 Task: Create new custom checkbox fields for the 'Position' object in Salesforce to capture job requirements.
Action: Mouse moved to (20, 103)
Screenshot: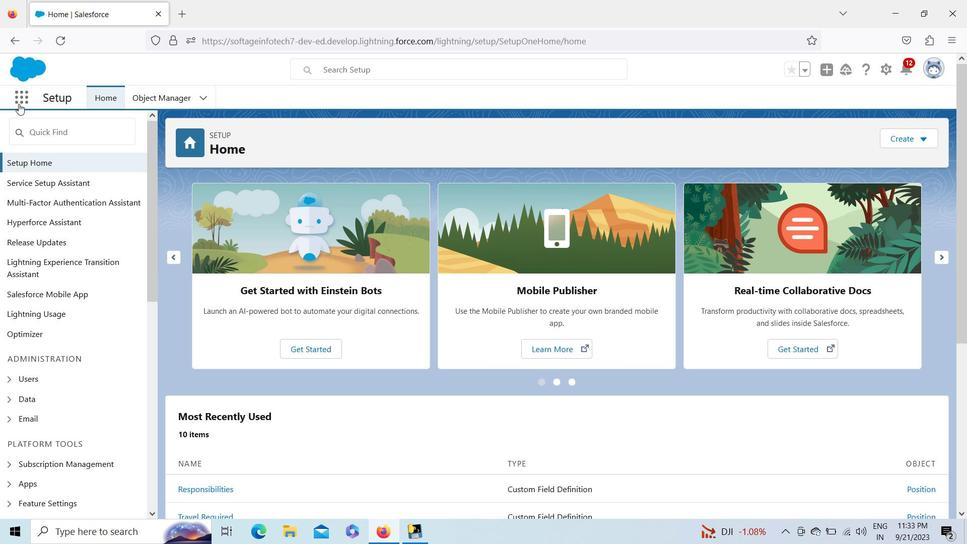 
Action: Mouse pressed left at (20, 103)
Screenshot: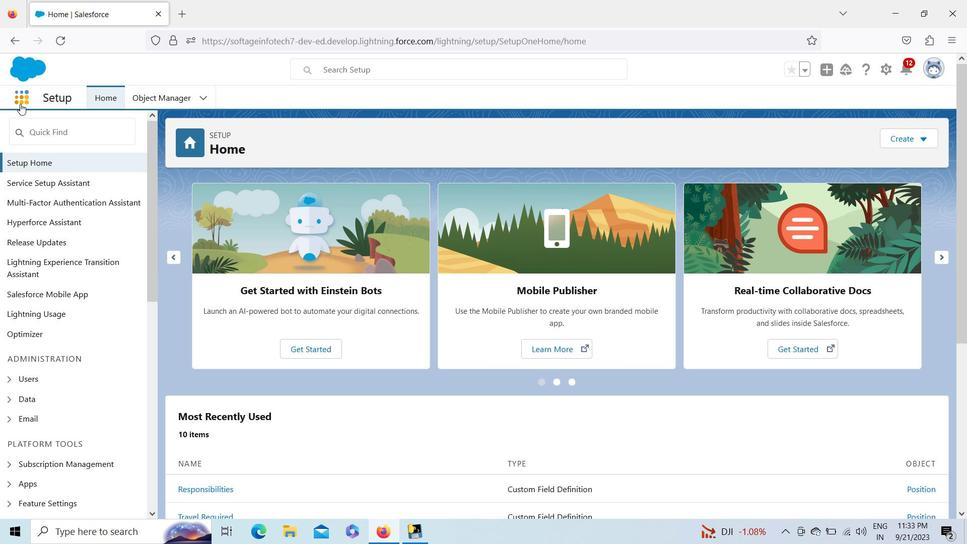 
Action: Mouse moved to (62, 172)
Screenshot: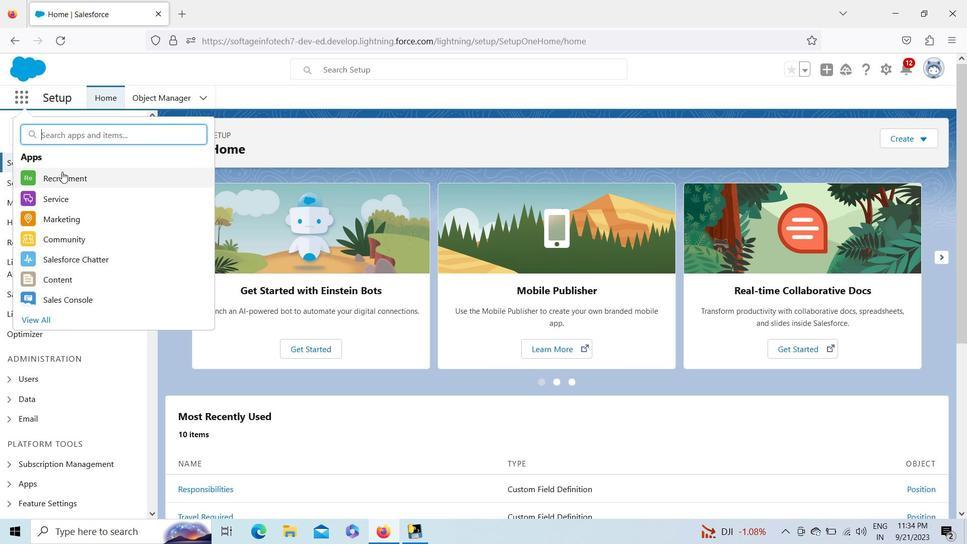 
Action: Mouse pressed left at (62, 172)
Screenshot: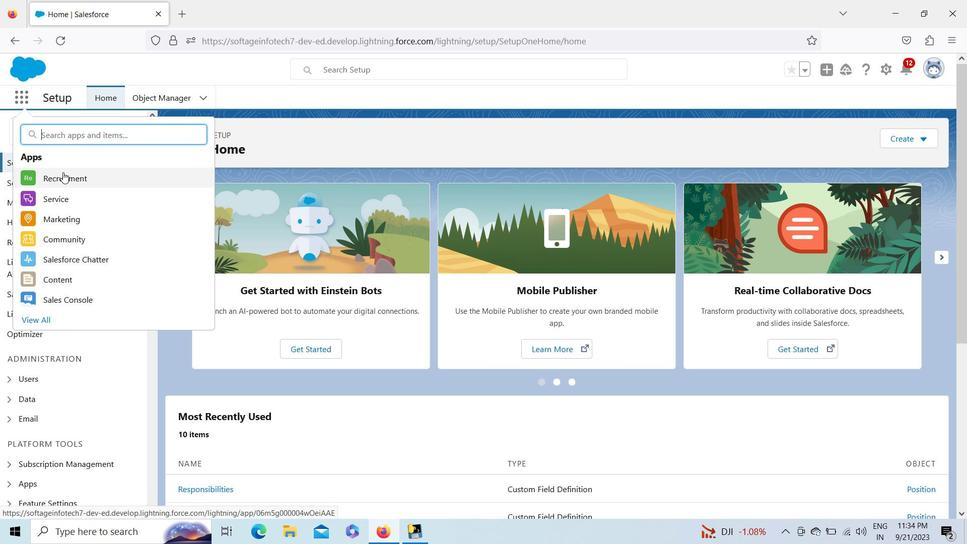 
Action: Mouse moved to (553, 94)
Screenshot: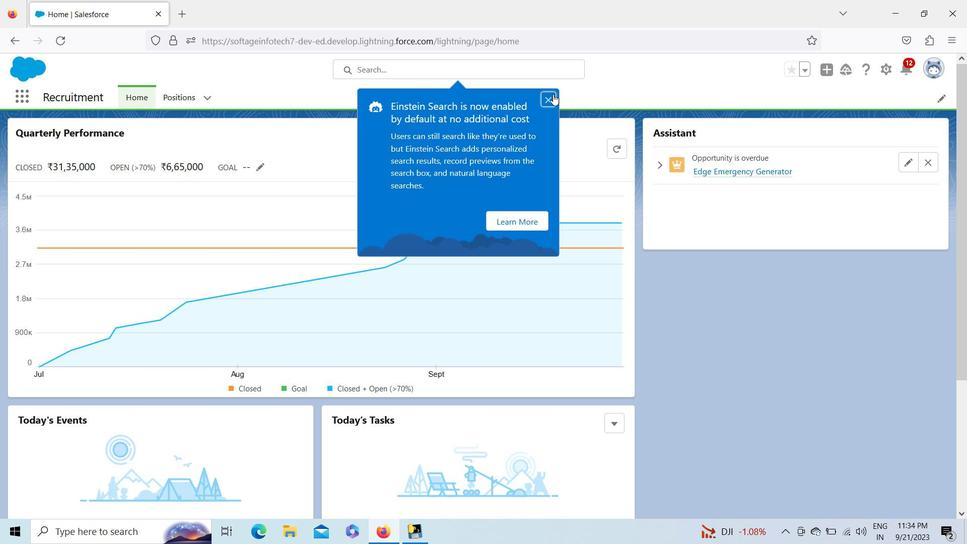 
Action: Mouse pressed left at (553, 94)
Screenshot: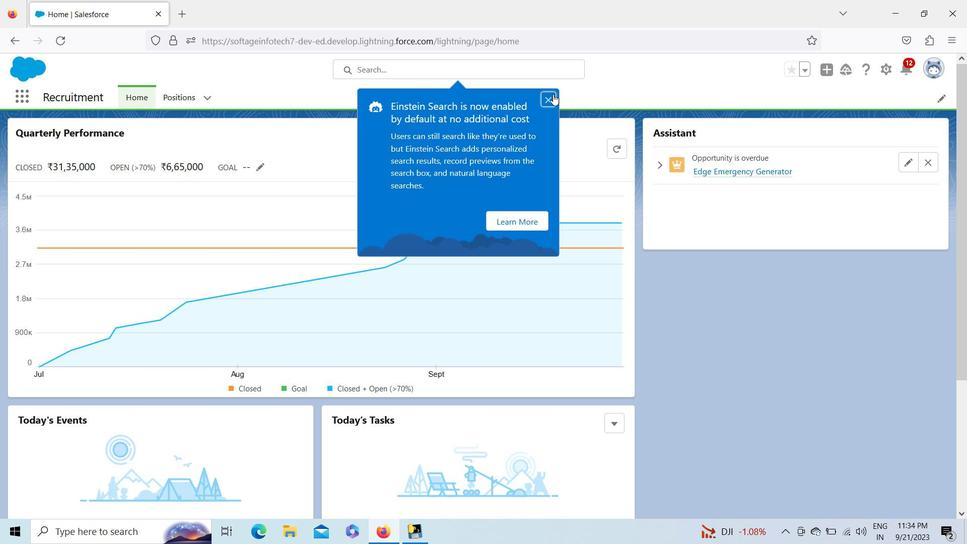 
Action: Mouse moved to (178, 102)
Screenshot: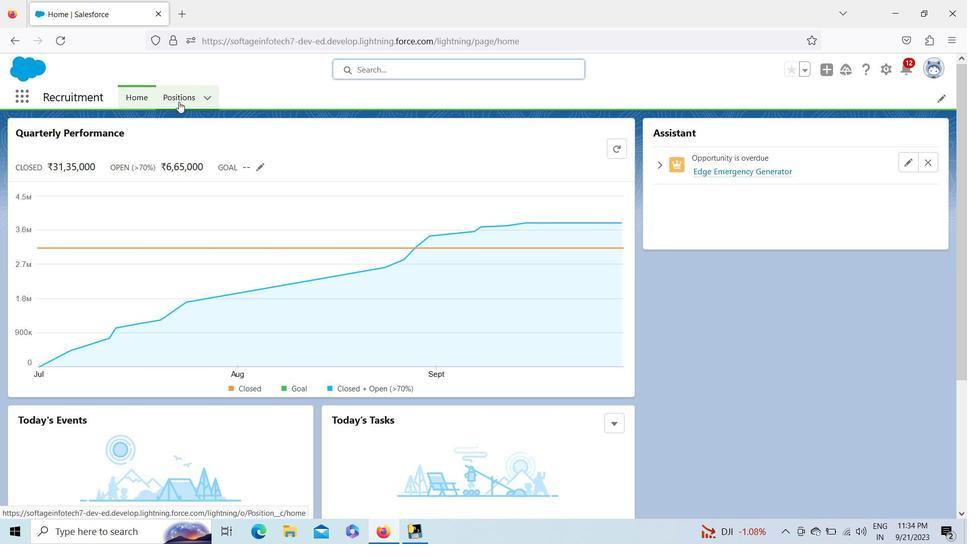 
Action: Mouse pressed left at (178, 102)
Screenshot: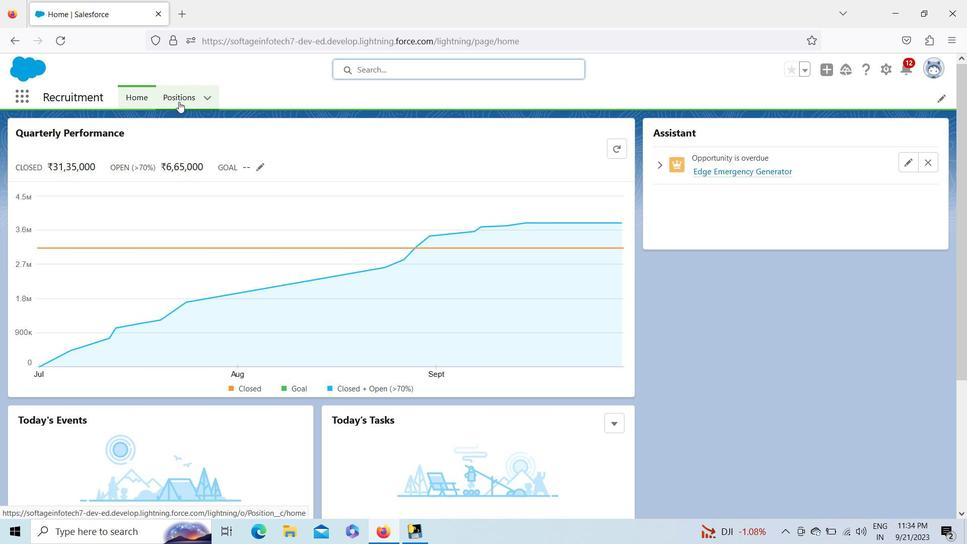 
Action: Mouse moved to (791, 135)
Screenshot: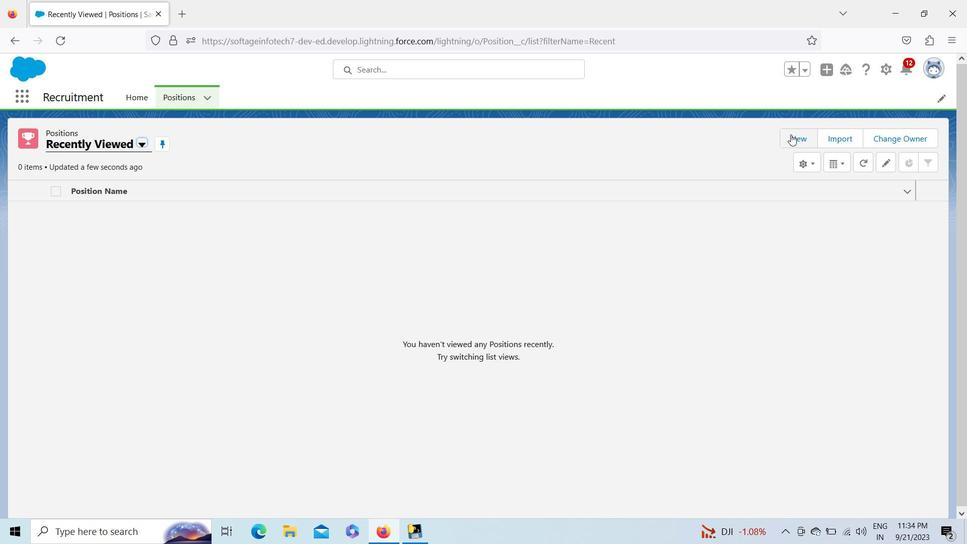 
Action: Mouse pressed left at (791, 135)
Screenshot: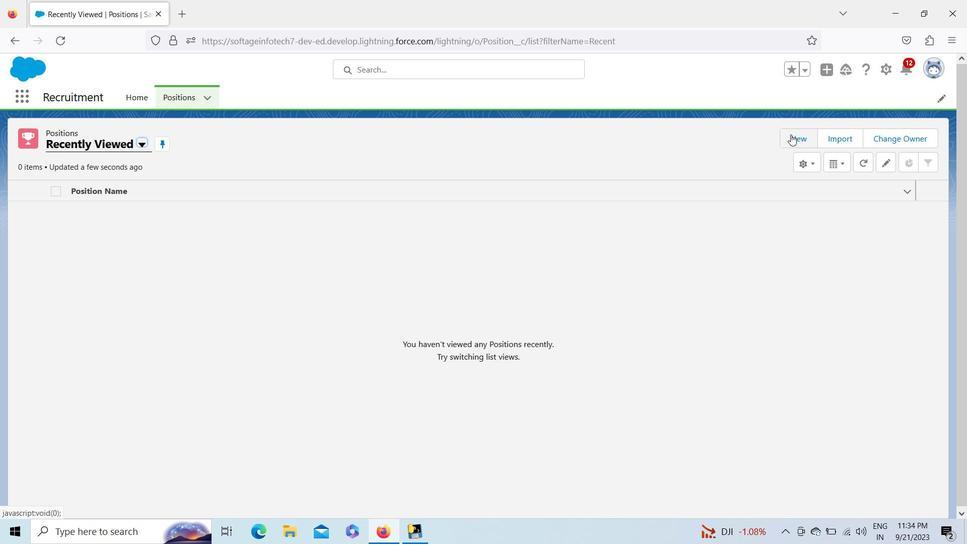 
Action: Mouse moved to (739, 242)
Screenshot: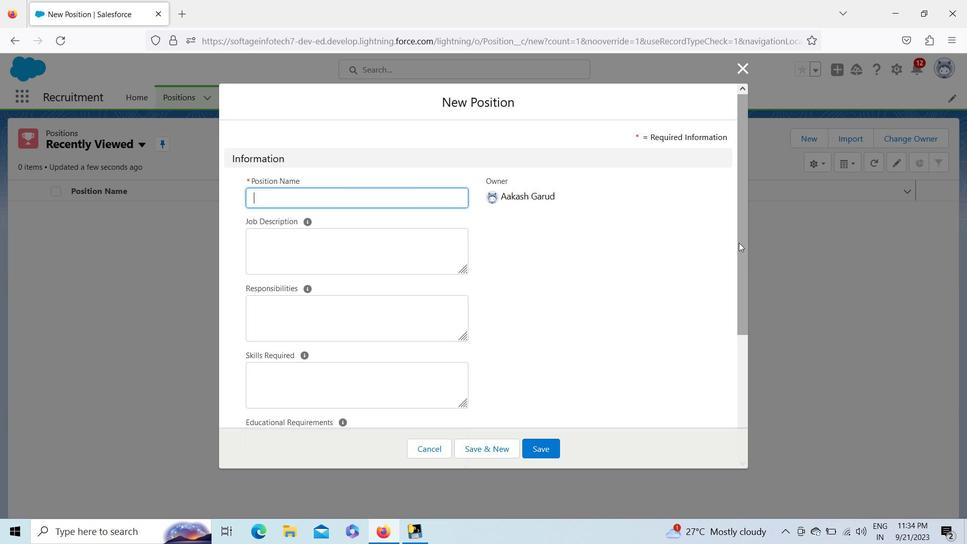
Action: Mouse pressed left at (739, 242)
Screenshot: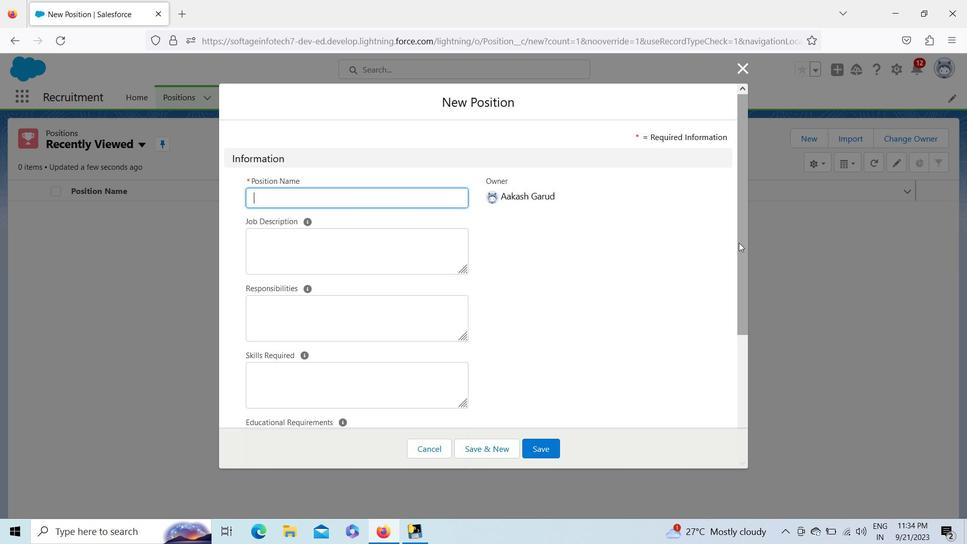 
Action: Mouse moved to (432, 446)
Screenshot: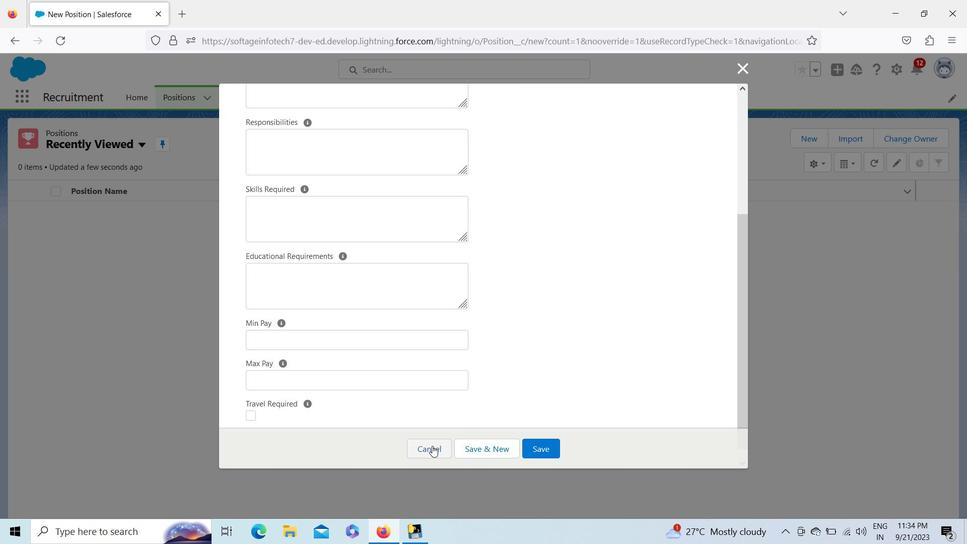 
Action: Mouse pressed left at (432, 446)
Screenshot: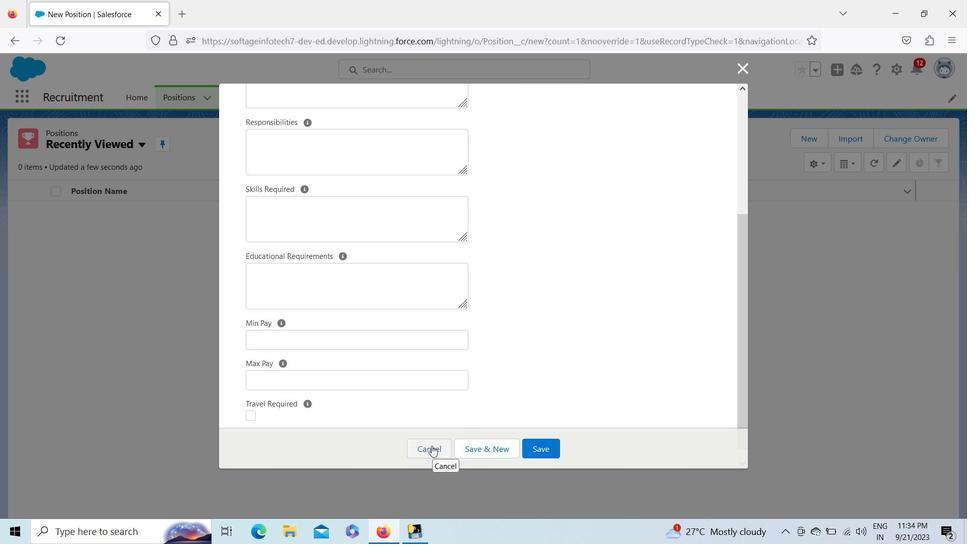
Action: Mouse moved to (879, 67)
Screenshot: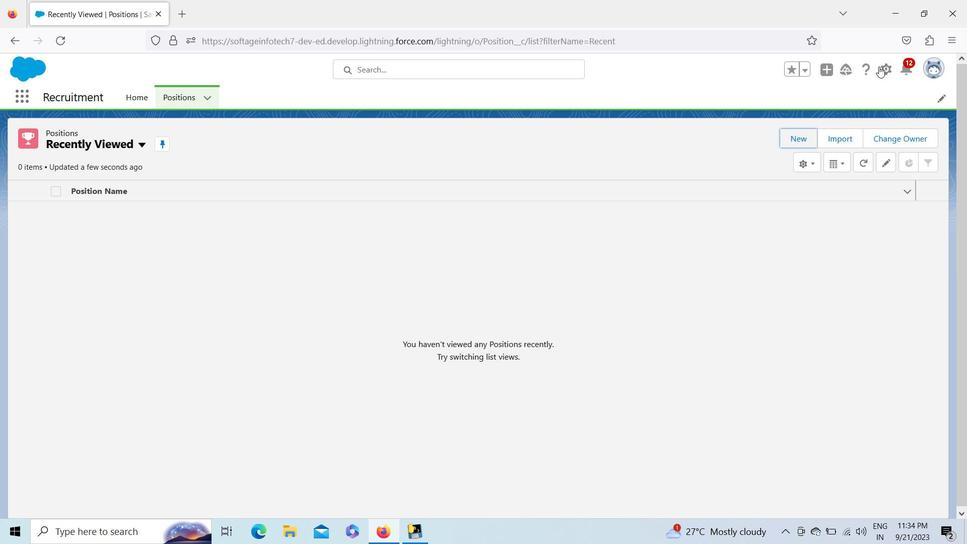 
Action: Mouse pressed left at (879, 67)
Screenshot: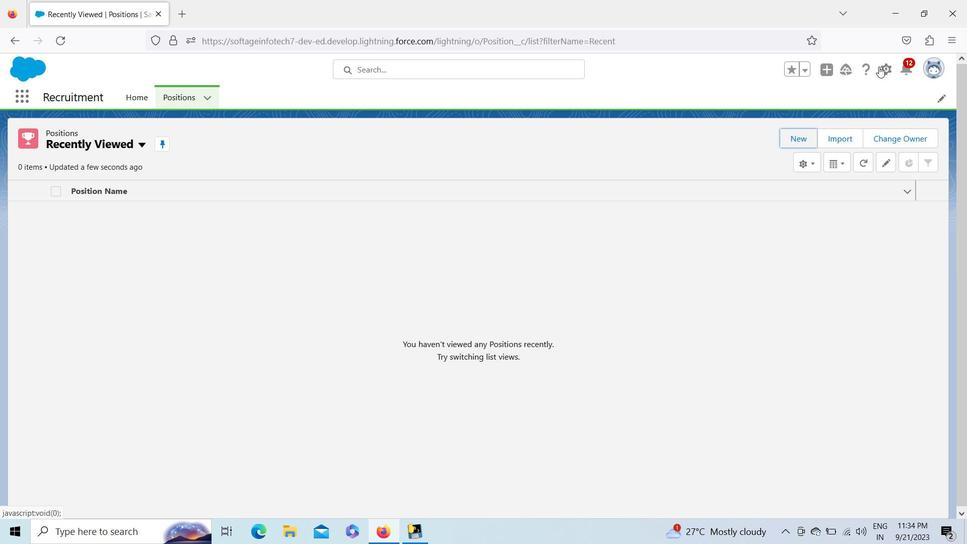 
Action: Mouse moved to (834, 105)
Screenshot: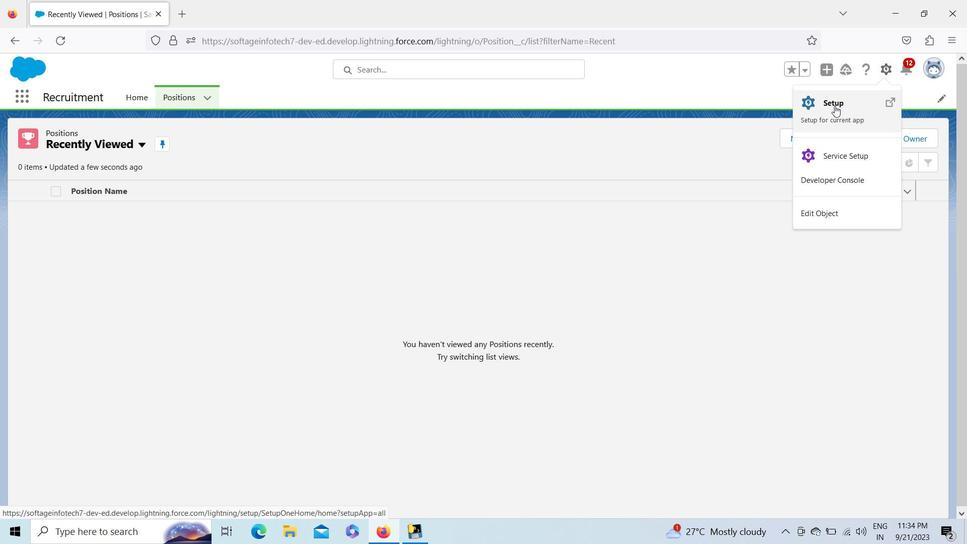 
Action: Mouse pressed left at (834, 105)
Screenshot: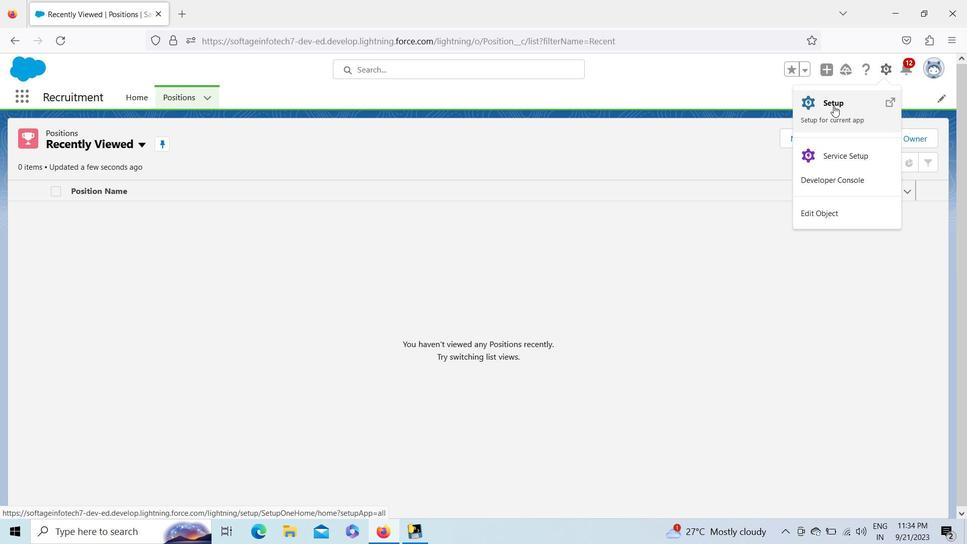 
Action: Mouse moved to (158, 16)
Screenshot: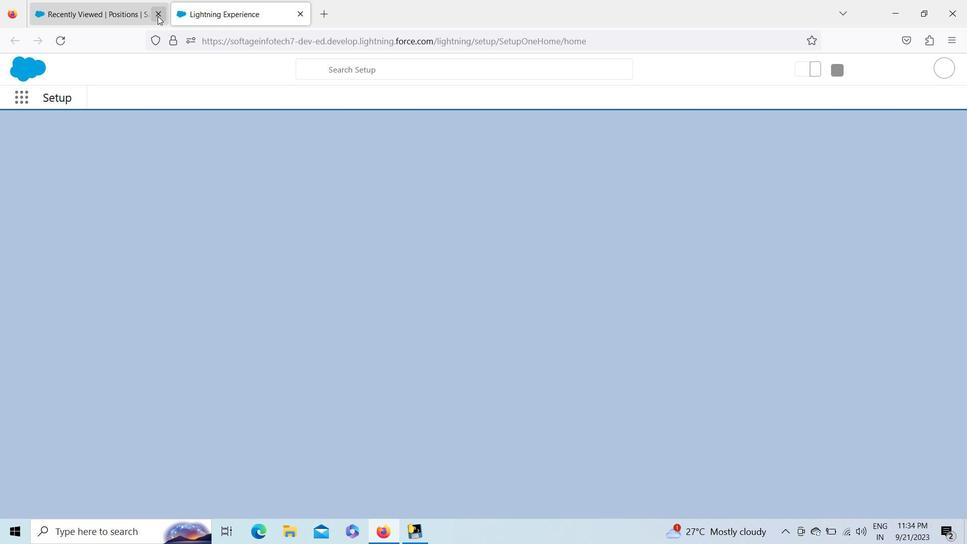 
Action: Mouse pressed left at (158, 16)
Screenshot: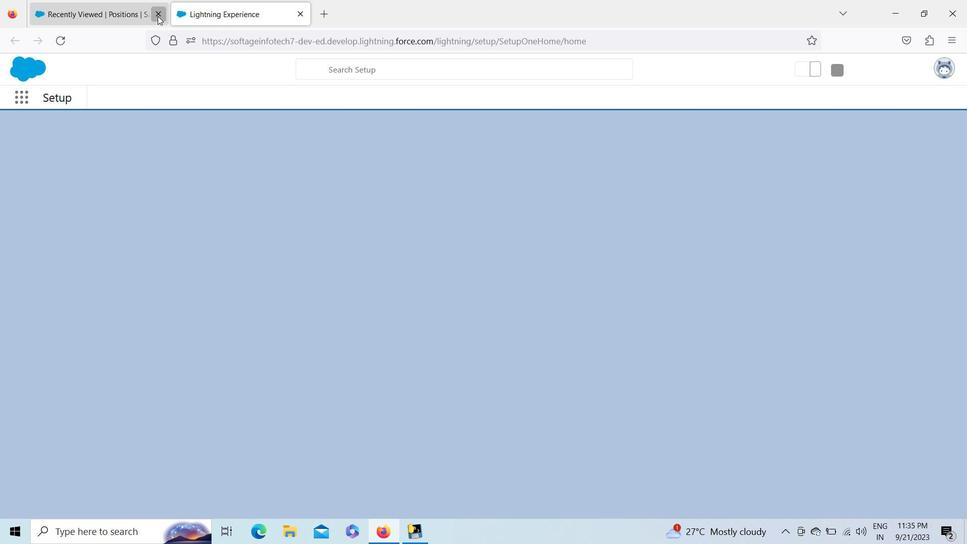 
Action: Mouse moved to (180, 103)
Screenshot: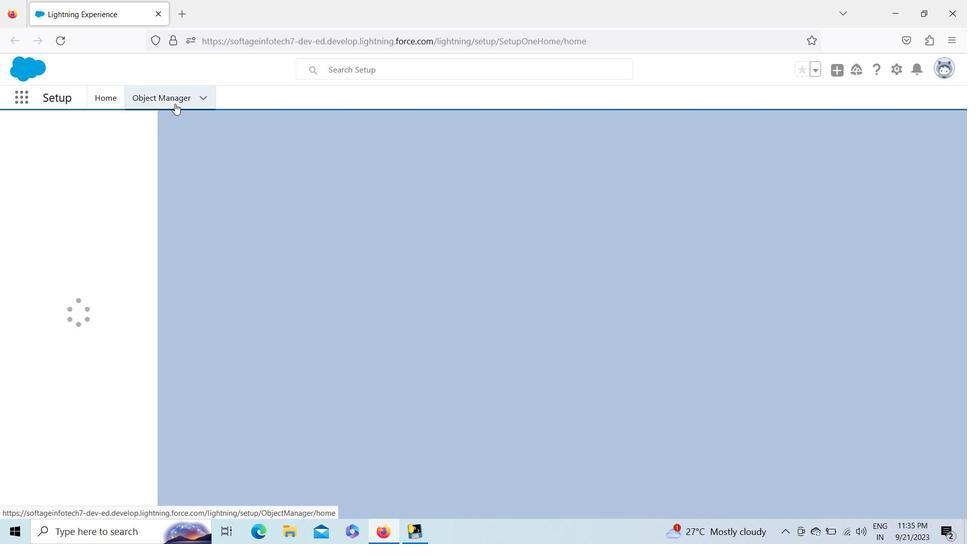 
Action: Mouse pressed left at (180, 103)
Screenshot: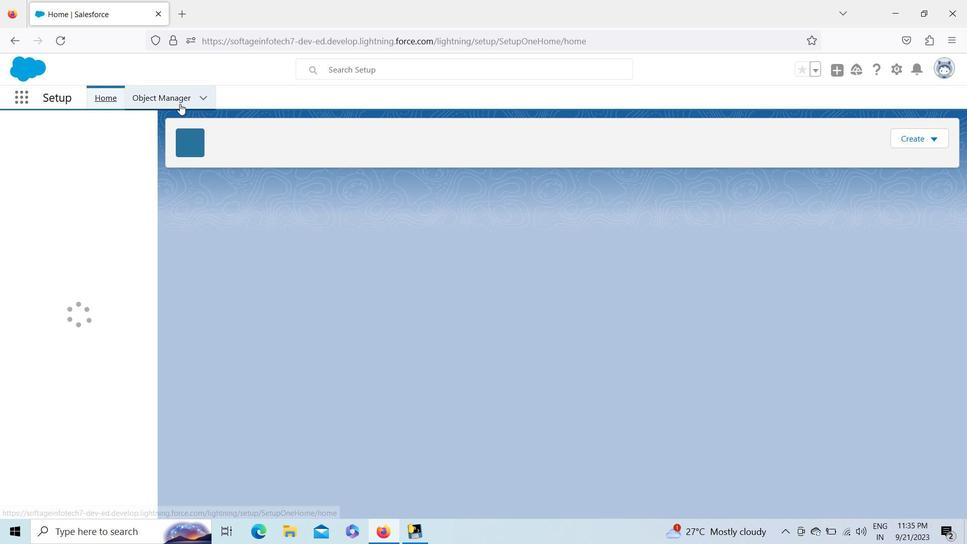 
Action: Mouse moved to (736, 138)
Screenshot: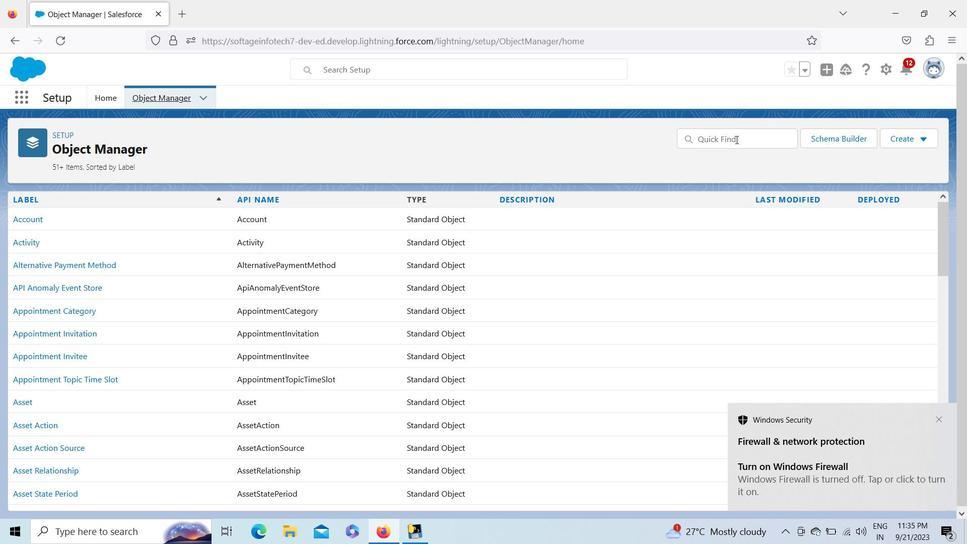 
Action: Mouse pressed left at (736, 138)
Screenshot: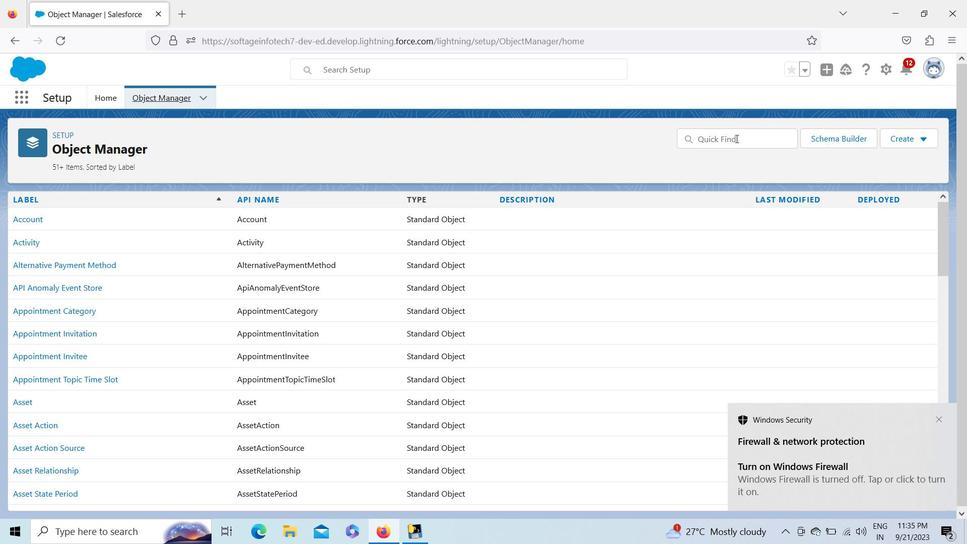 
Action: Key pressed pos
Screenshot: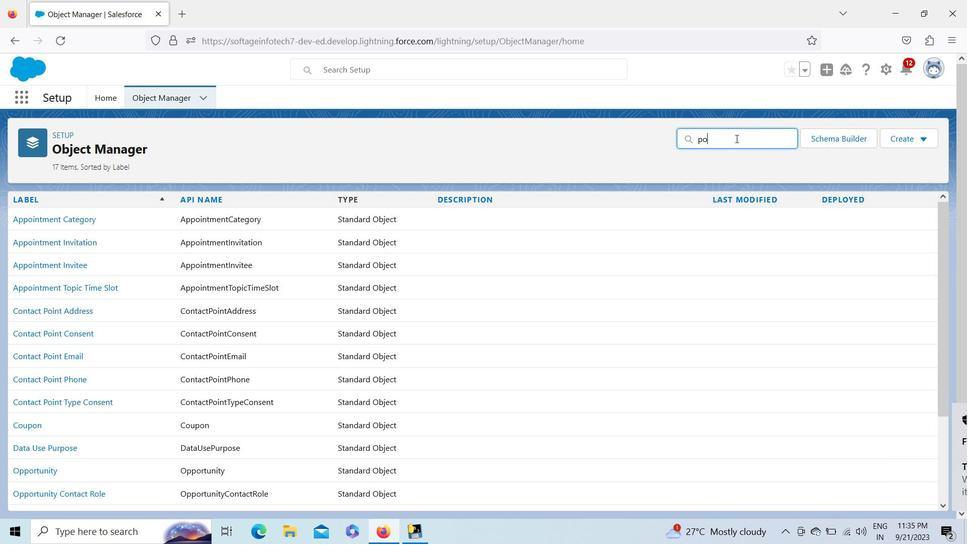 
Action: Mouse moved to (26, 258)
Screenshot: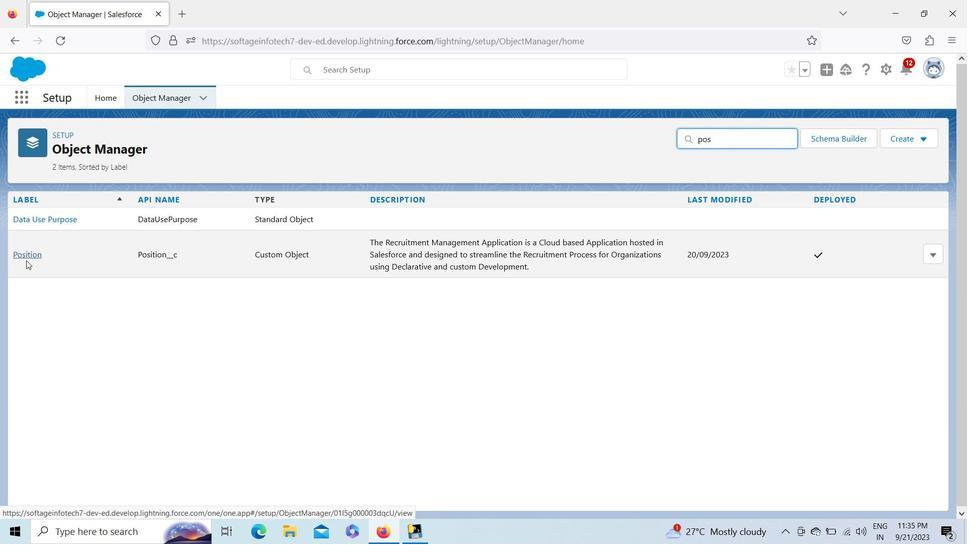 
Action: Mouse pressed left at (26, 258)
Screenshot: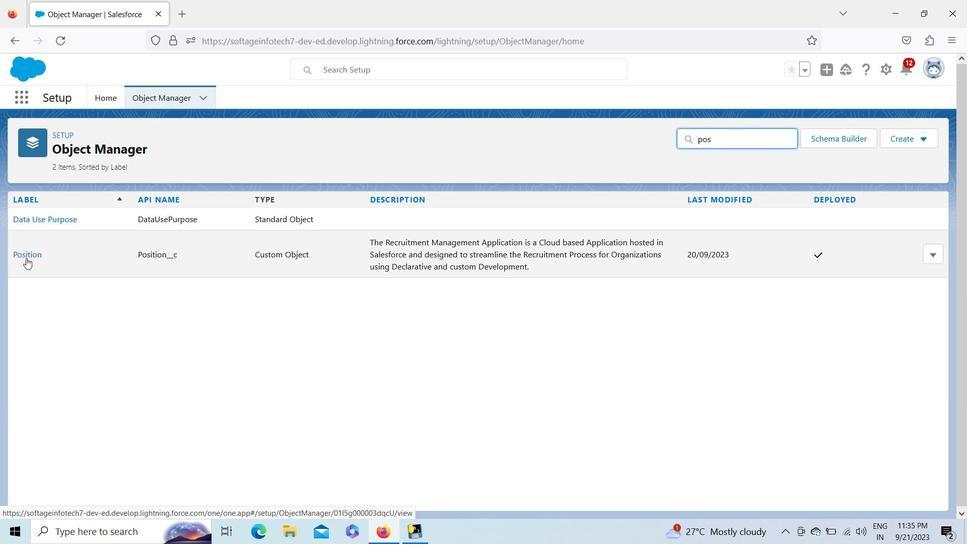 
Action: Mouse moved to (109, 220)
Screenshot: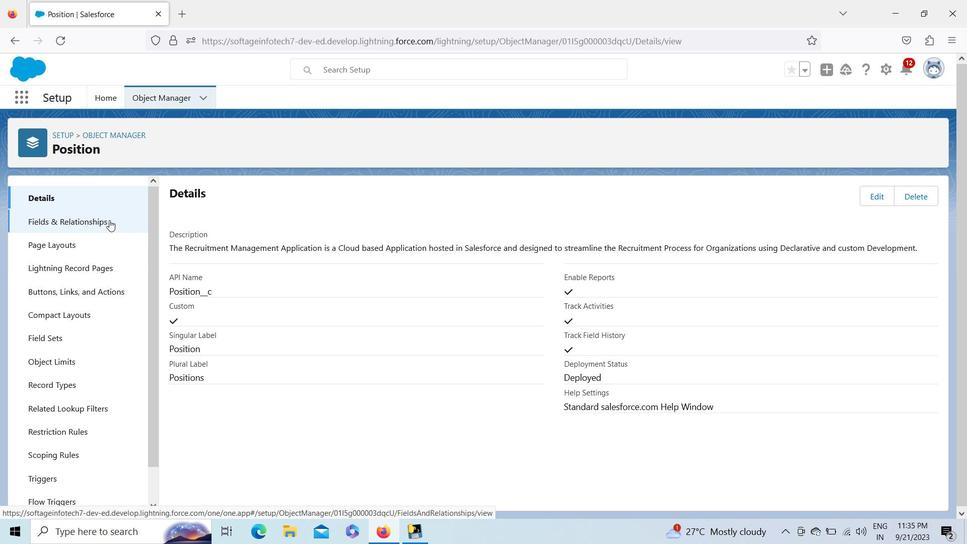 
Action: Mouse pressed left at (109, 220)
Screenshot: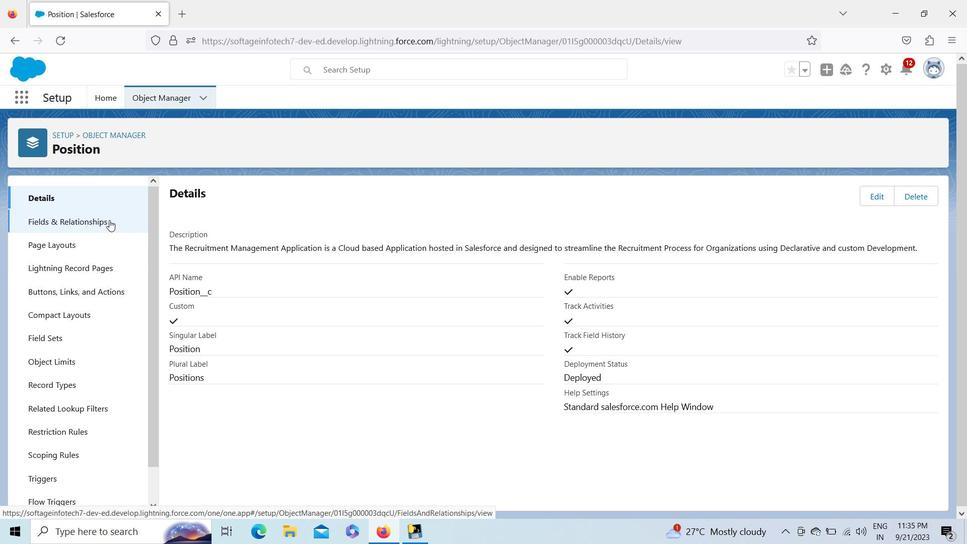 
Action: Mouse moved to (940, 499)
Screenshot: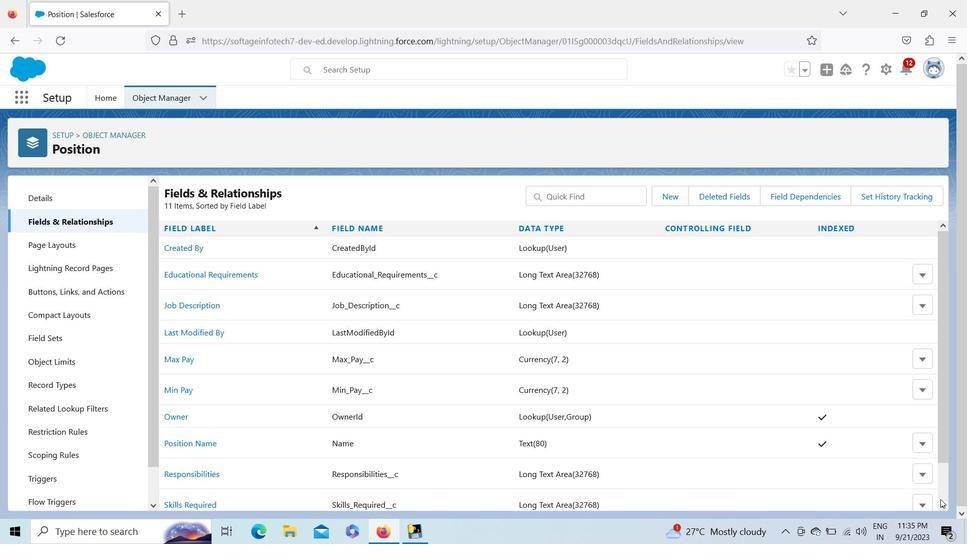 
Action: Mouse pressed left at (940, 499)
Screenshot: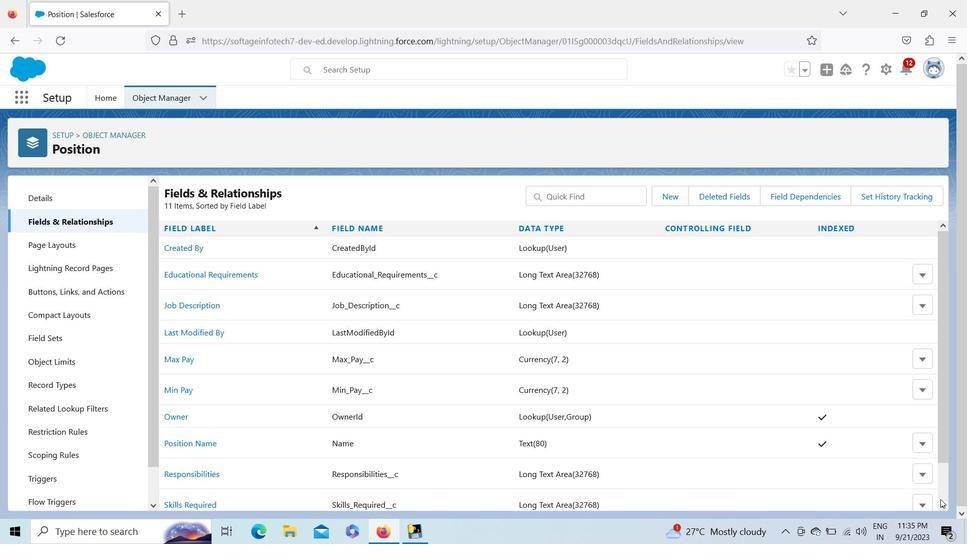 
Action: Mouse moved to (942, 505)
Screenshot: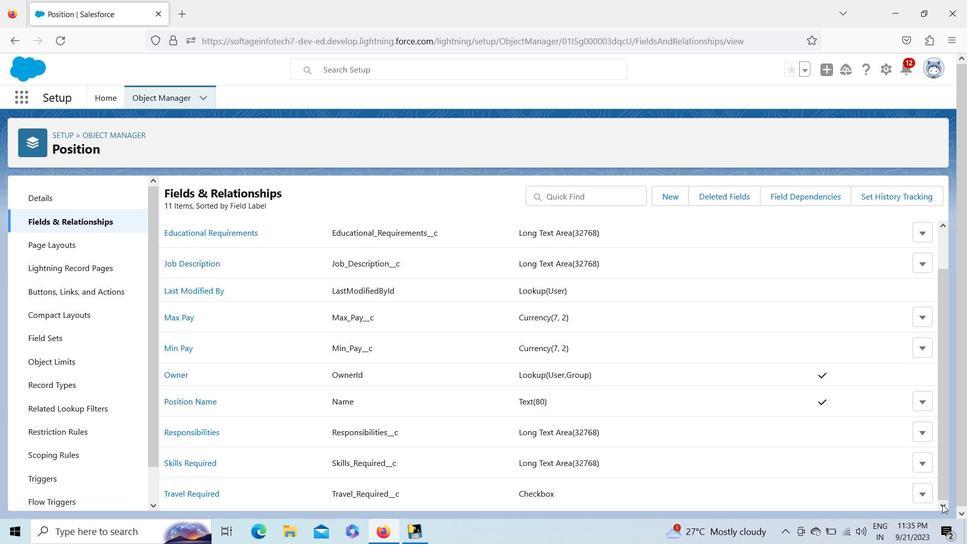 
Action: Mouse pressed left at (942, 505)
Screenshot: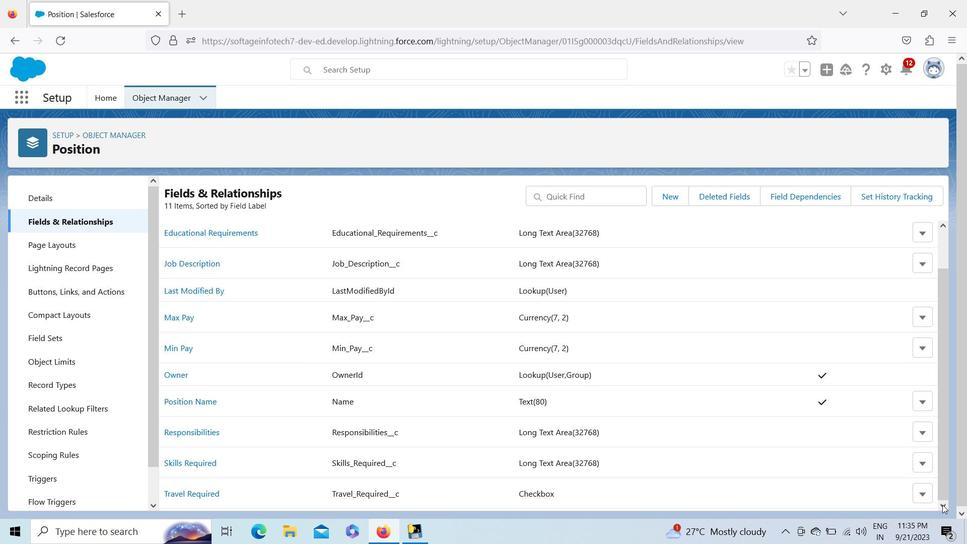 
Action: Mouse pressed left at (942, 505)
Screenshot: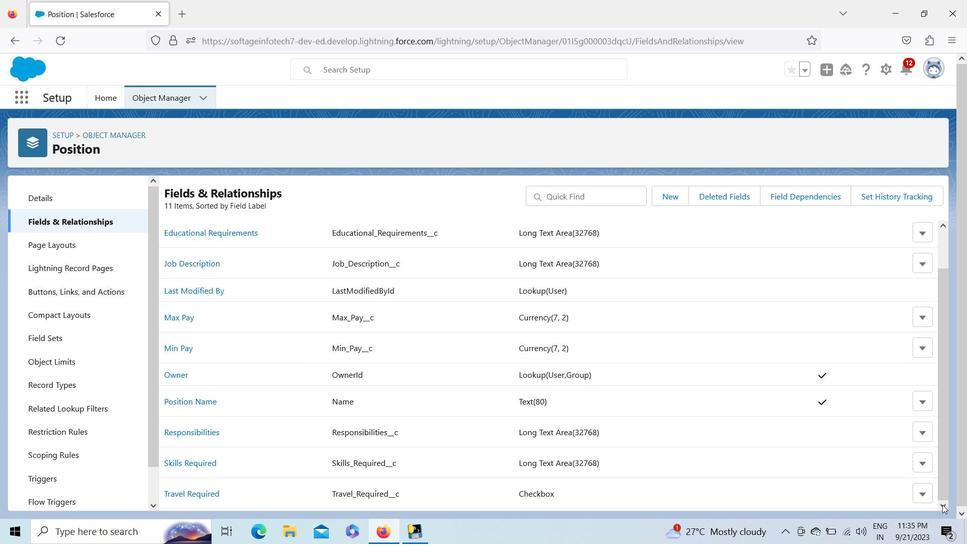 
Action: Mouse pressed left at (942, 505)
Screenshot: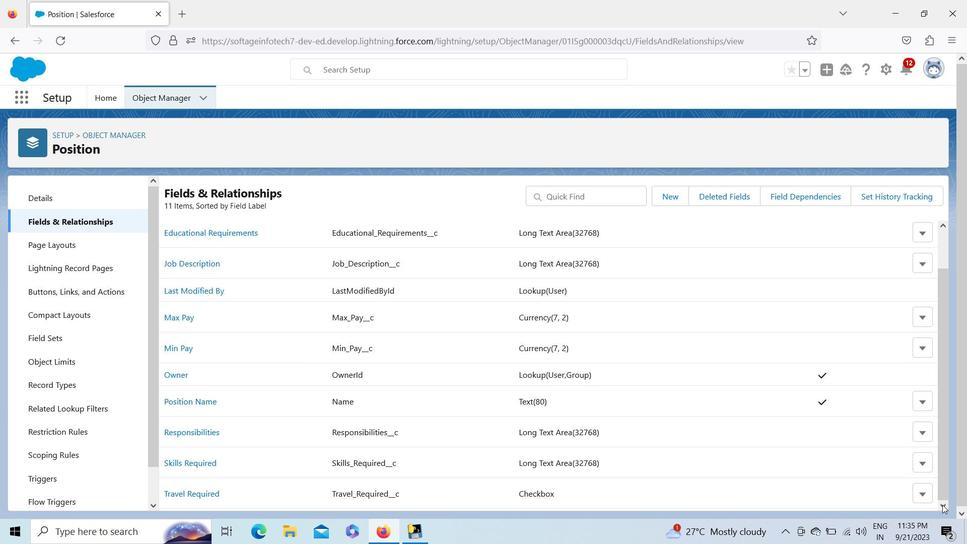 
Action: Mouse moved to (672, 196)
Screenshot: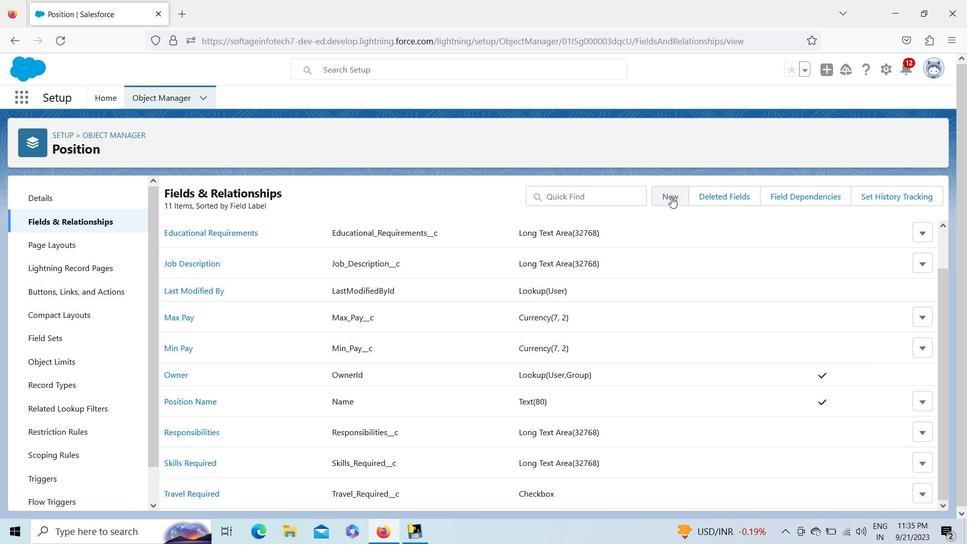 
Action: Mouse pressed left at (672, 196)
Screenshot: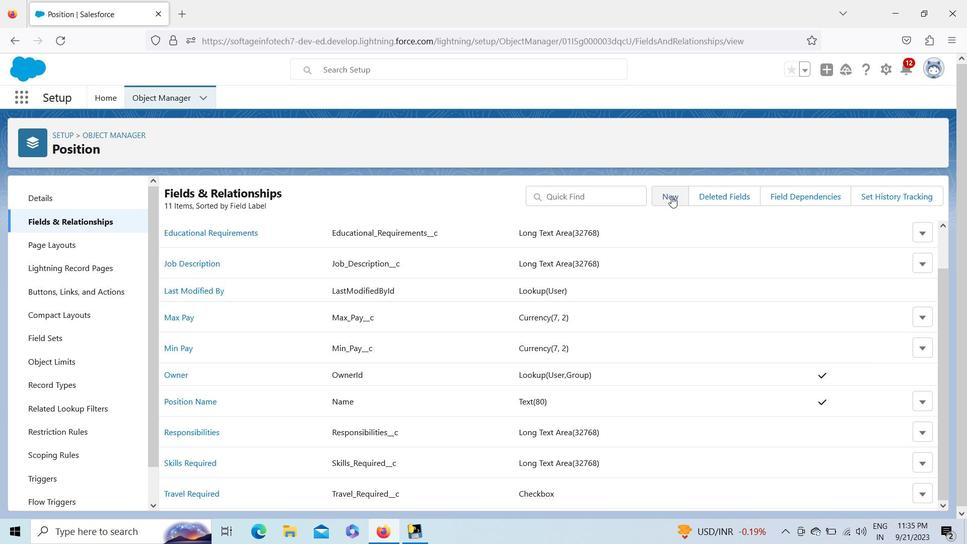 
Action: Mouse moved to (933, 507)
Screenshot: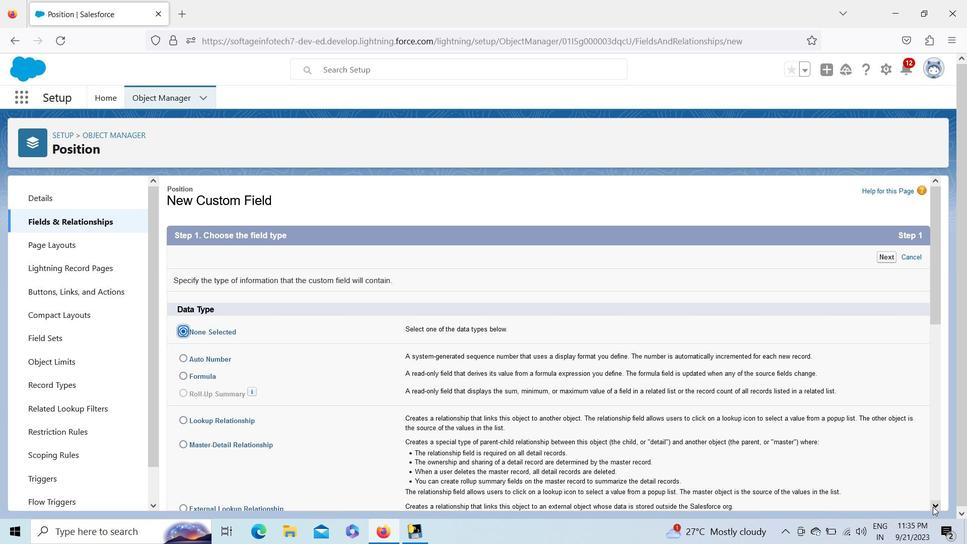 
Action: Mouse pressed left at (933, 507)
Screenshot: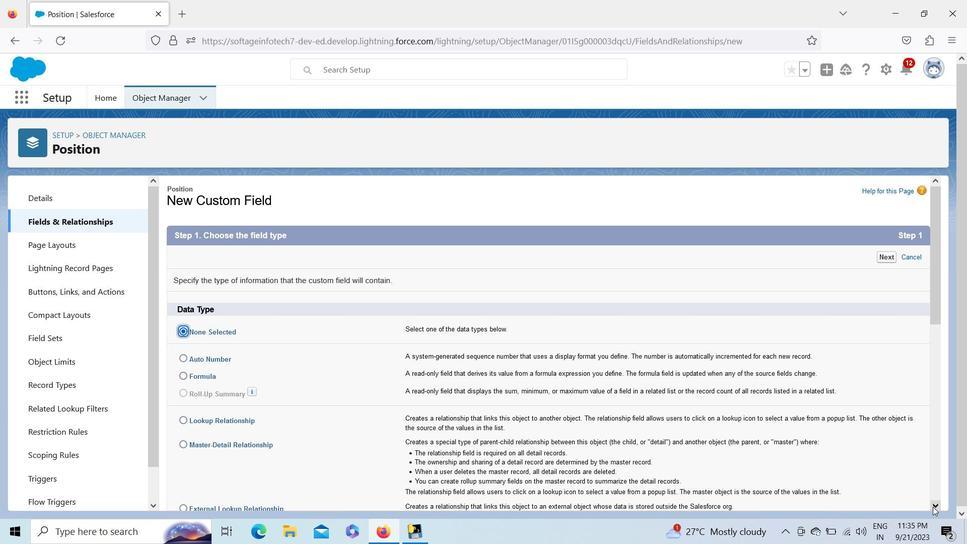 
Action: Mouse pressed left at (933, 507)
Screenshot: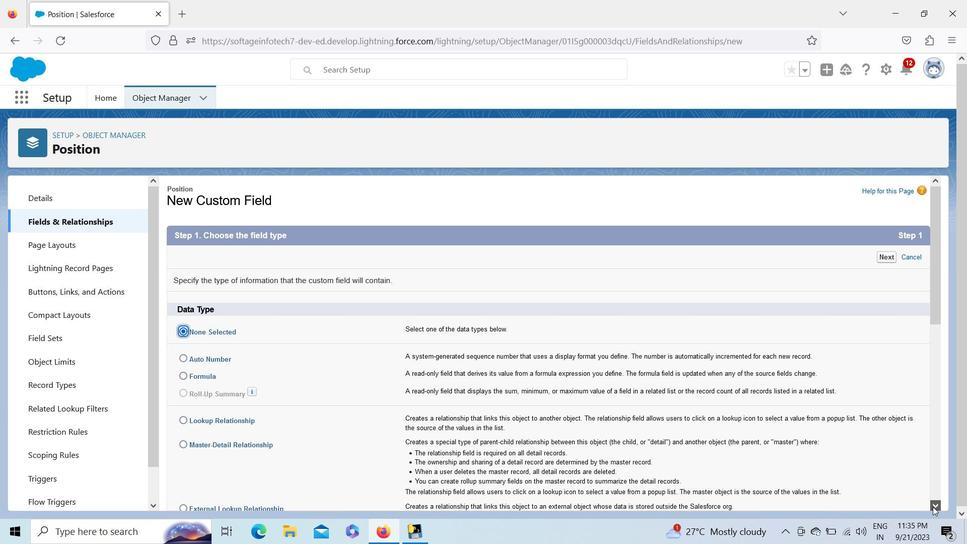 
Action: Mouse pressed left at (933, 507)
Screenshot: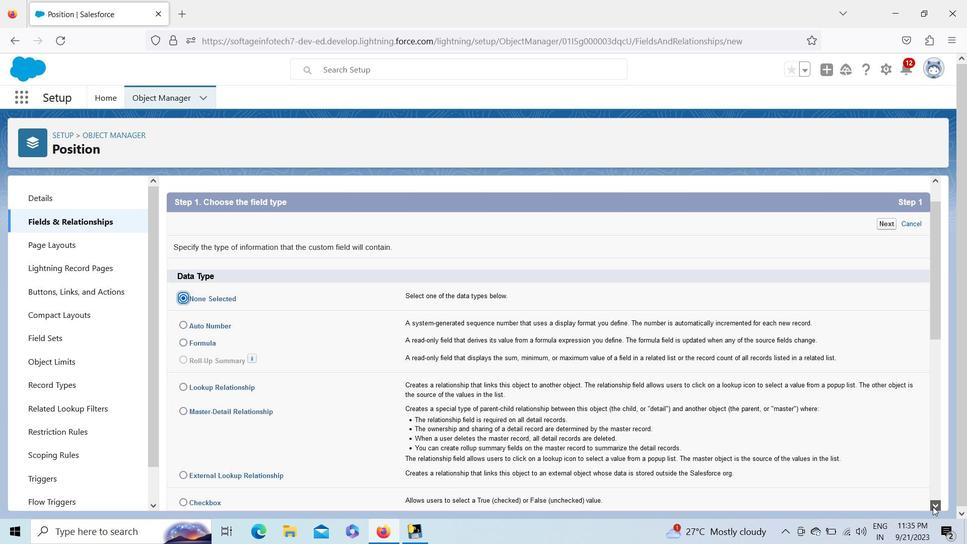 
Action: Mouse pressed left at (933, 507)
Screenshot: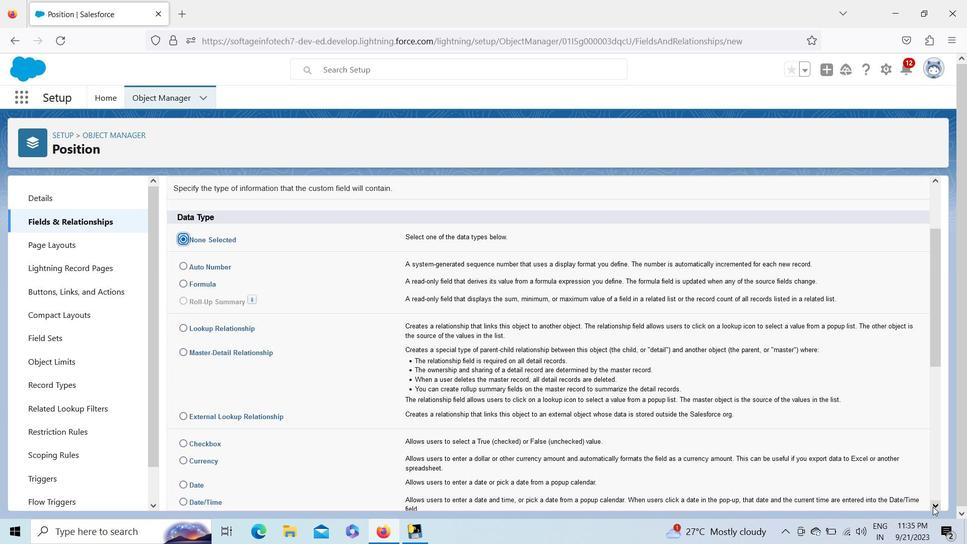 
Action: Mouse pressed left at (933, 507)
Screenshot: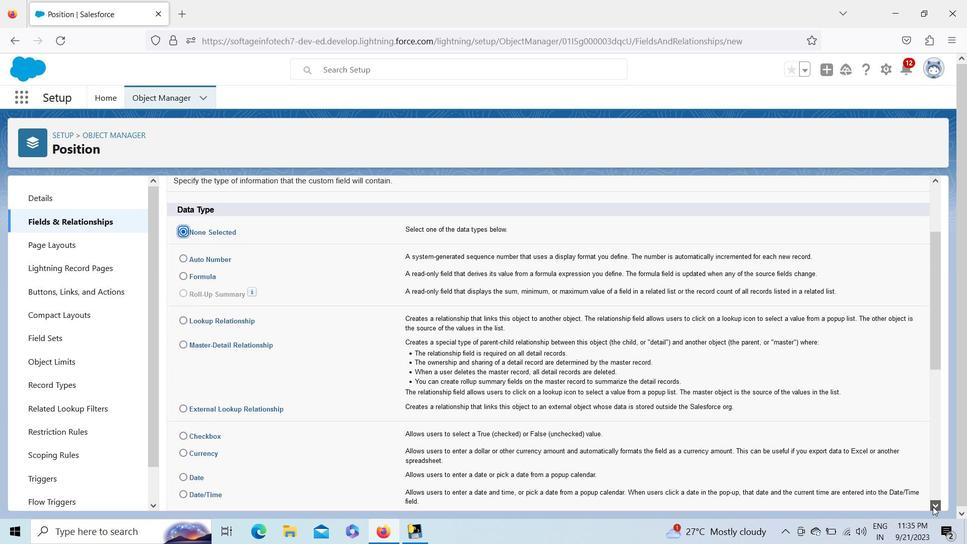 
Action: Mouse pressed left at (933, 507)
Screenshot: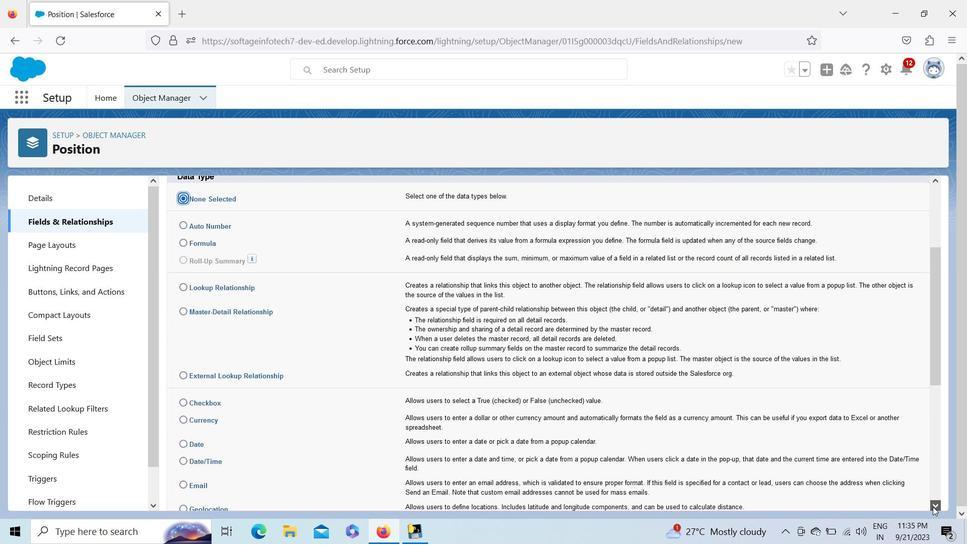 
Action: Mouse pressed left at (933, 507)
Screenshot: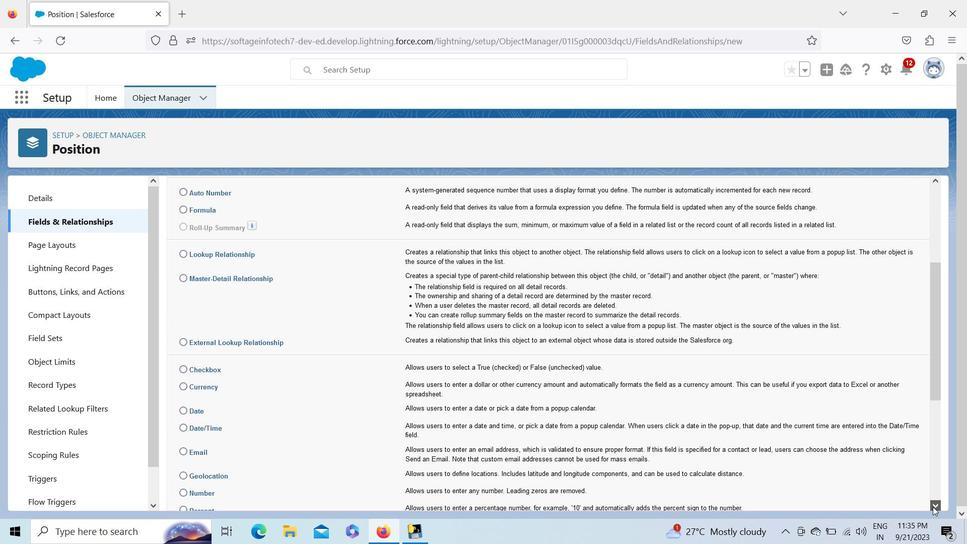 
Action: Mouse pressed left at (933, 507)
Screenshot: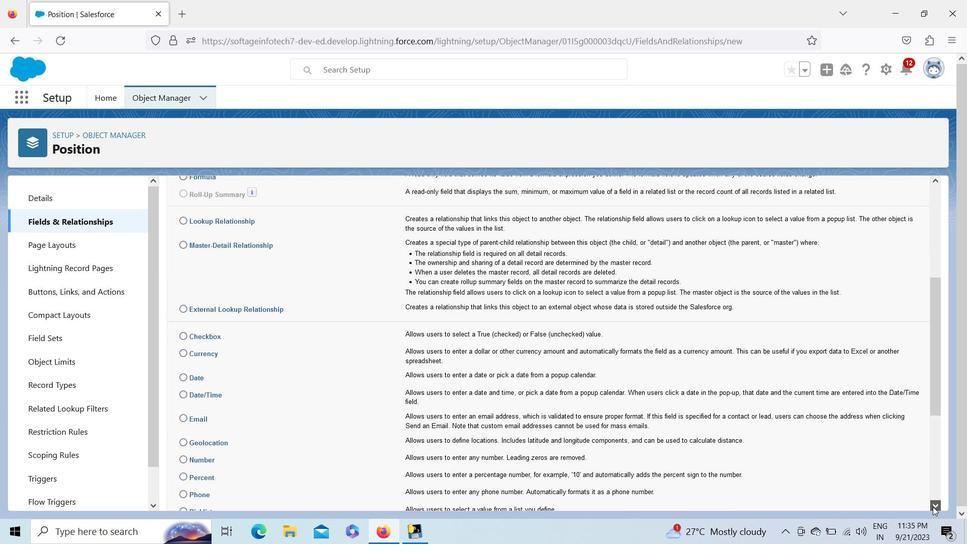 
Action: Mouse pressed left at (933, 507)
Screenshot: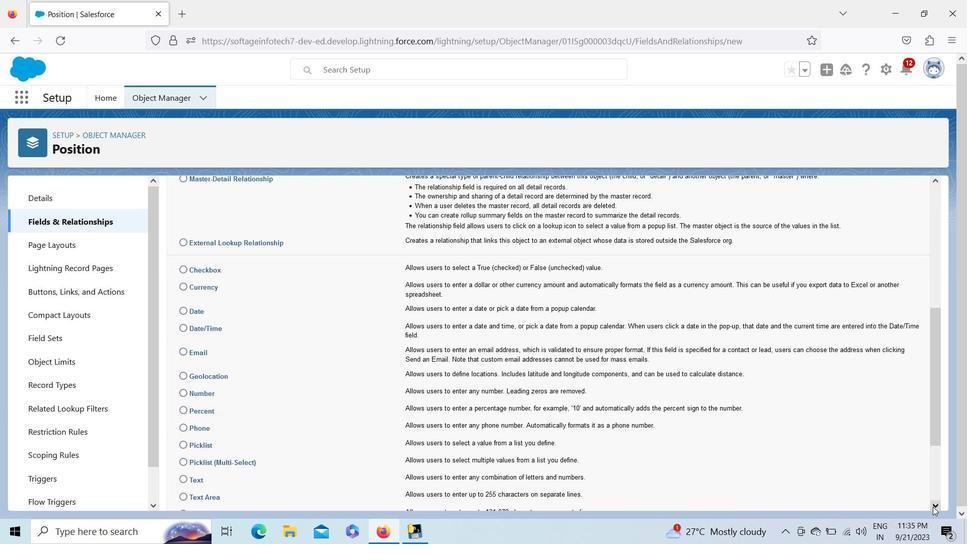 
Action: Mouse pressed left at (933, 507)
Screenshot: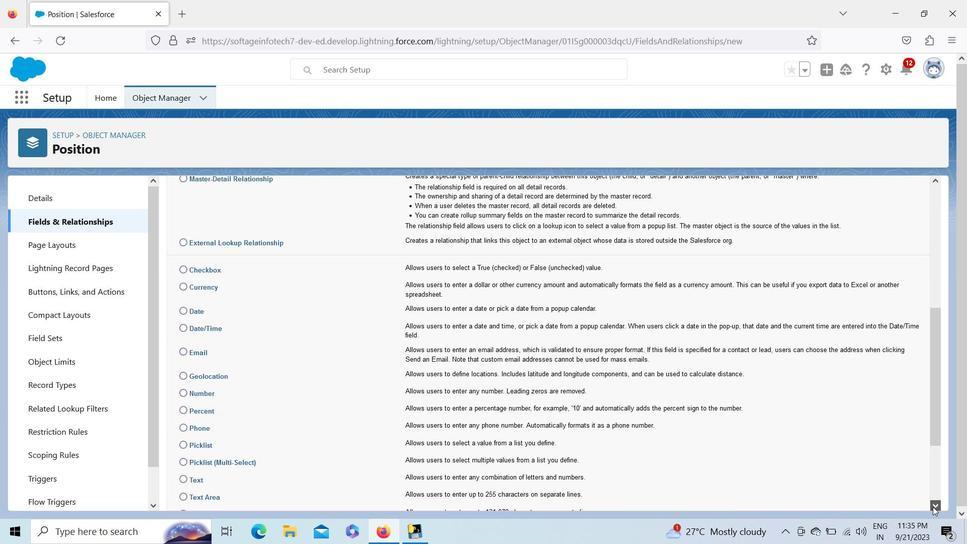 
Action: Mouse moved to (184, 207)
Screenshot: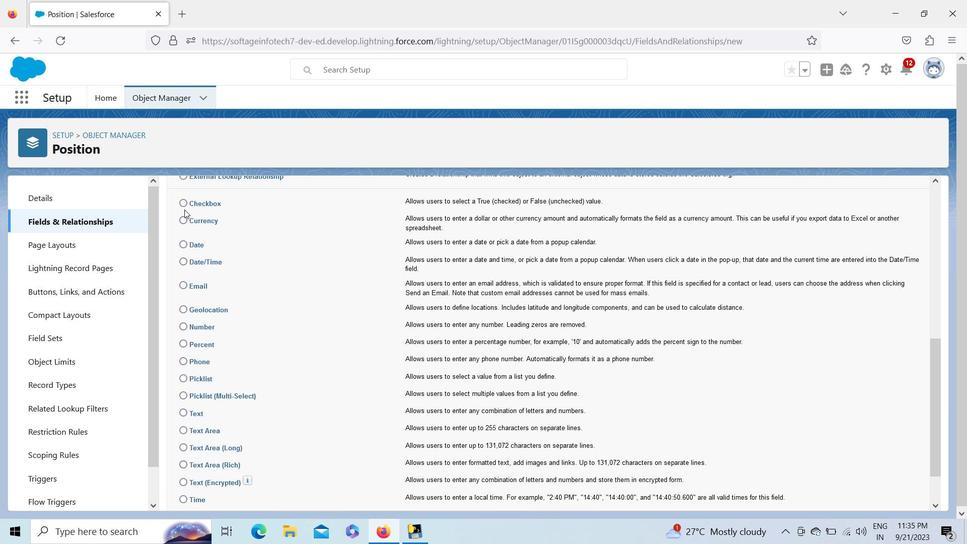 
Action: Mouse pressed left at (184, 207)
Screenshot: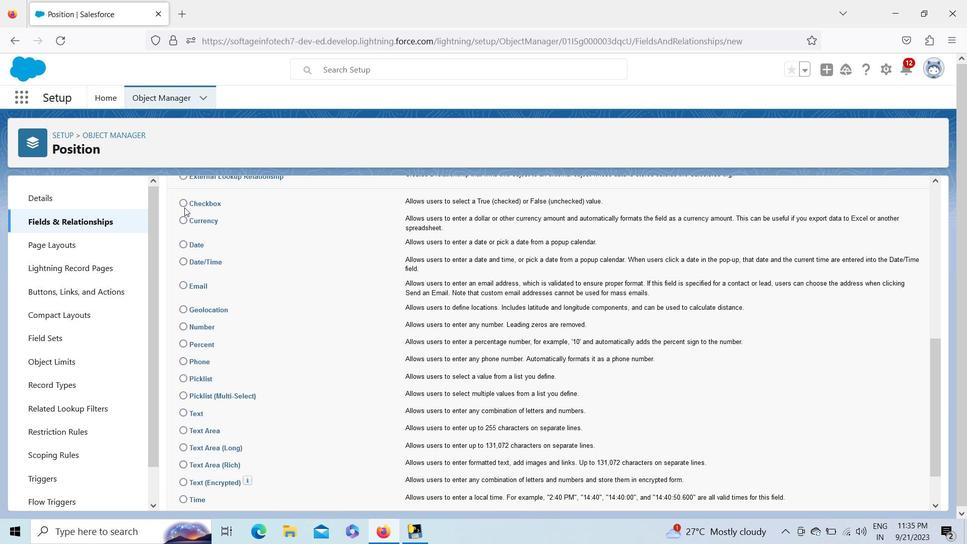 
Action: Mouse moved to (184, 207)
Screenshot: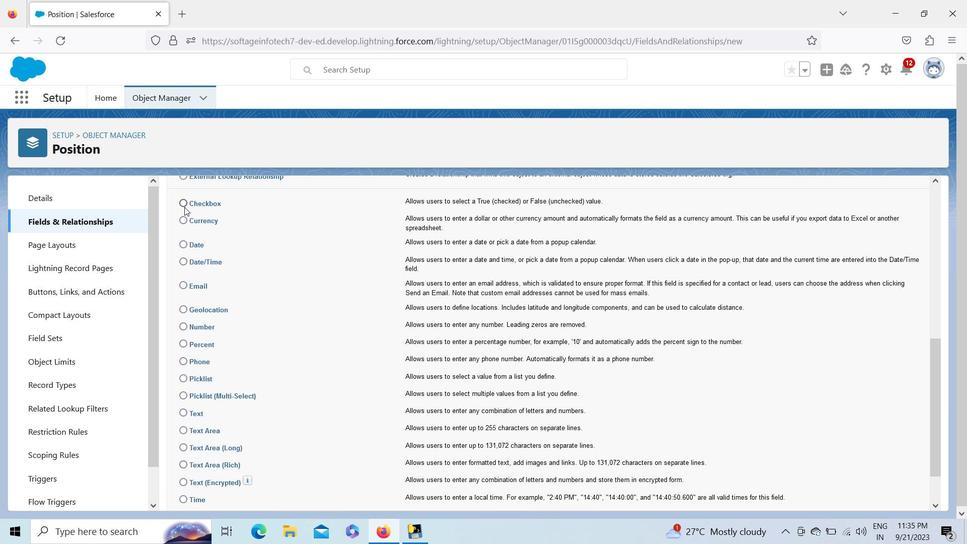 
Action: Mouse pressed left at (184, 207)
Screenshot: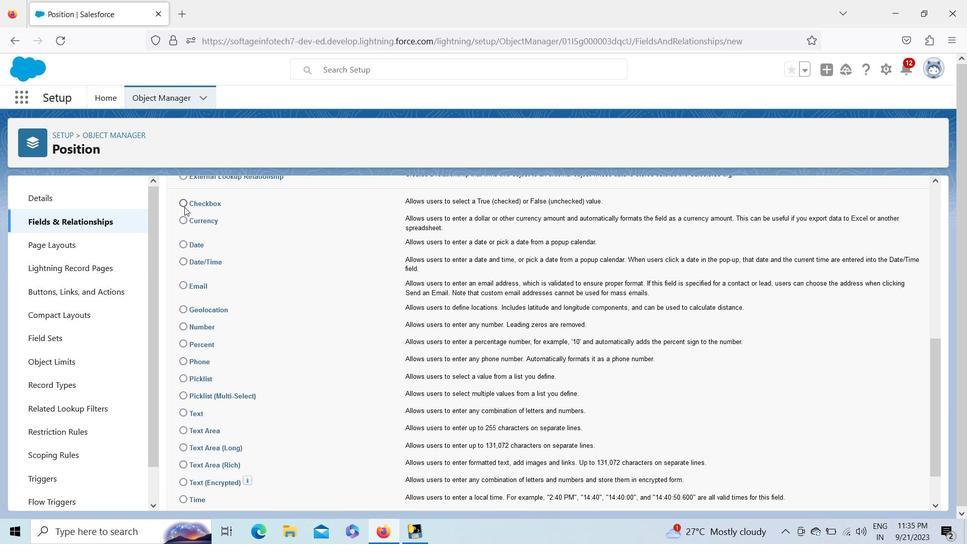 
Action: Mouse pressed left at (184, 207)
Screenshot: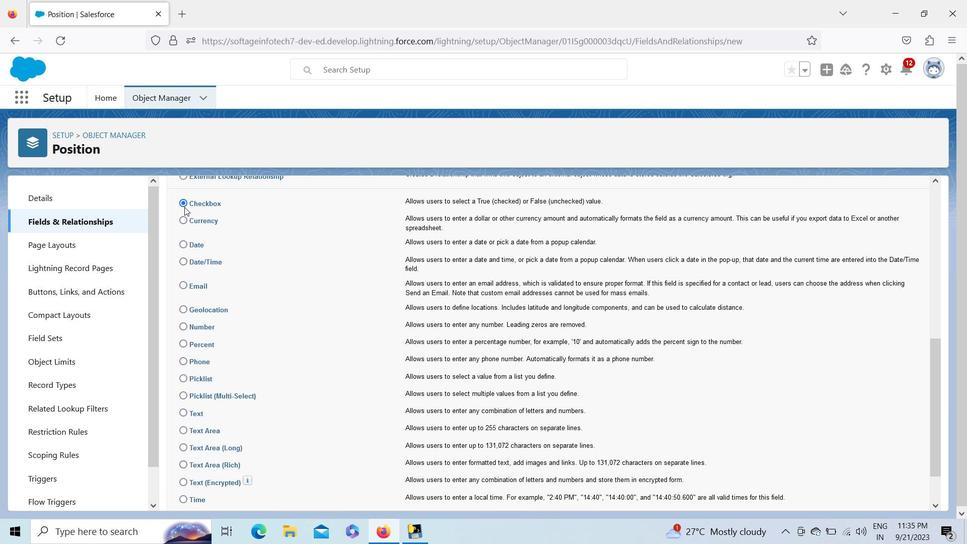 
Action: Mouse moved to (933, 495)
Screenshot: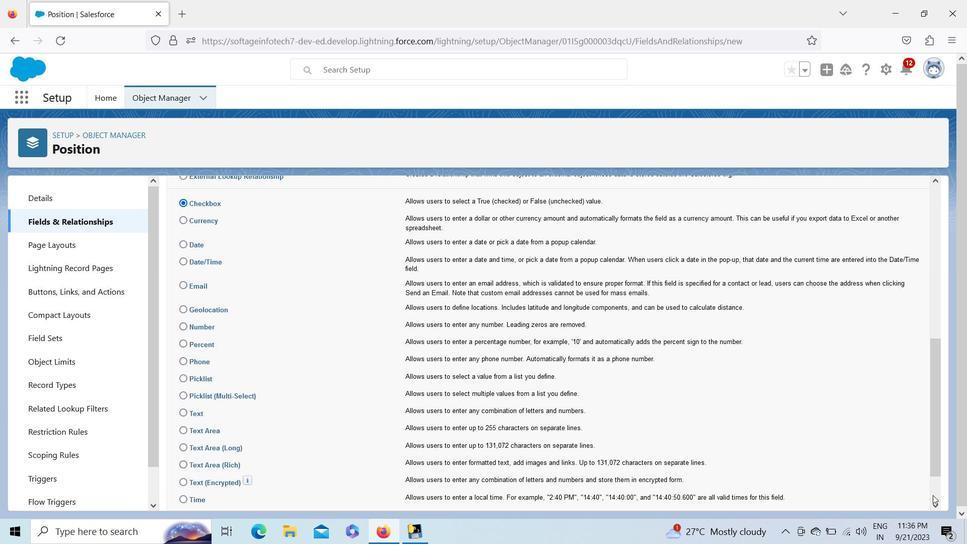 
Action: Mouse pressed left at (933, 495)
Screenshot: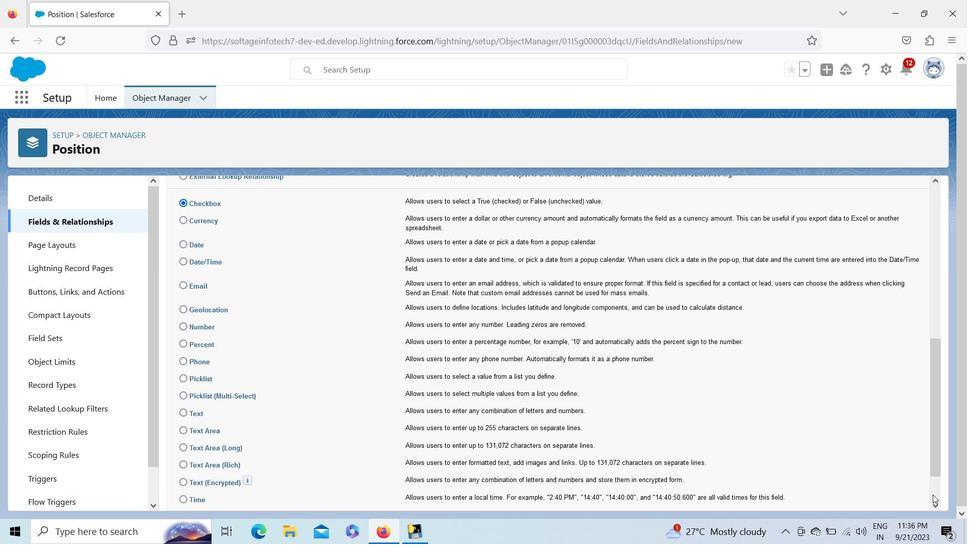 
Action: Mouse moved to (886, 499)
Screenshot: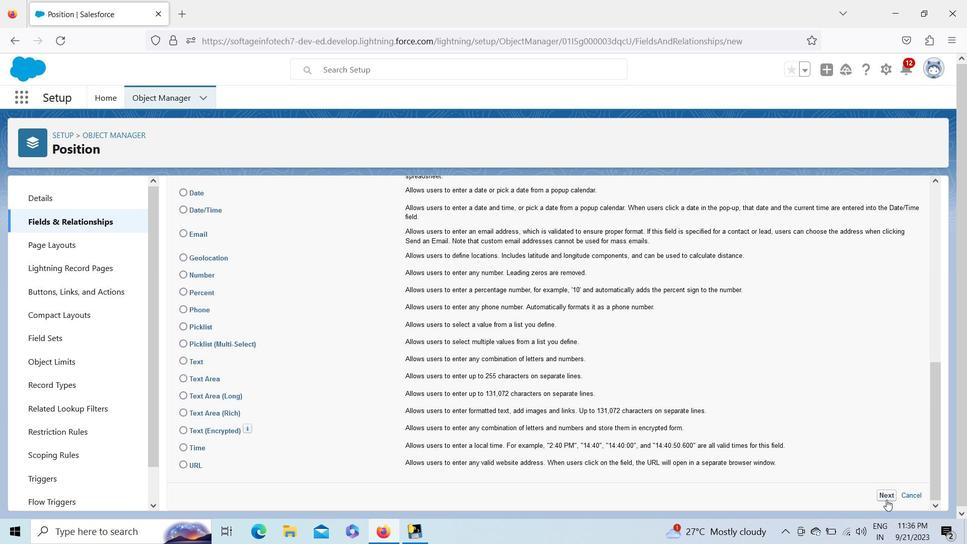 
Action: Mouse pressed left at (886, 499)
Screenshot: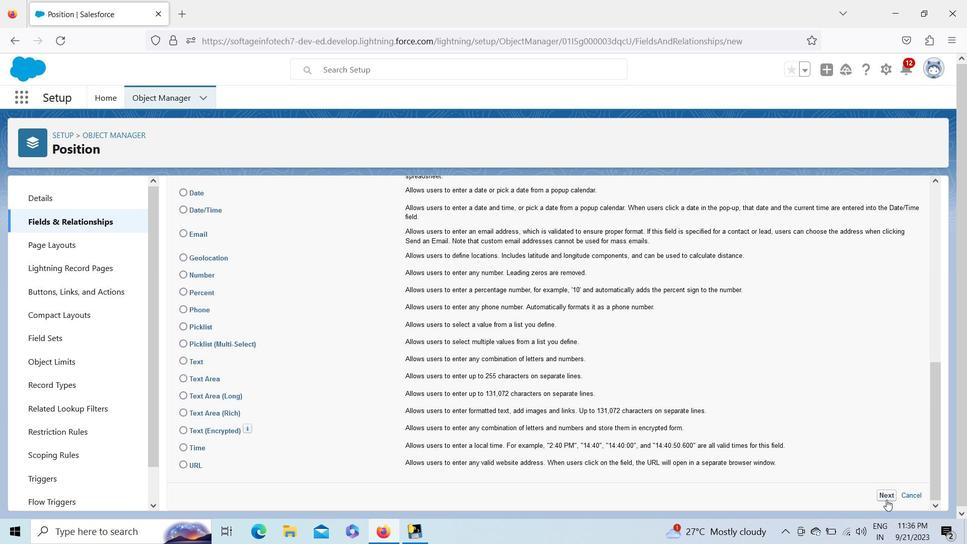 
Action: Mouse moved to (401, 280)
Screenshot: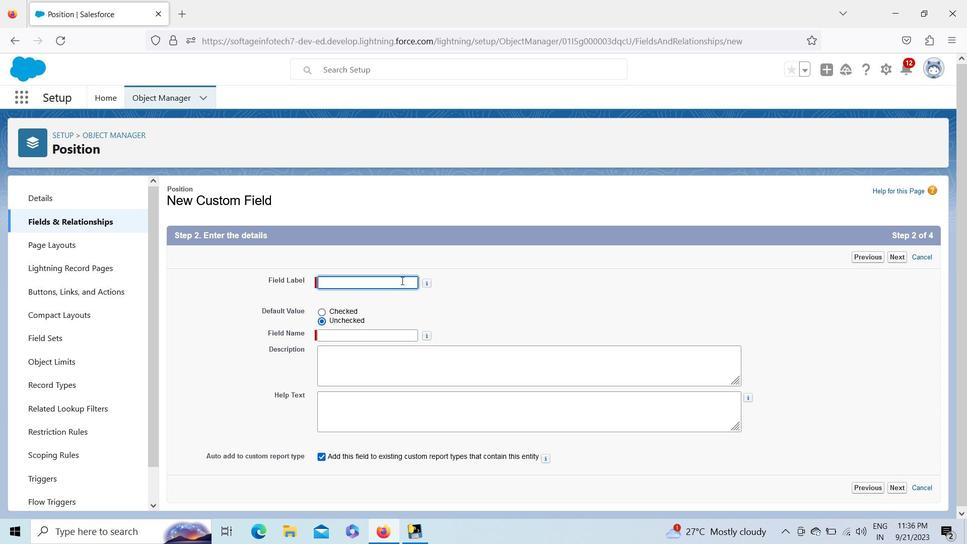 
Action: Mouse pressed left at (401, 280)
Screenshot: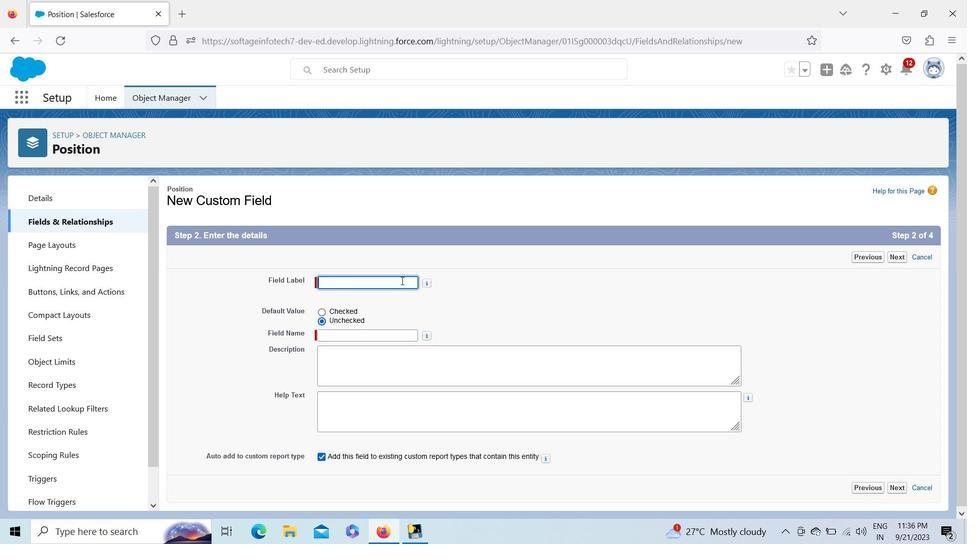 
Action: Key pressed <Key.shift>Java<Key.space>
Screenshot: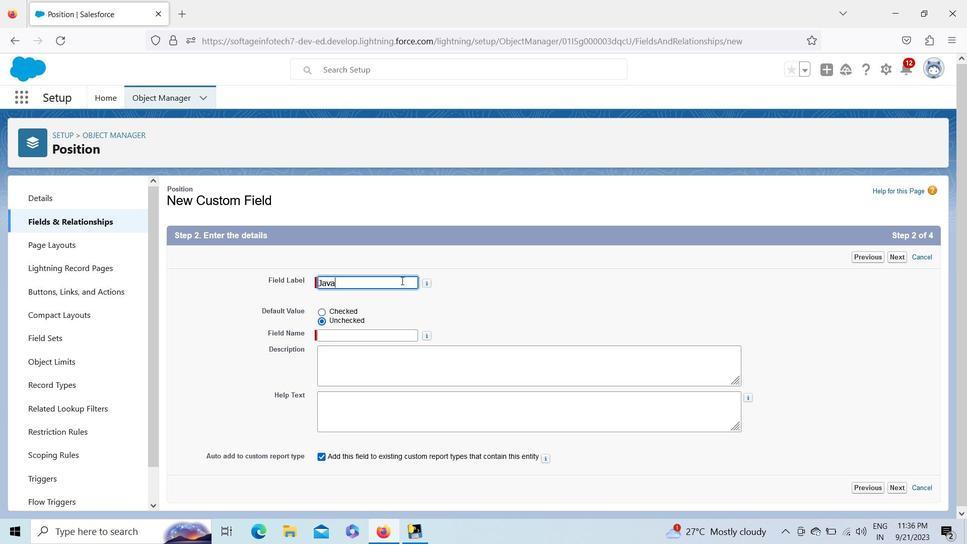 
Action: Mouse moved to (343, 360)
Screenshot: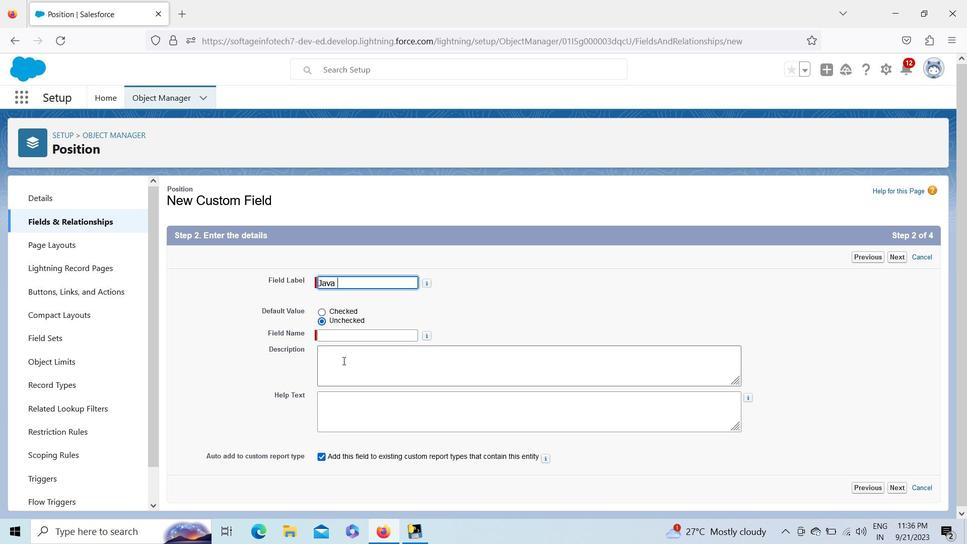 
Action: Mouse pressed left at (343, 360)
Screenshot: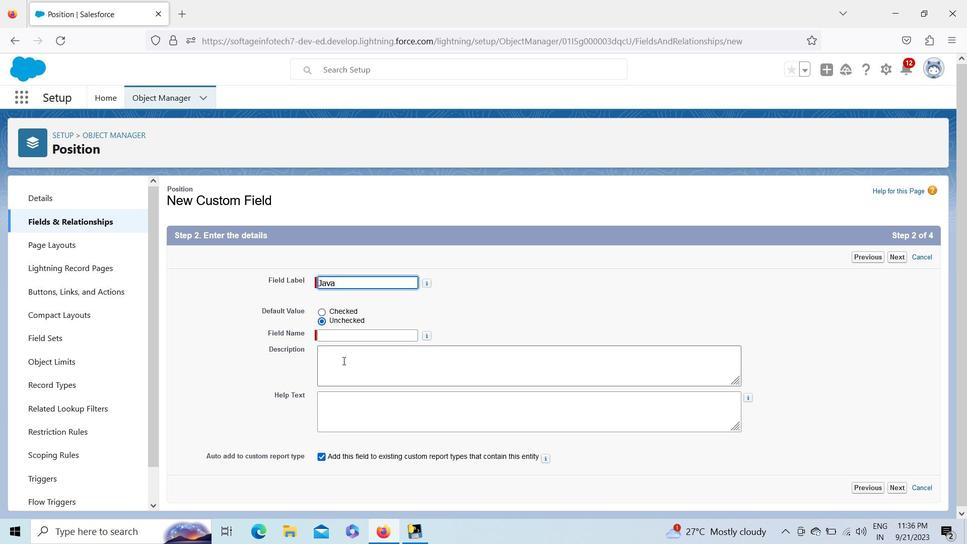 
Action: Key pressed <Key.shift><Key.shift>Does<Key.space><Key.shift>Java<Key.space><Key.shift><Key.shift><Key.shift><Key.shift><Key.shift><Key.shift><Key.shift><Key.shift><Key.shift><Key.shift><Key.shift><Key.shift><Key.shift><Key.shift><Key.shift><Key.shift><Key.shift><Key.shift><Key.shift><Key.shift><Key.shift><Key.shift><Key.shift><Key.shift><Key.shift><Key.shift><Key.shift><Key.shift><Key.shift><Key.shift><Key.shift><Key.shift><Key.shift><Key.shift><Key.shift><Key.shift><Key.shift><Key.shift><Key.shift><Key.shift><Key.shift>Programming<Key.space><Key.shift>Language<Key.space><Key.shift>required<Key.space>for<Key.space>this<Key.space>jp<Key.backspace>obbposition<Key.space><Key.left><Key.left><Key.left><Key.left><Key.left><Key.left><Key.left><Key.left><Key.left><Key.left><Key.right><Key.backspace><Key.space>000<Key.backspace><Key.backspace><Key.backspace><Key.right><Key.right><Key.right><Key.right><Key.right><Key.right><Key.right><Key.right><Key.space><Key.shift_r>?
Screenshot: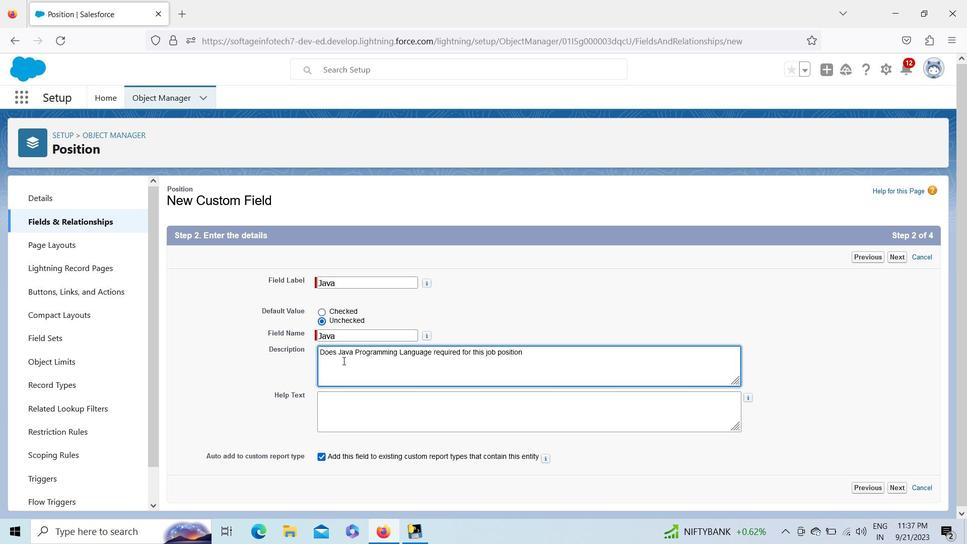 
Action: Mouse moved to (357, 356)
Screenshot: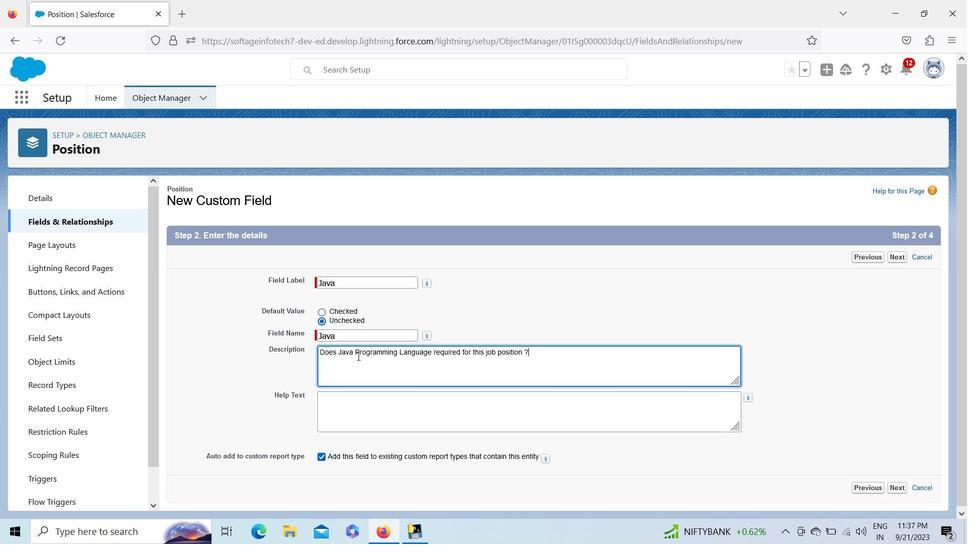 
Action: Mouse pressed left at (357, 356)
Screenshot: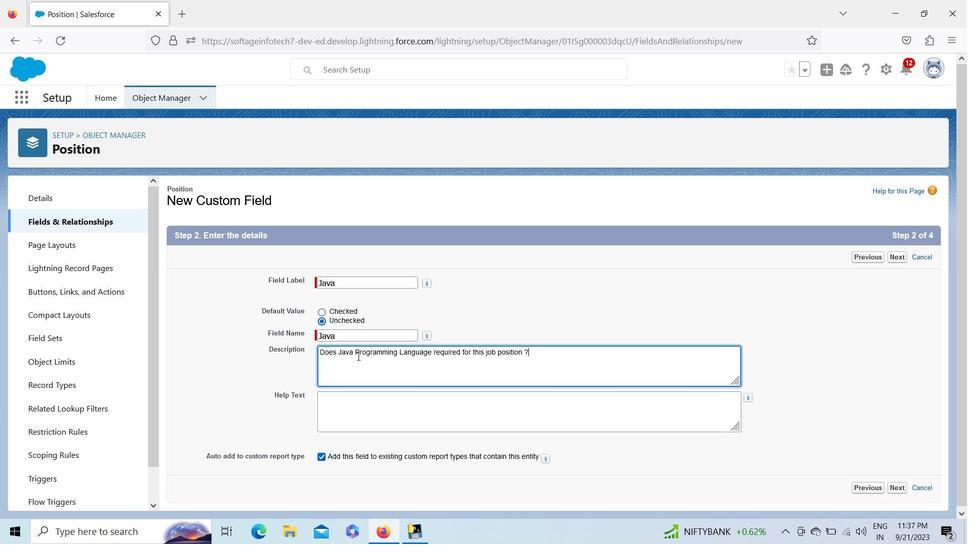 
Action: Mouse pressed left at (357, 356)
Screenshot: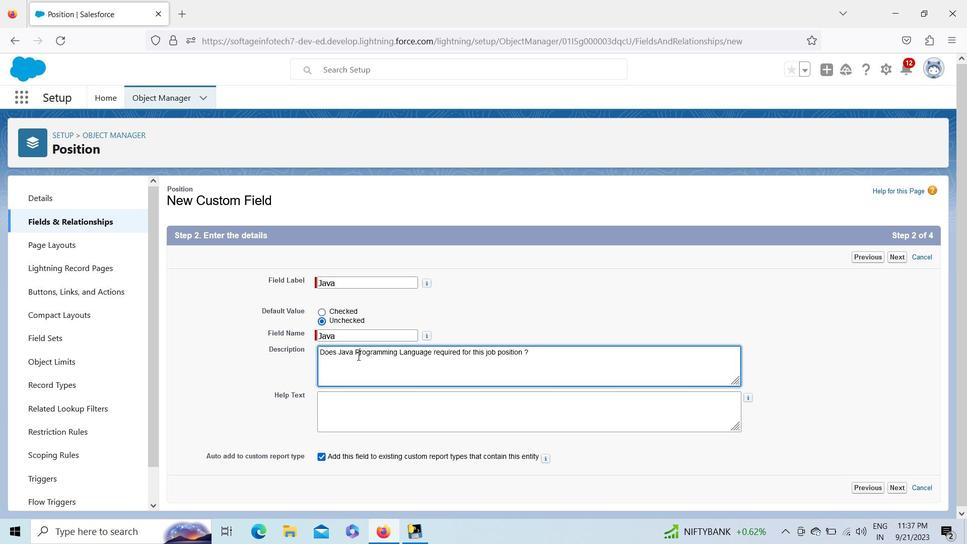 
Action: Key pressed ctrl+Actrl+C
Screenshot: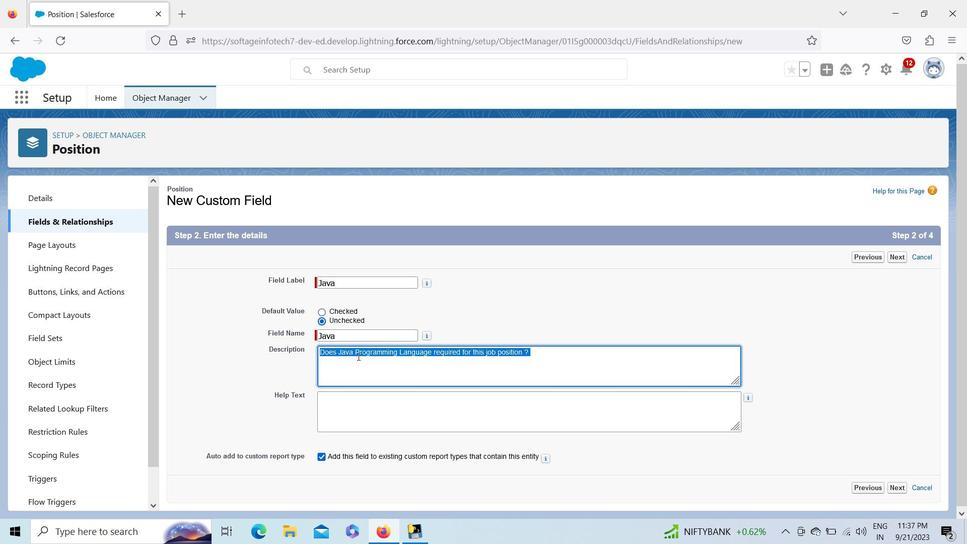 
Action: Mouse moved to (356, 402)
Screenshot: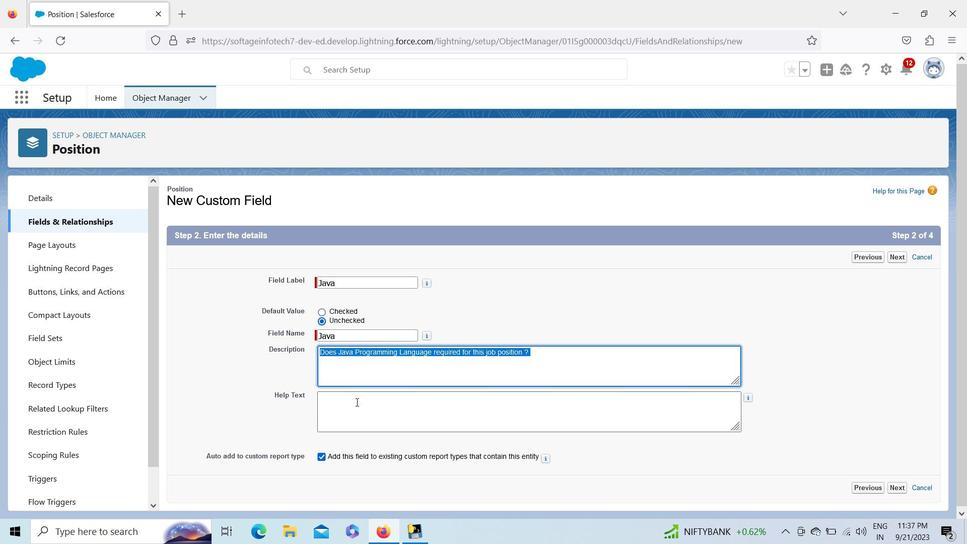 
Action: Mouse pressed left at (356, 402)
Screenshot: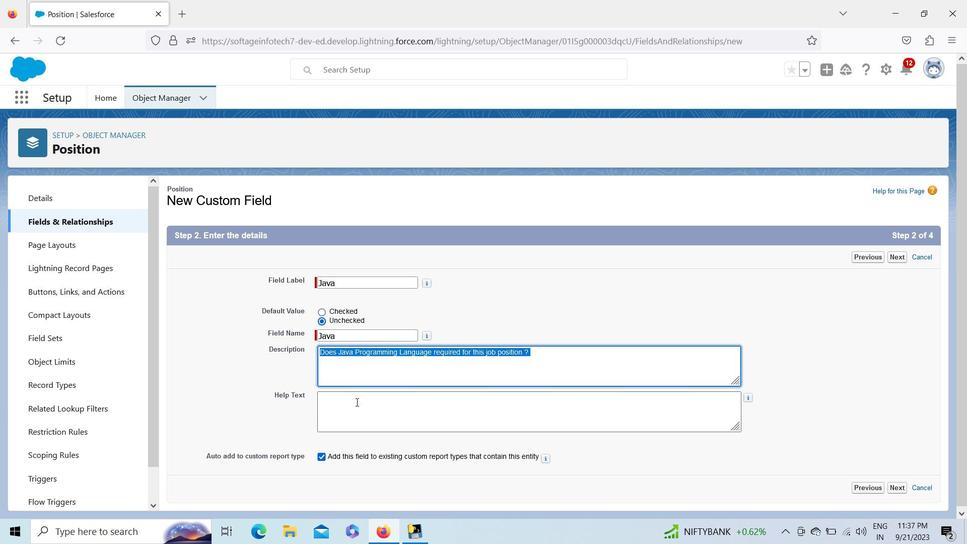 
Action: Key pressed ctrl+C<'\x16'>
Screenshot: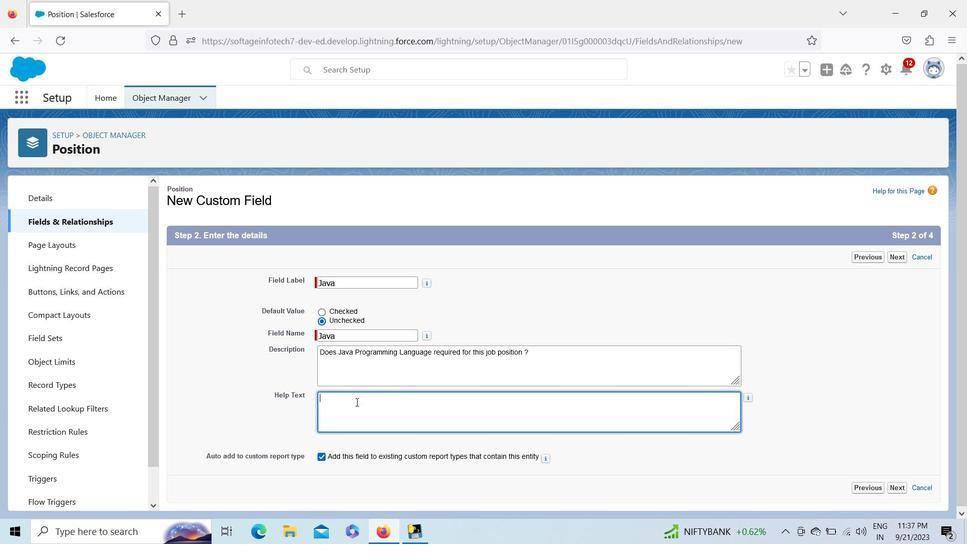 
Action: Mouse moved to (898, 490)
Screenshot: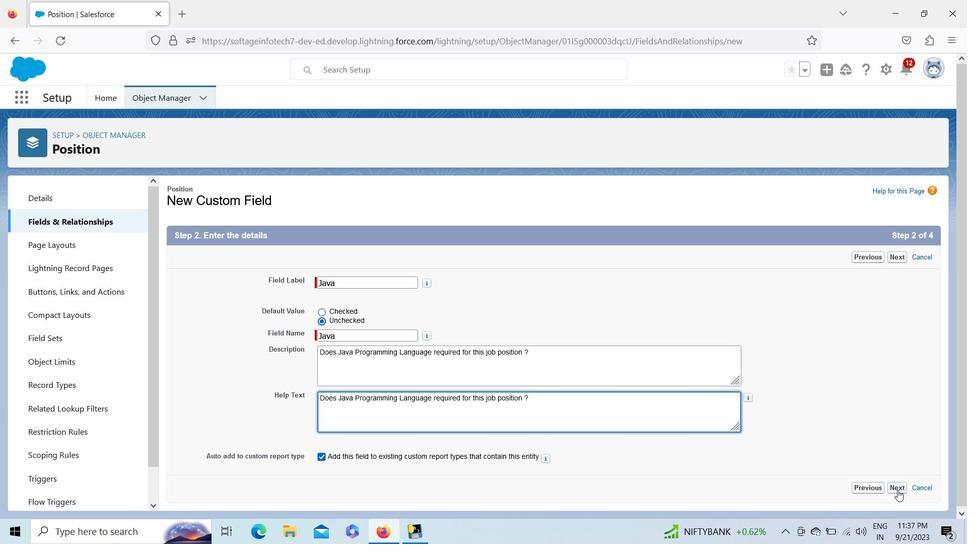 
Action: Mouse pressed left at (898, 490)
Screenshot: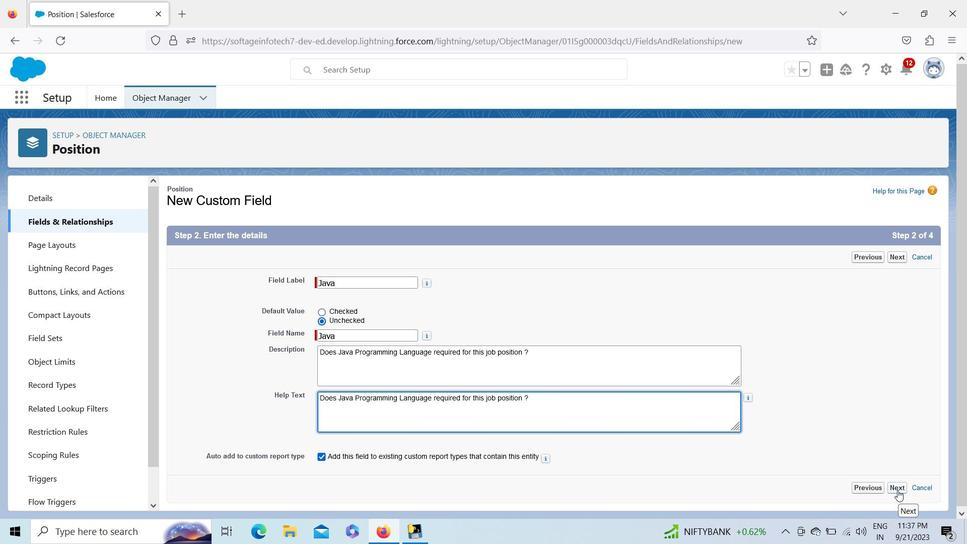 
Action: Mouse moved to (672, 365)
Screenshot: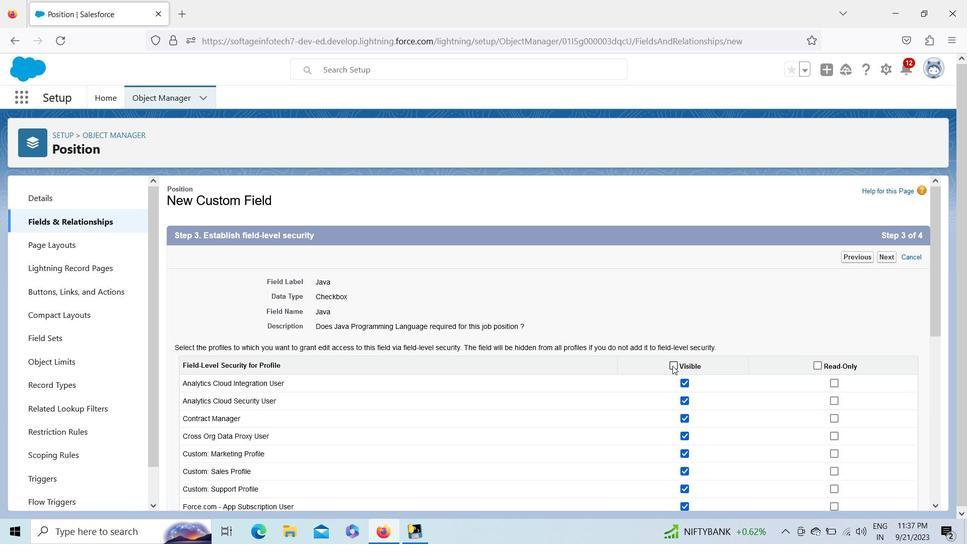 
Action: Mouse pressed left at (672, 365)
Screenshot: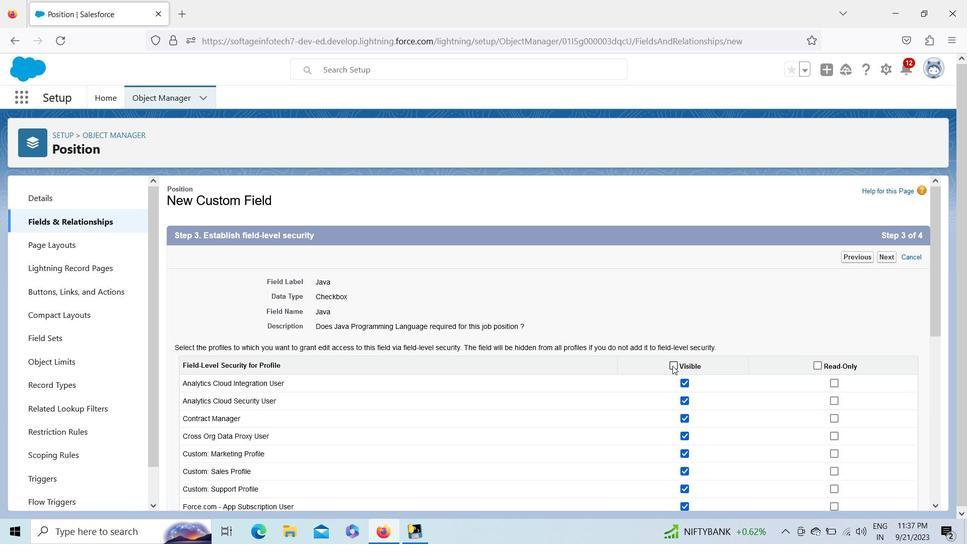 
Action: Mouse moved to (888, 255)
Screenshot: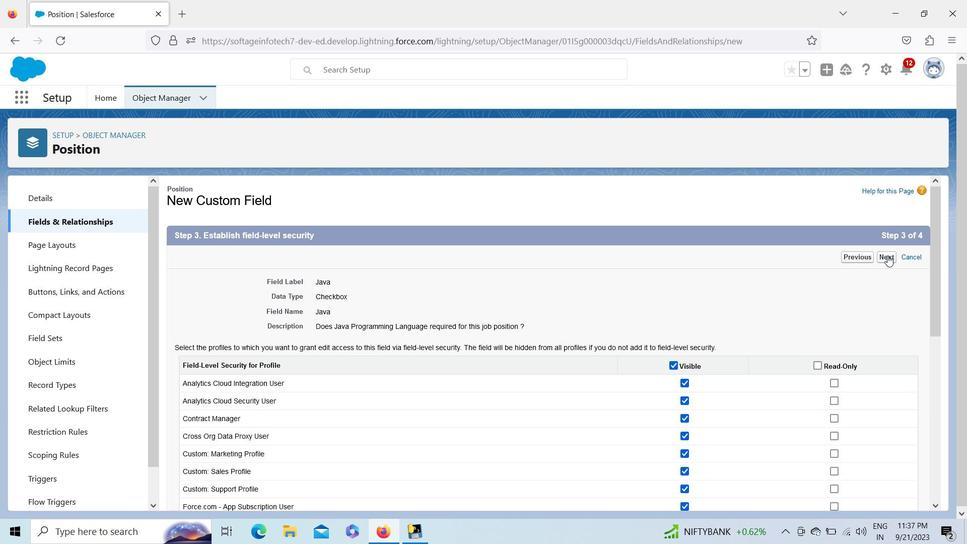 
Action: Mouse pressed left at (888, 255)
Screenshot: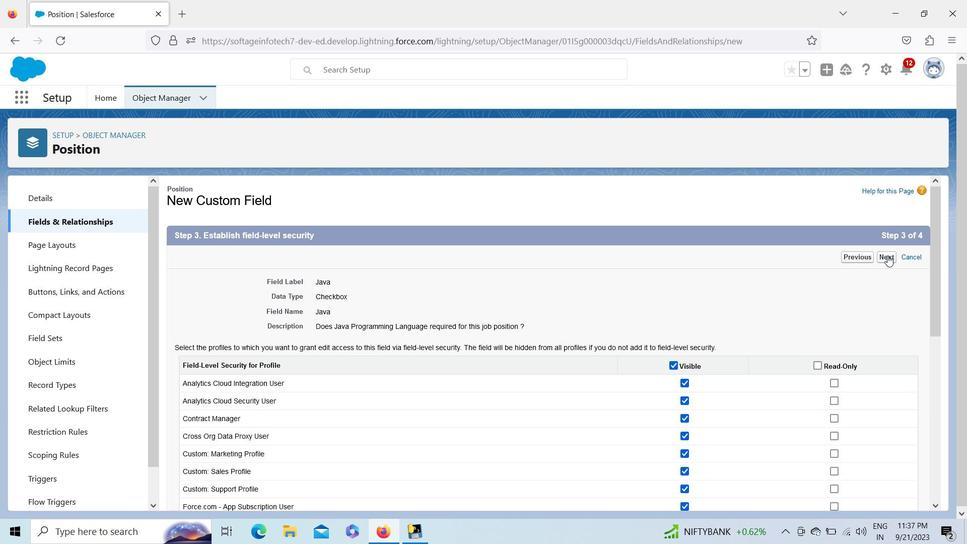 
Action: Mouse moved to (892, 256)
Screenshot: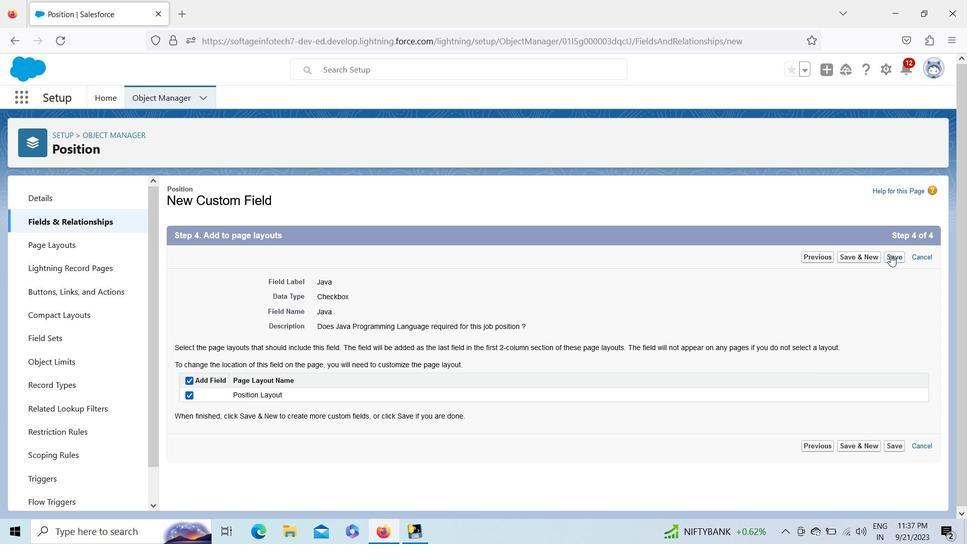 
Action: Mouse pressed left at (892, 256)
Screenshot: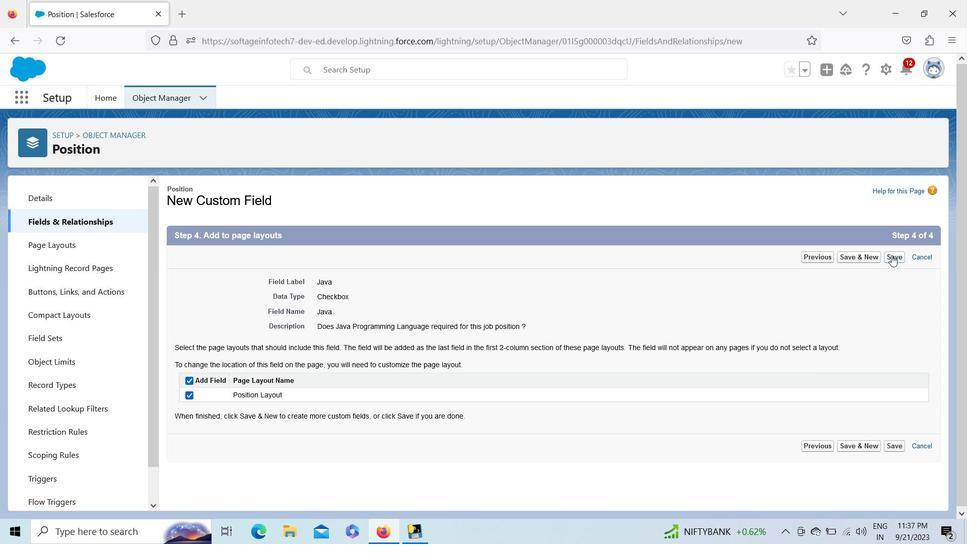 
Action: Mouse moved to (16, 102)
Screenshot: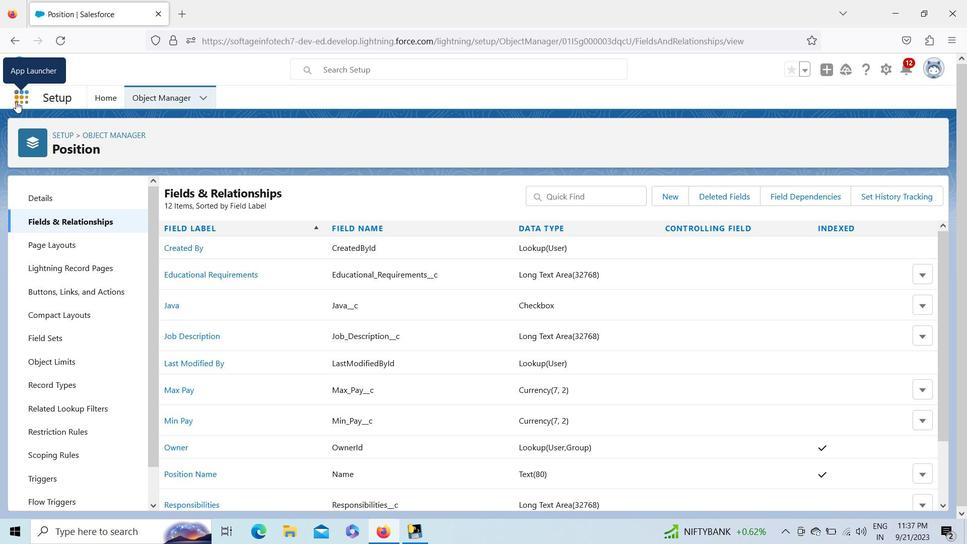 
Action: Mouse pressed left at (16, 102)
Screenshot: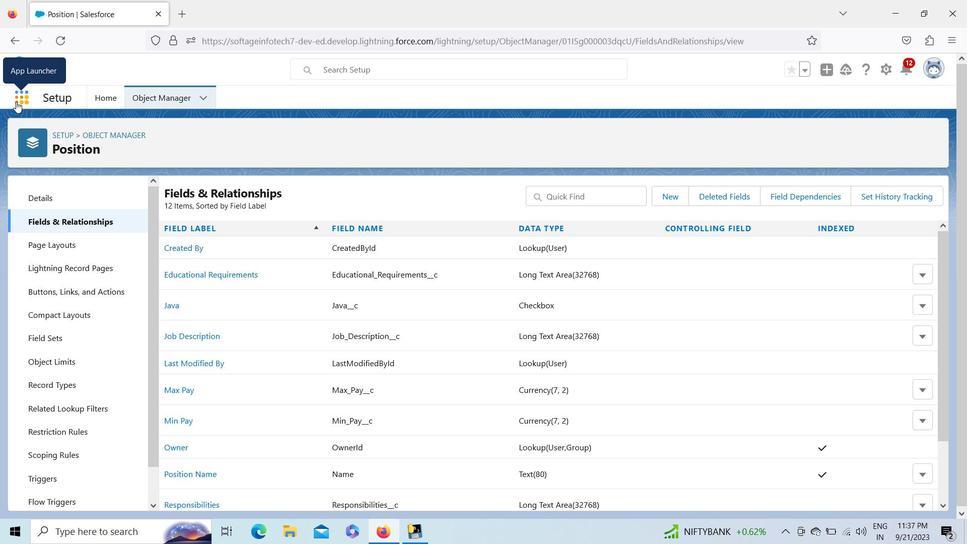 
Action: Mouse moved to (50, 179)
Screenshot: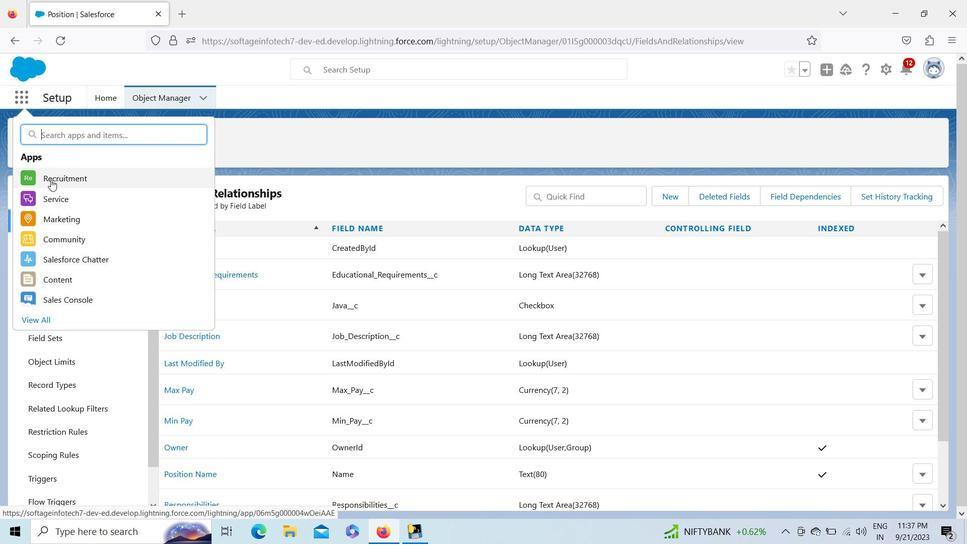 
Action: Mouse pressed left at (50, 179)
Screenshot: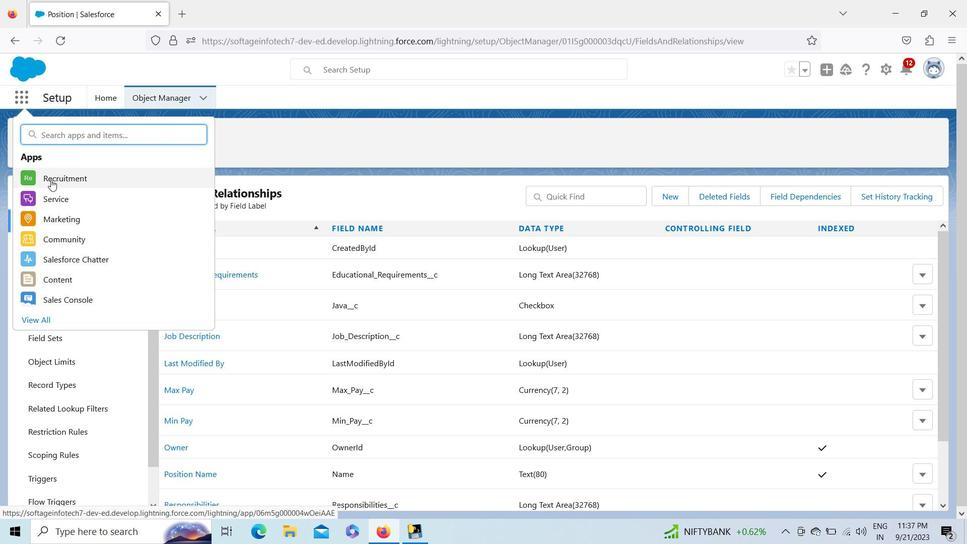 
Action: Mouse moved to (207, 97)
Screenshot: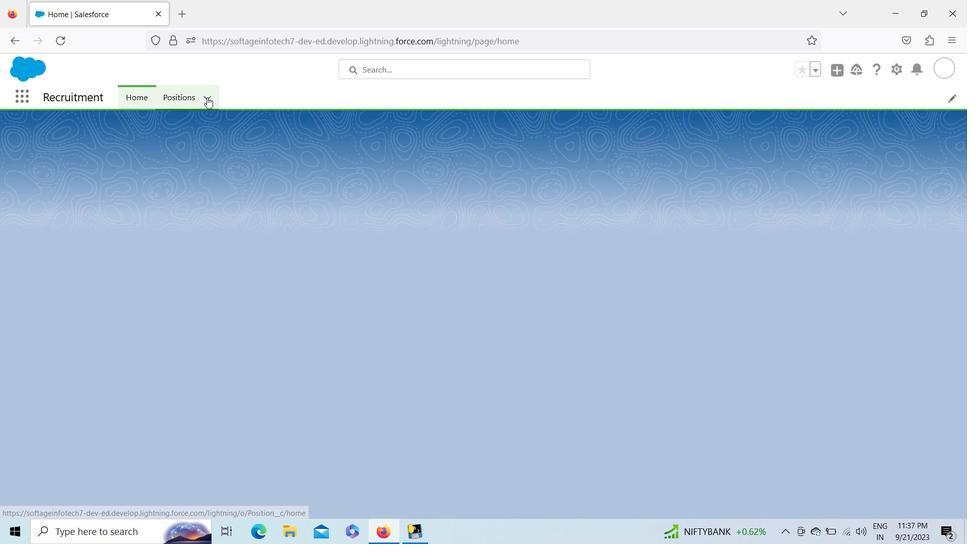 
Action: Mouse pressed left at (207, 97)
Screenshot: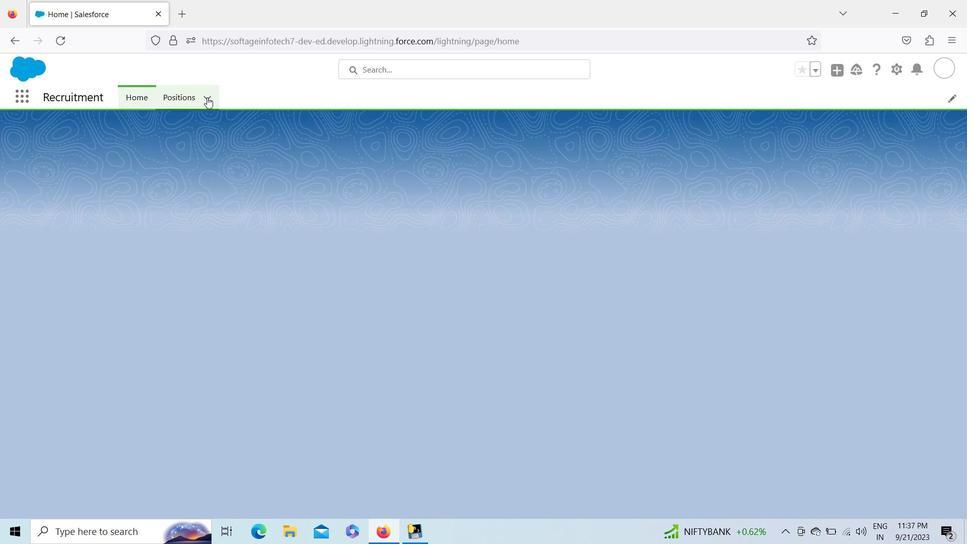 
Action: Mouse moved to (206, 114)
Screenshot: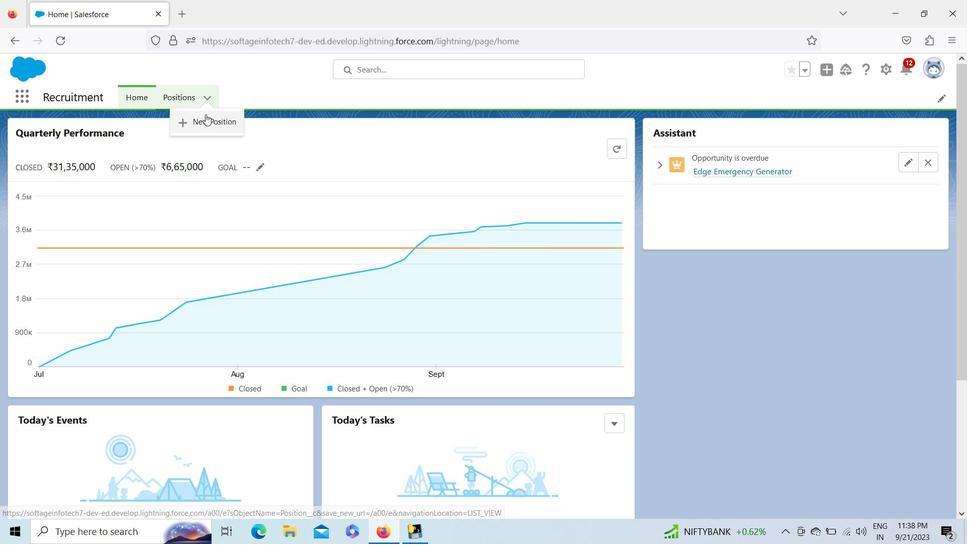 
Action: Mouse pressed left at (206, 114)
Screenshot: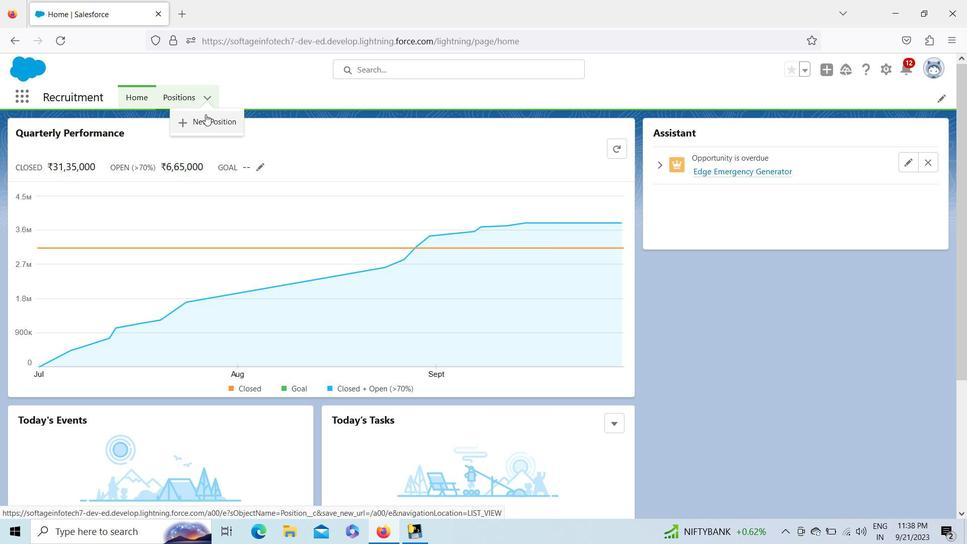 
Action: Mouse moved to (746, 286)
Screenshot: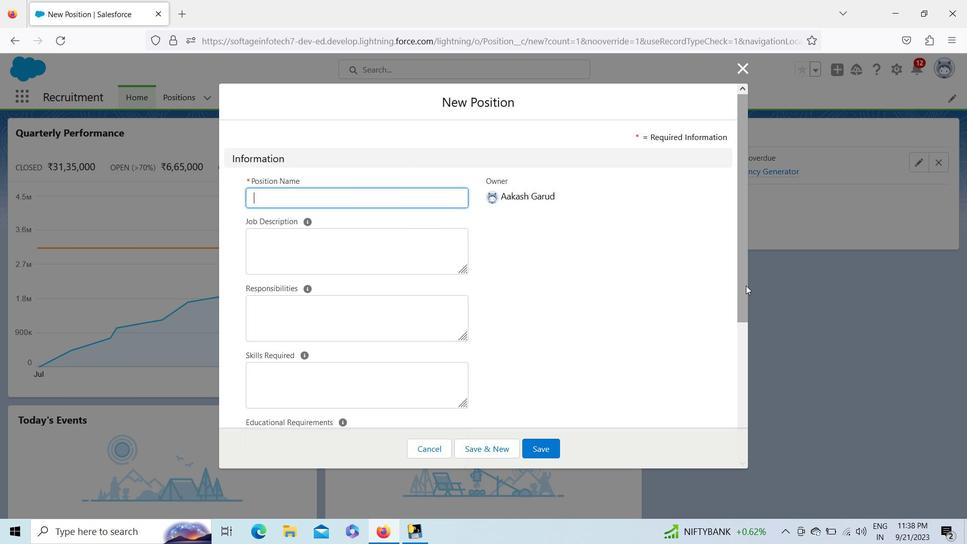 
Action: Mouse pressed left at (746, 286)
Screenshot: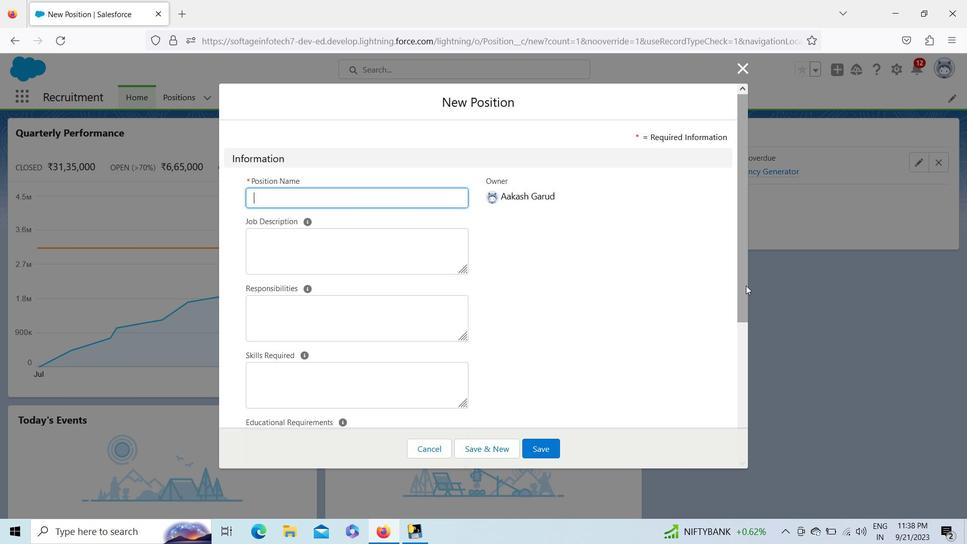 
Action: Mouse moved to (738, 149)
Screenshot: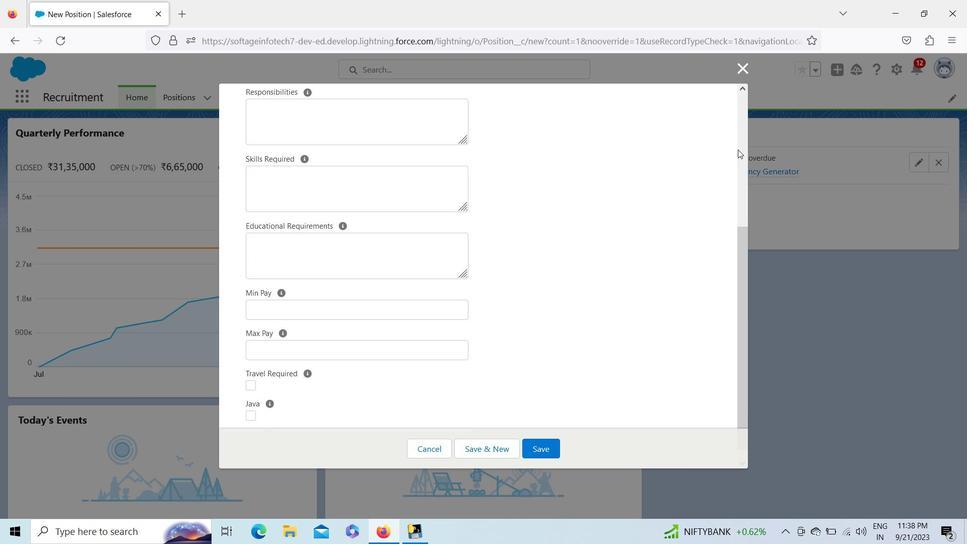 
Action: Mouse pressed left at (738, 149)
Screenshot: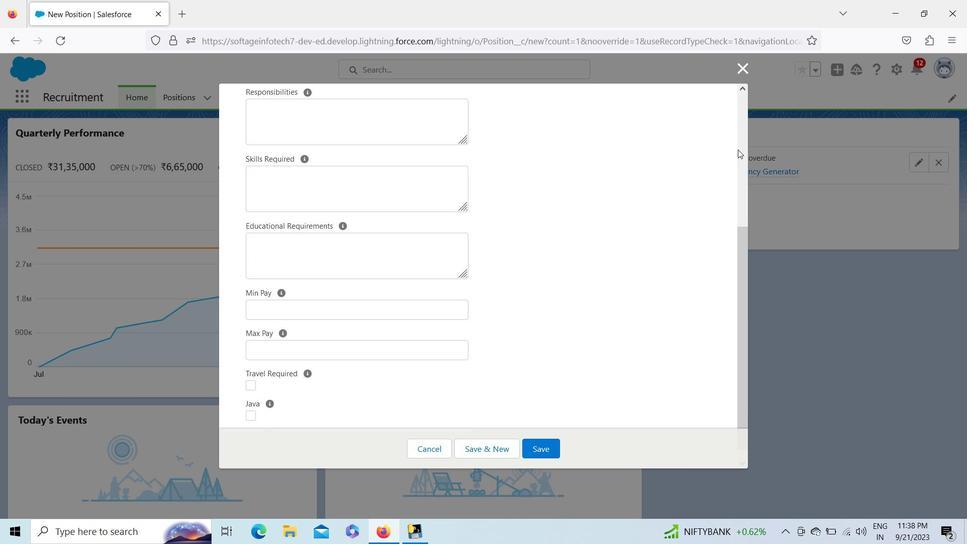 
Action: Mouse moved to (747, 367)
Screenshot: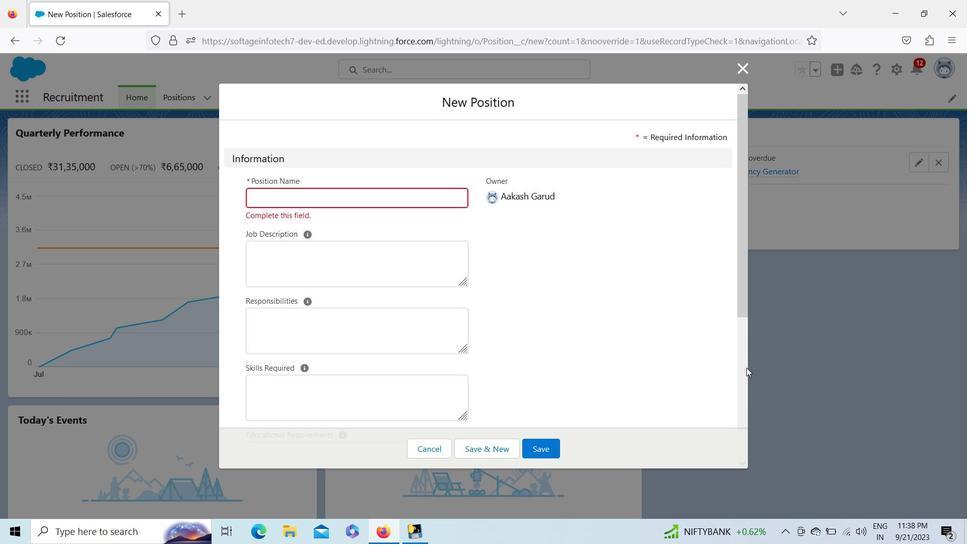 
Action: Mouse pressed left at (747, 367)
Screenshot: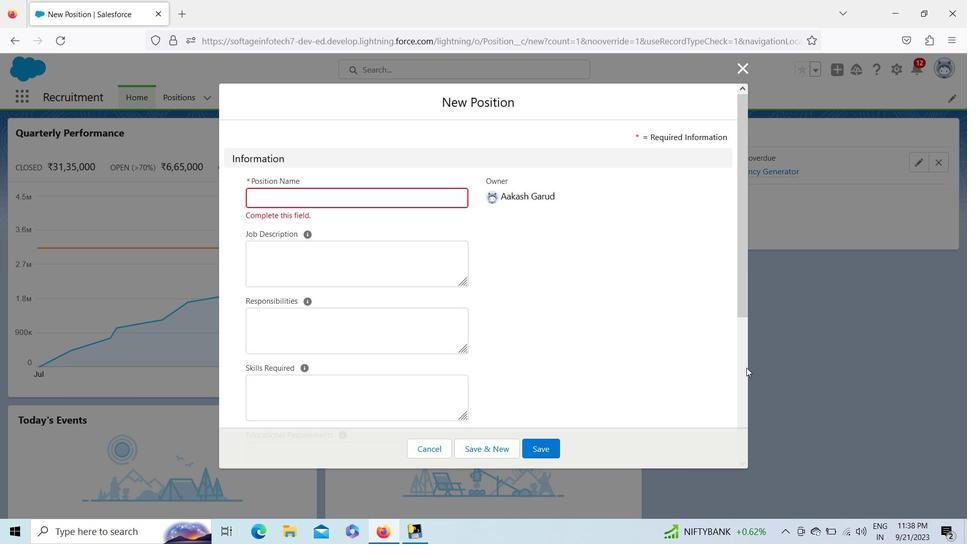 
Action: Mouse moved to (742, 69)
Screenshot: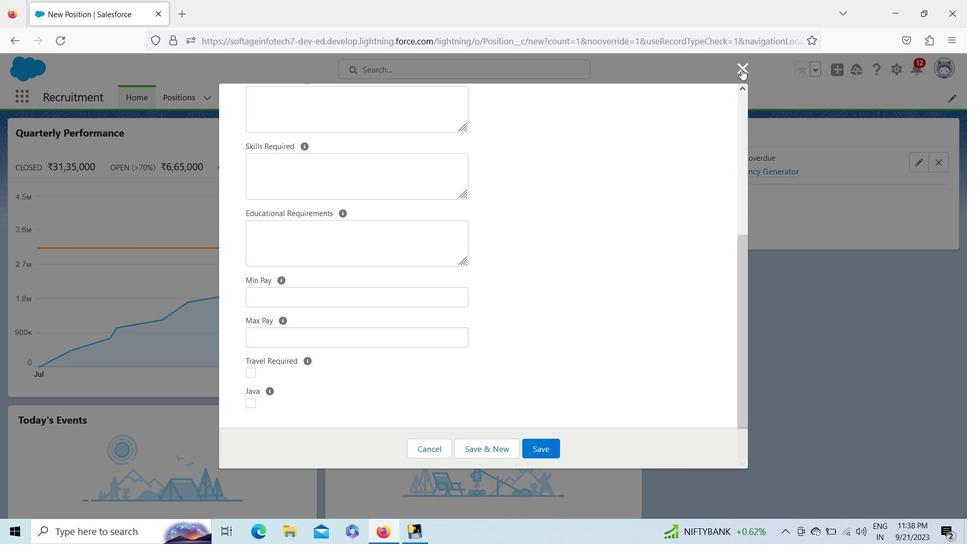 
Action: Mouse pressed left at (742, 69)
Screenshot: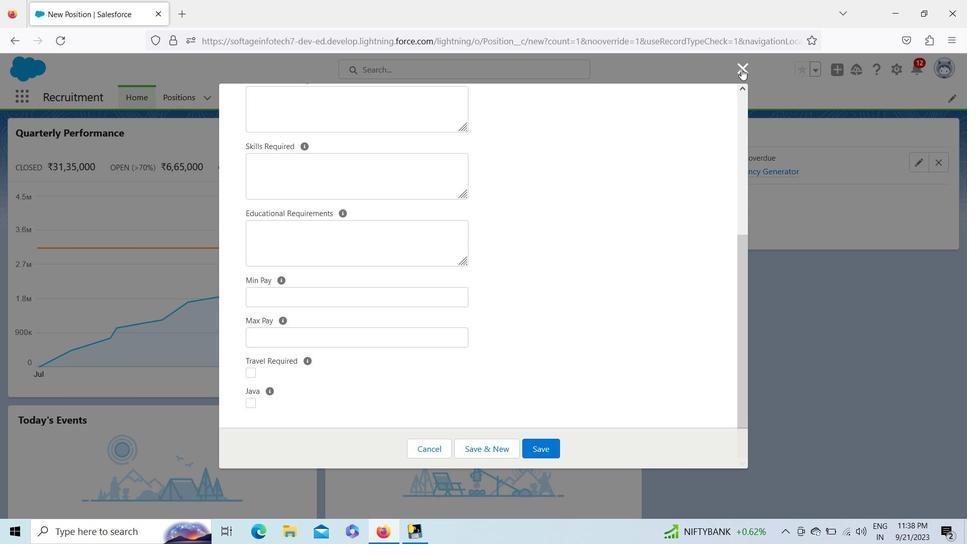 
Action: Mouse moved to (894, 74)
Screenshot: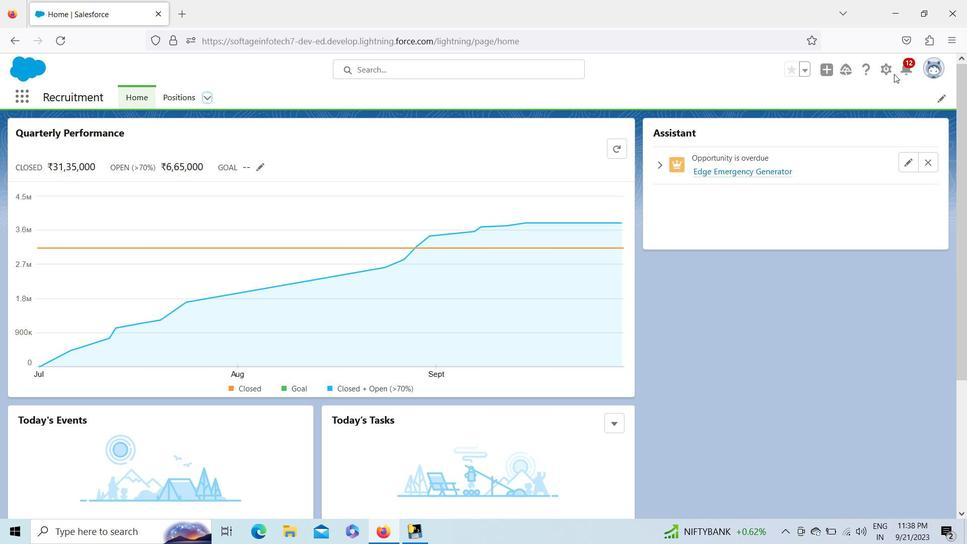 
Action: Mouse pressed left at (894, 74)
Screenshot: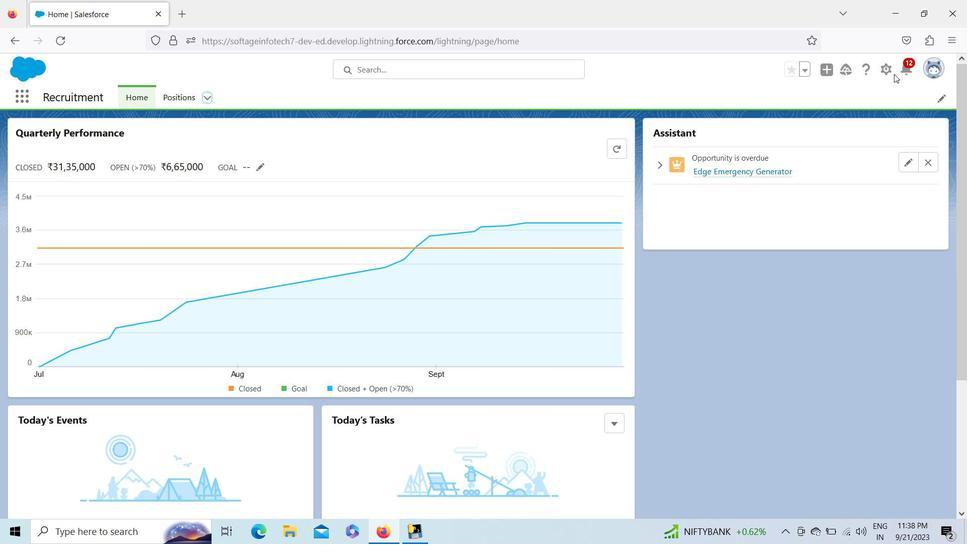 
Action: Mouse pressed left at (894, 74)
Screenshot: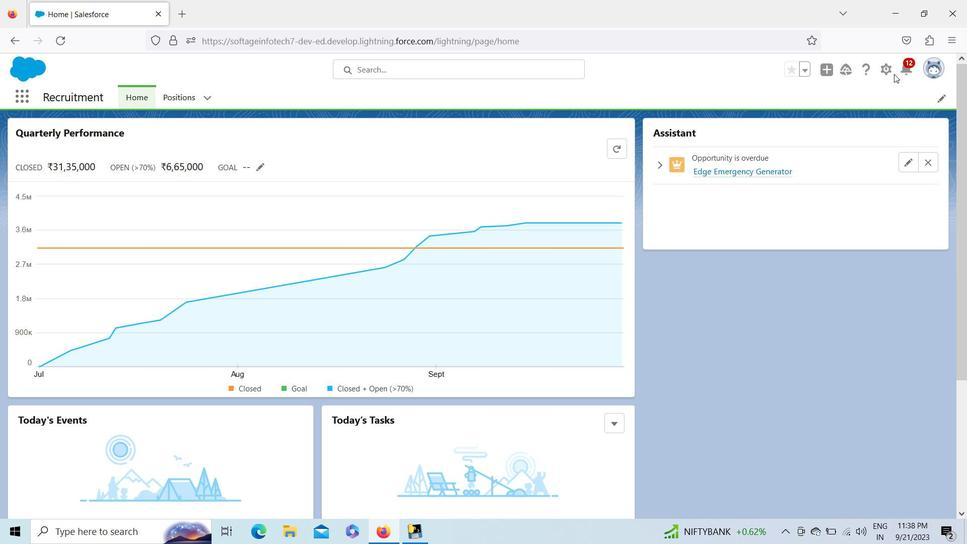 
Action: Mouse moved to (892, 75)
Screenshot: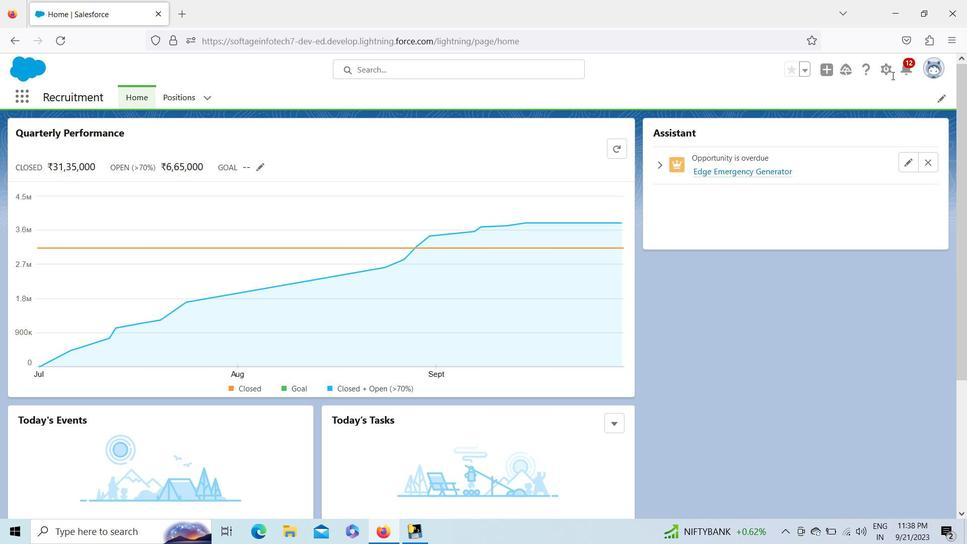 
Action: Mouse pressed left at (892, 75)
Screenshot: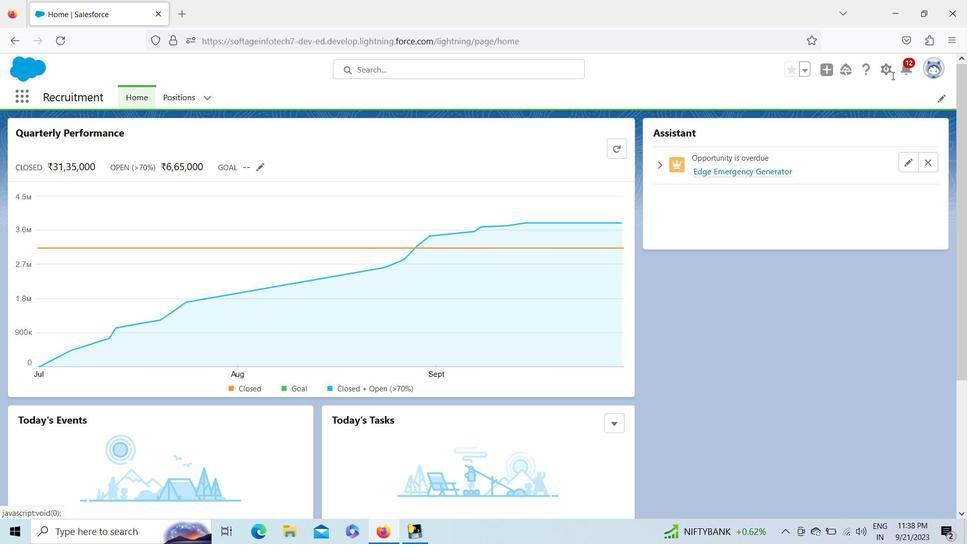 
Action: Mouse moved to (859, 103)
Screenshot: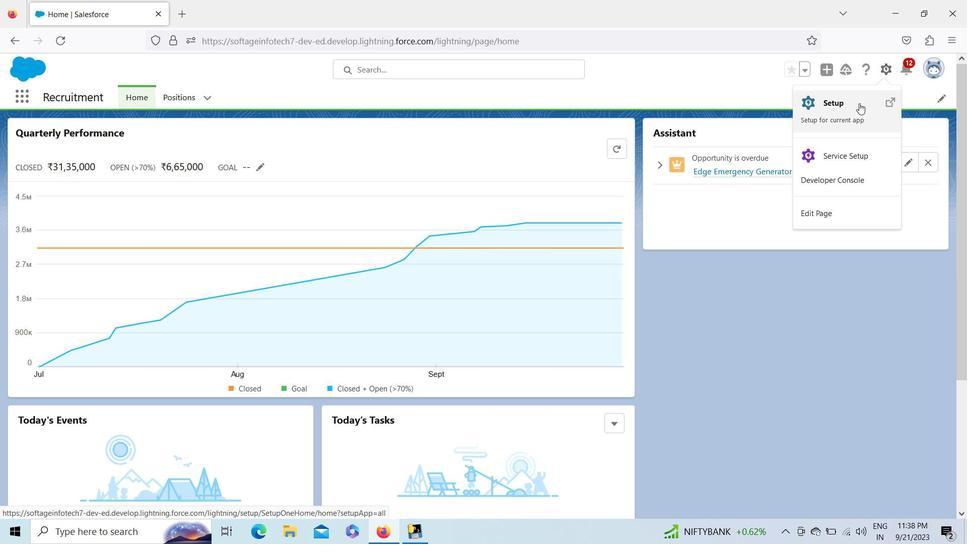 
Action: Mouse pressed left at (859, 103)
Screenshot: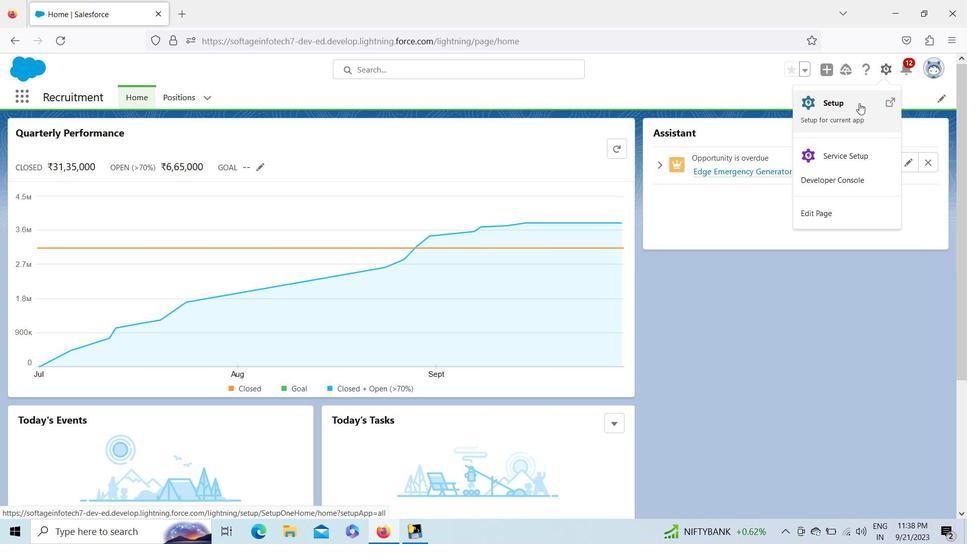 
Action: Mouse moved to (147, 98)
Screenshot: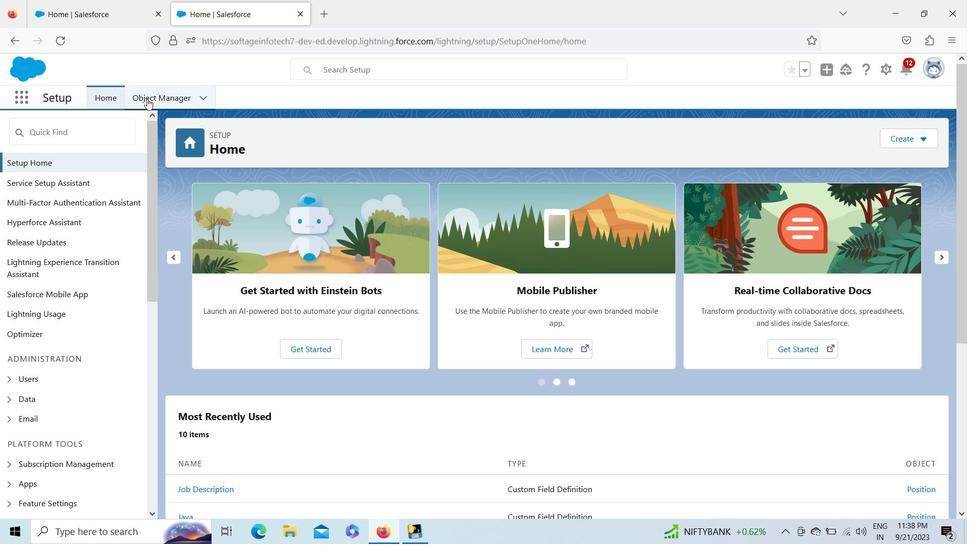 
Action: Mouse pressed left at (147, 98)
Screenshot: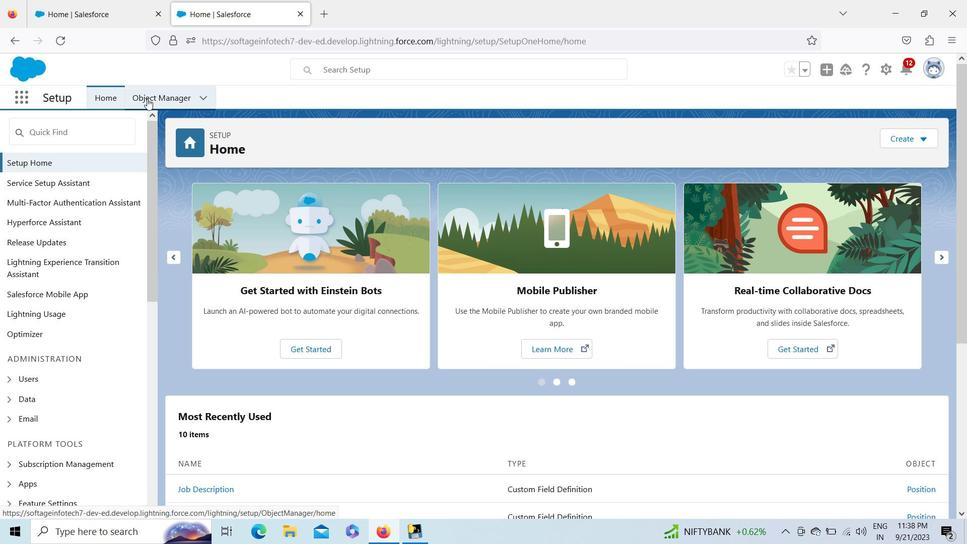 
Action: Mouse moved to (709, 132)
Screenshot: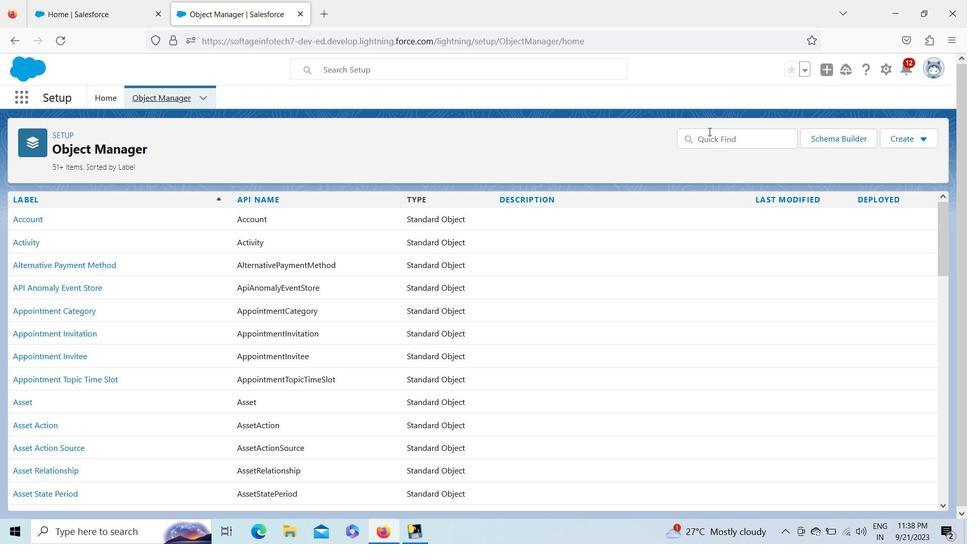 
Action: Mouse pressed left at (709, 132)
Screenshot: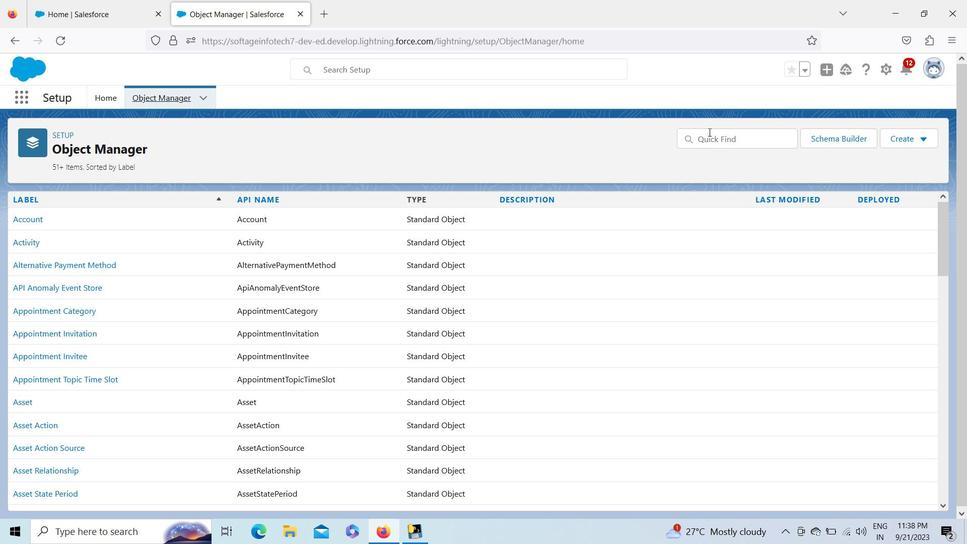 
Action: Key pressed ctrl+Pos
Screenshot: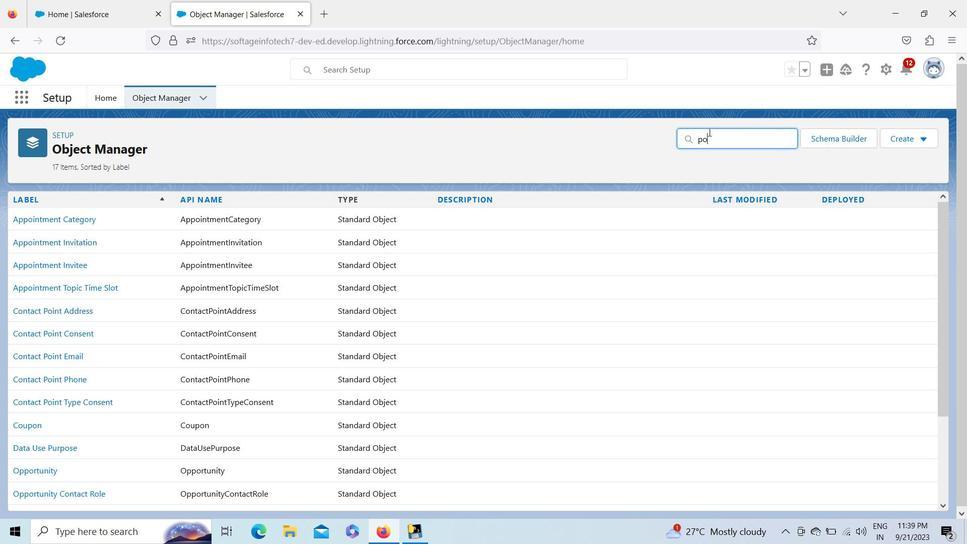 
Action: Mouse moved to (23, 257)
Screenshot: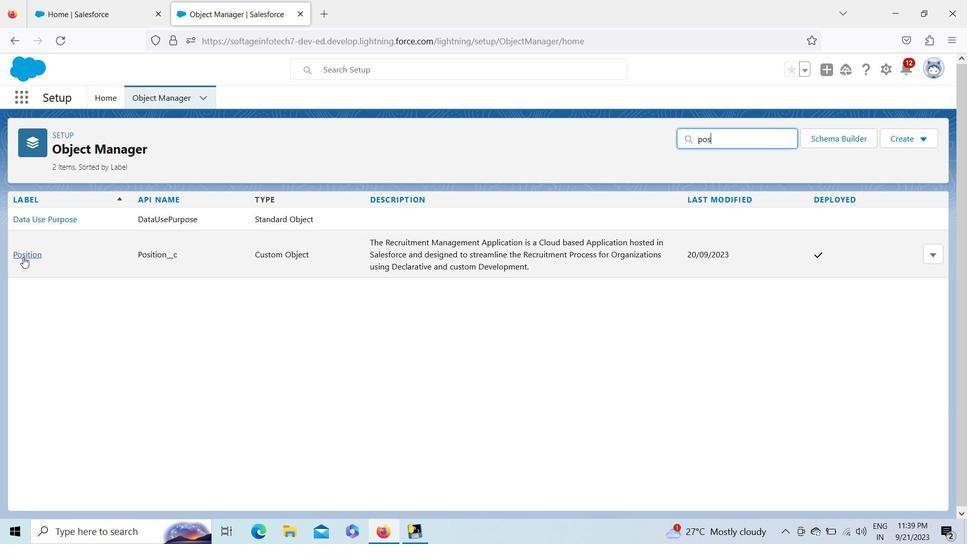 
Action: Mouse pressed left at (23, 257)
Screenshot: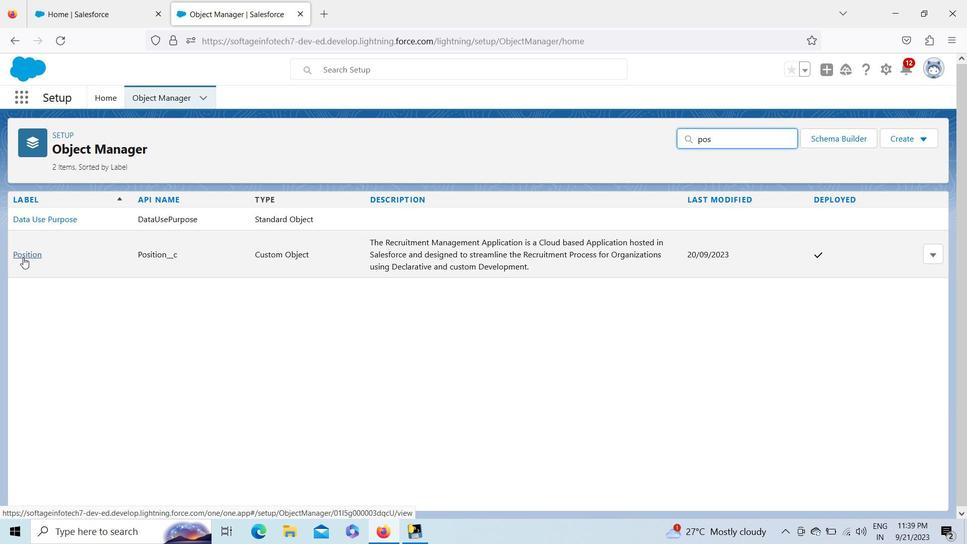 
Action: Mouse moved to (103, 213)
Screenshot: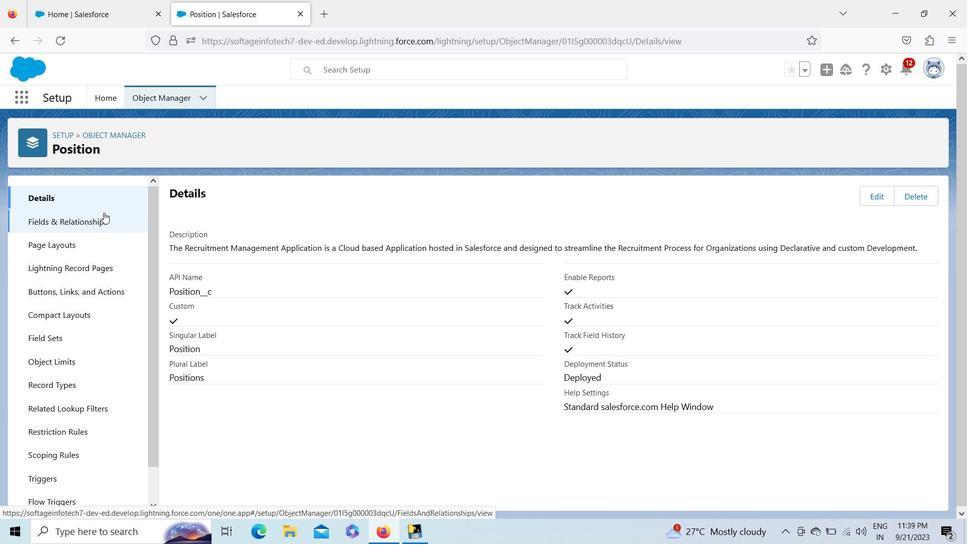 
Action: Mouse pressed left at (103, 213)
Screenshot: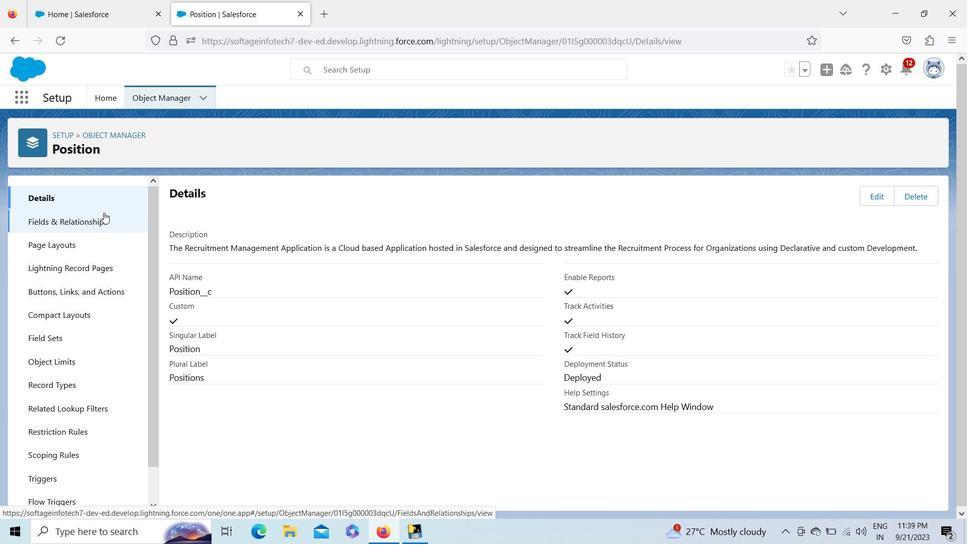 
Action: Mouse moved to (676, 187)
Screenshot: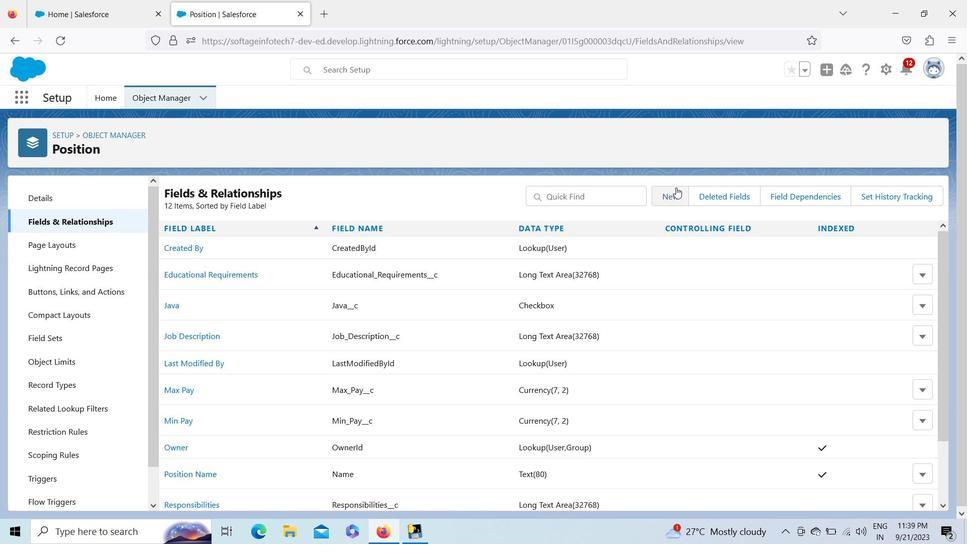 
Action: Mouse pressed left at (676, 187)
Screenshot: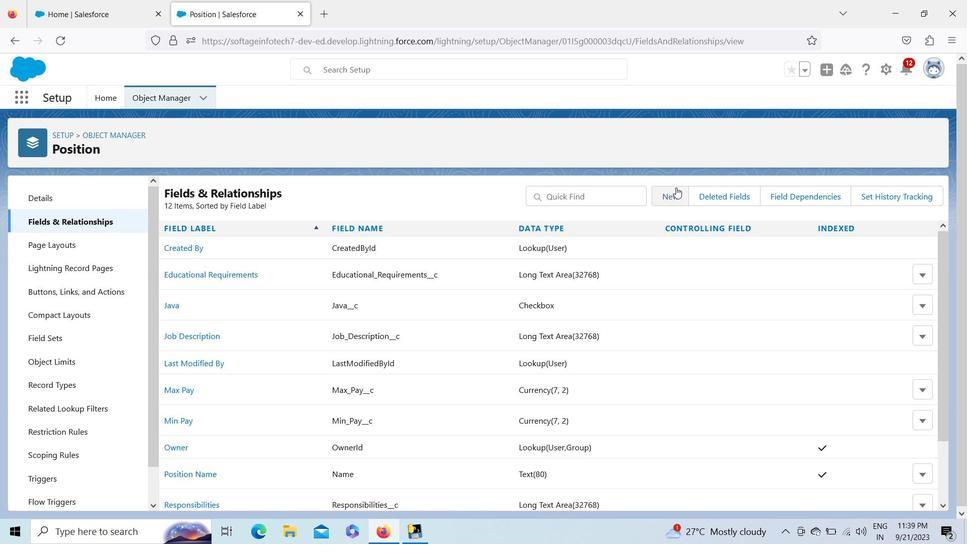 
Action: Mouse moved to (937, 211)
Screenshot: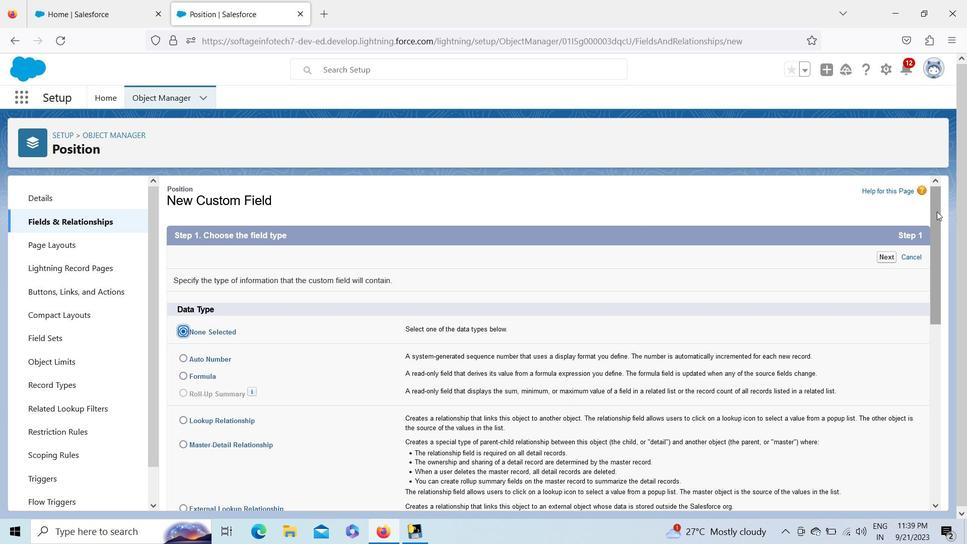 
Action: Mouse pressed left at (937, 211)
Screenshot: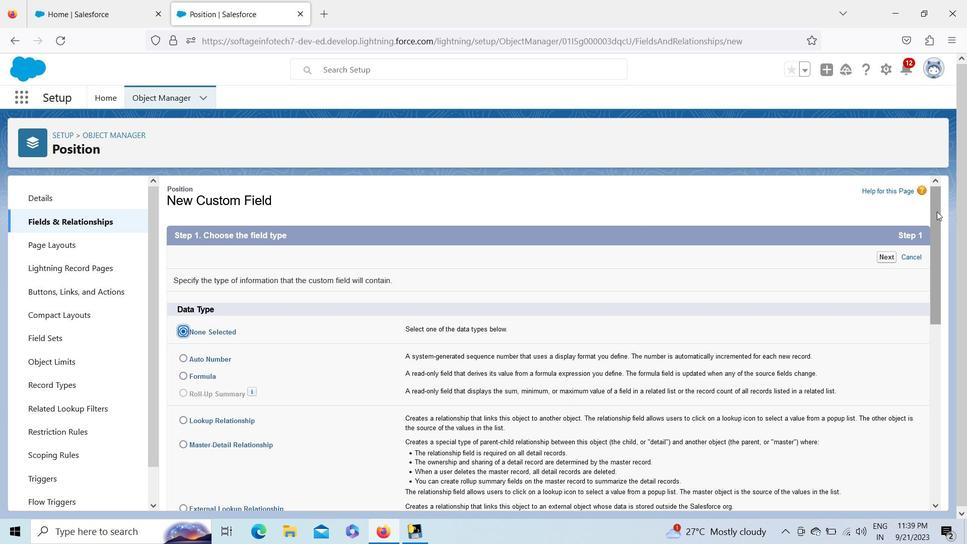 
Action: Mouse moved to (935, 177)
Screenshot: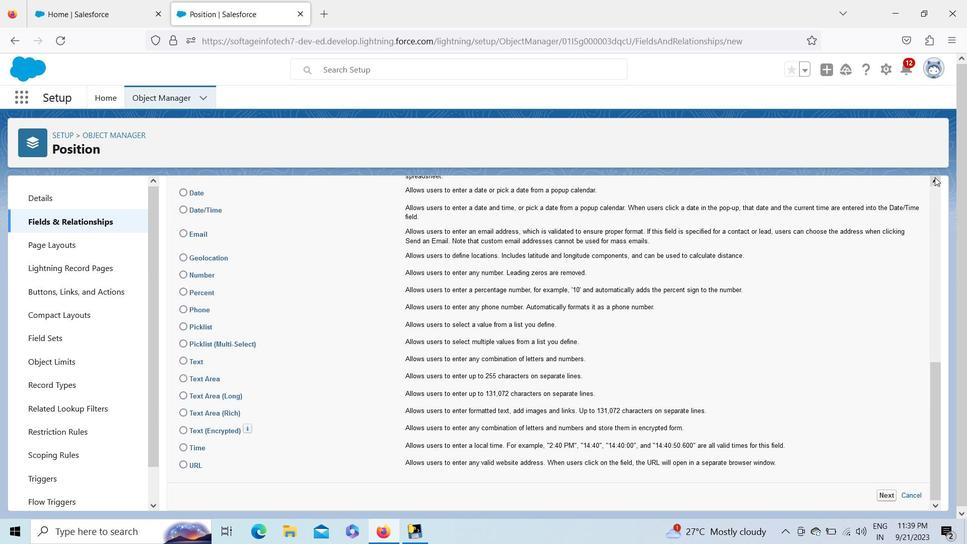 
Action: Mouse pressed left at (935, 177)
Screenshot: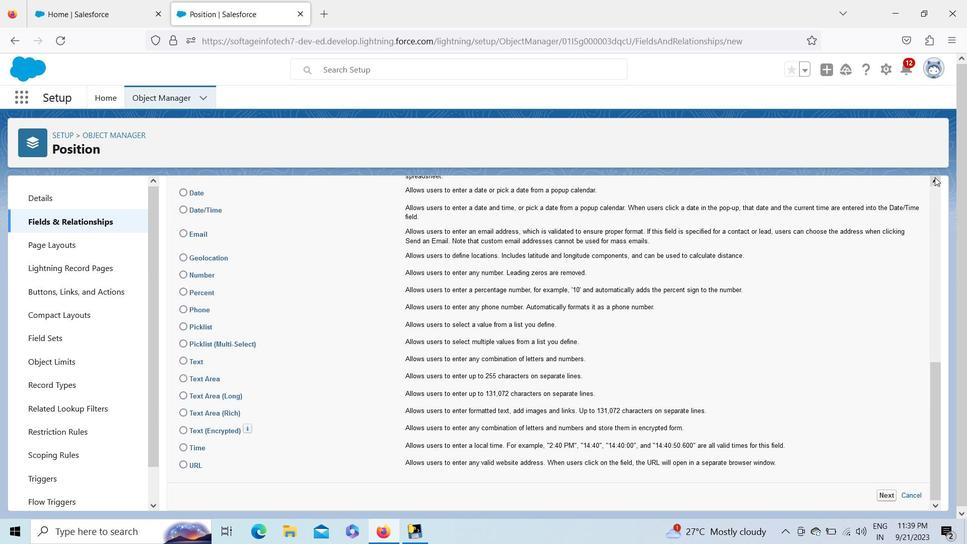 
Action: Mouse pressed left at (935, 177)
Screenshot: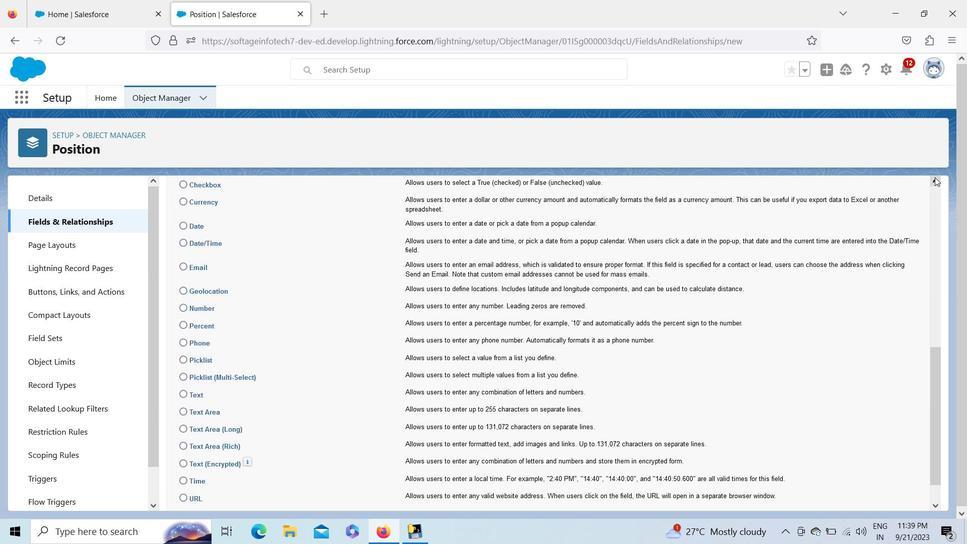 
Action: Mouse pressed left at (935, 177)
Screenshot: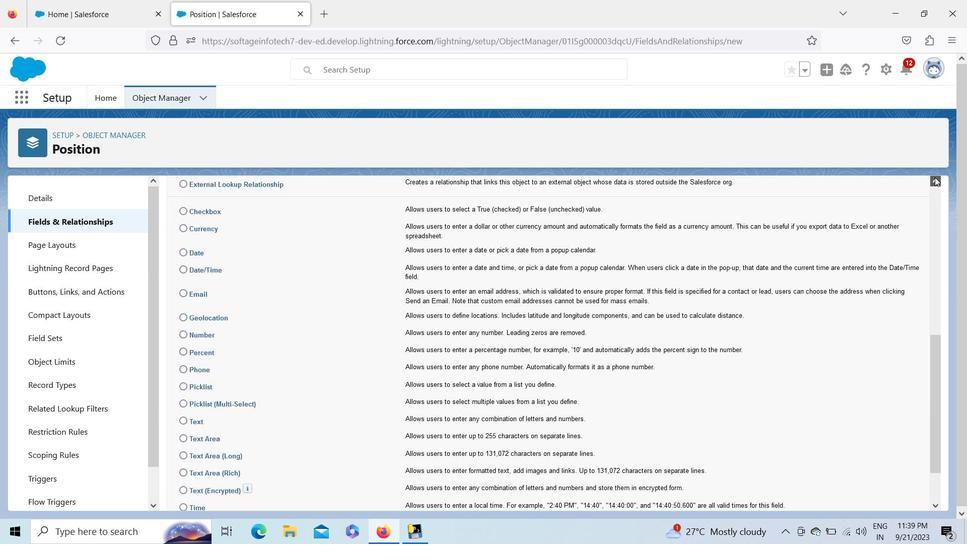 
Action: Mouse moved to (192, 246)
Screenshot: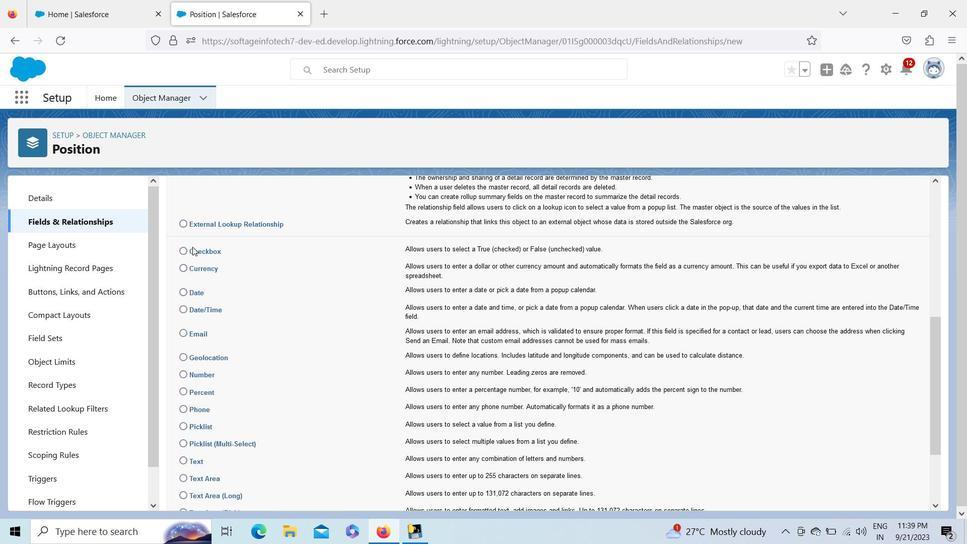 
Action: Mouse pressed left at (192, 246)
Screenshot: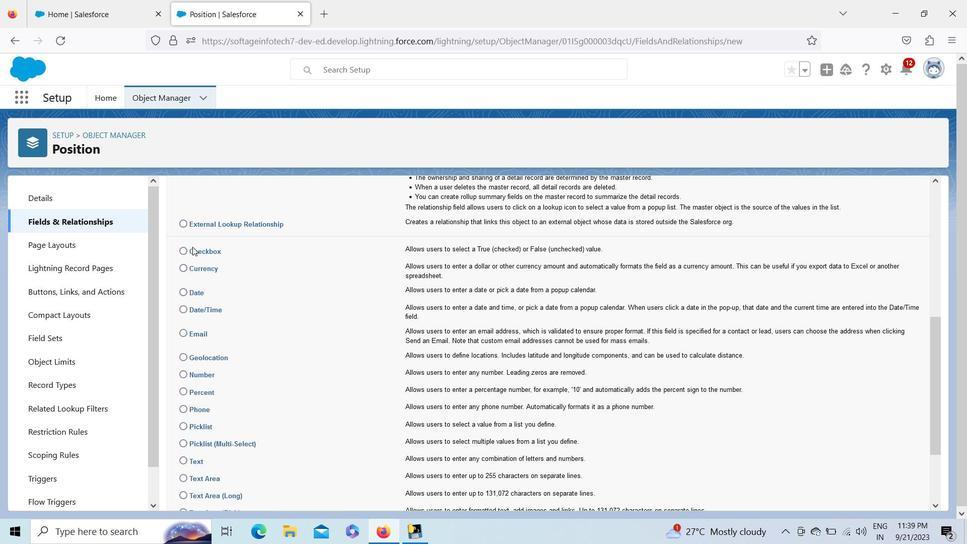 
Action: Mouse moved to (179, 247)
Screenshot: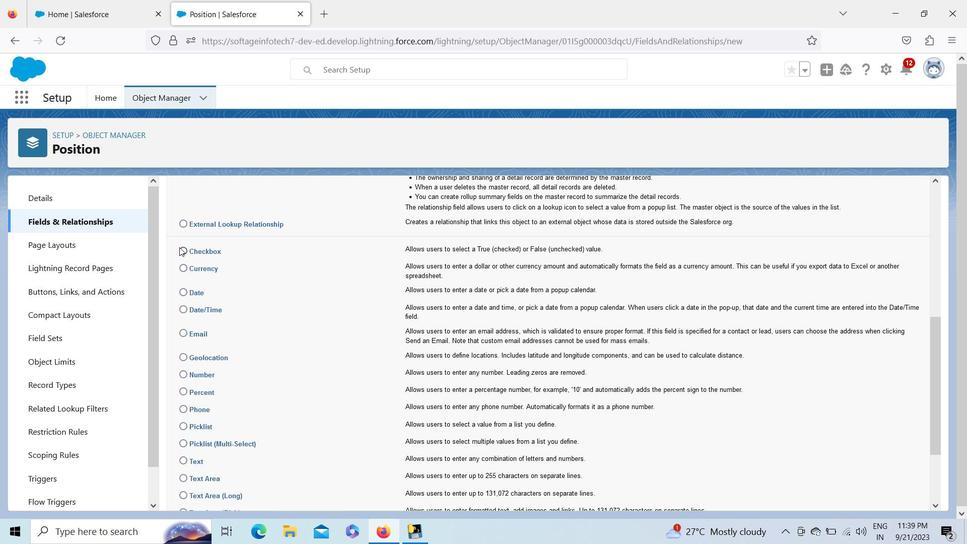 
Action: Mouse pressed left at (179, 247)
Screenshot: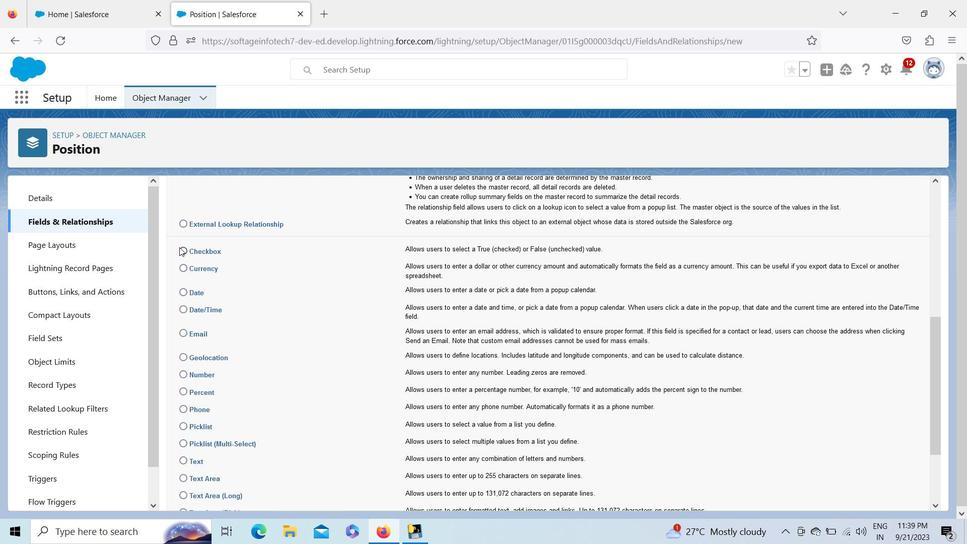 
Action: Mouse pressed left at (179, 247)
Screenshot: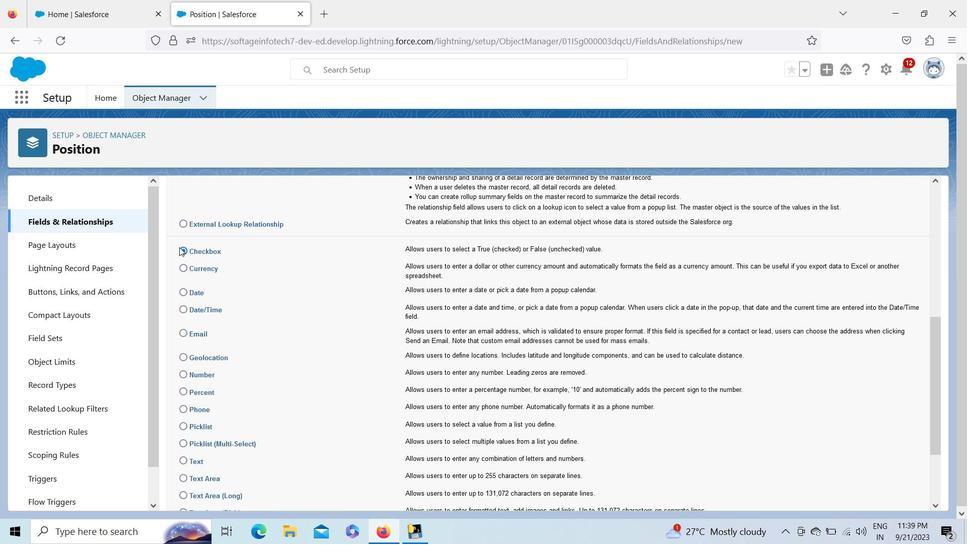 
Action: Mouse moved to (941, 471)
Screenshot: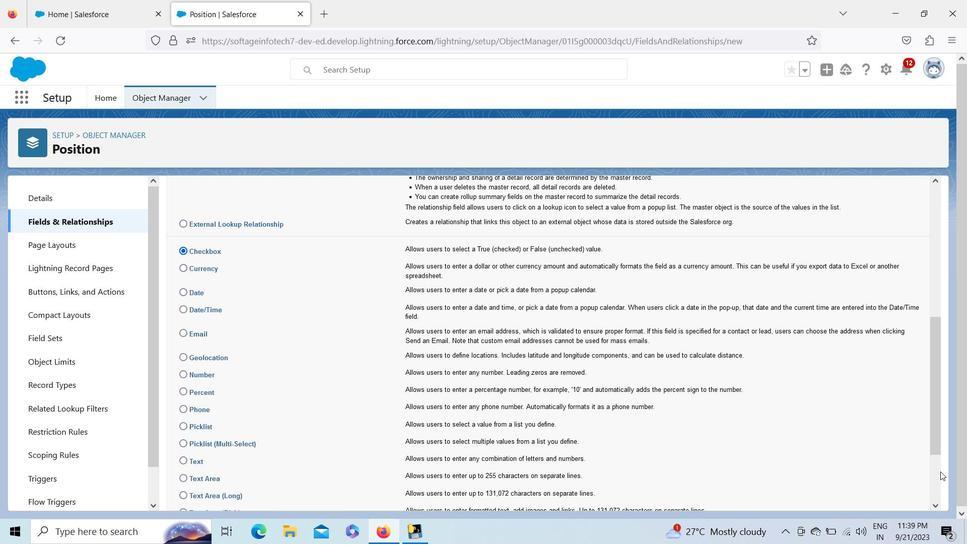 
Action: Mouse pressed left at (941, 471)
Screenshot: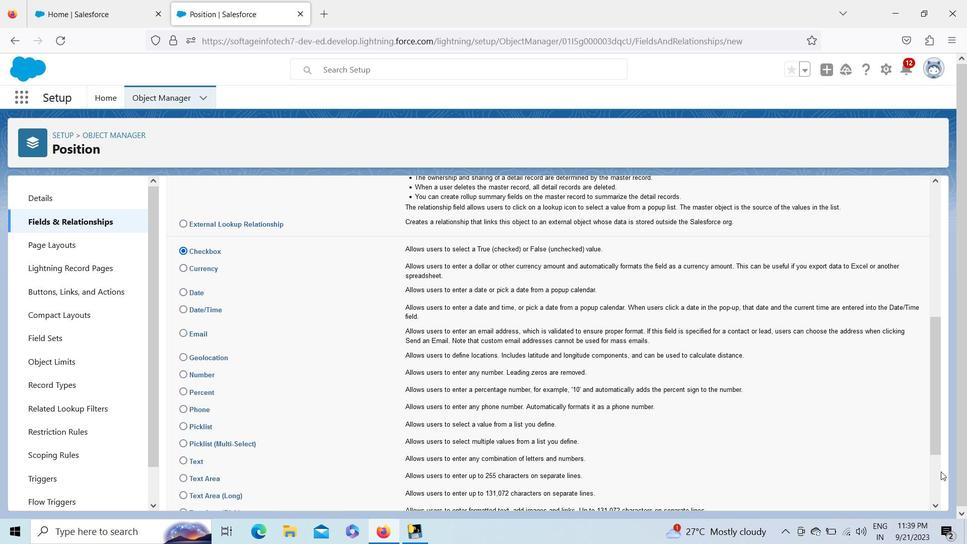 
Action: Mouse pressed left at (941, 471)
Screenshot: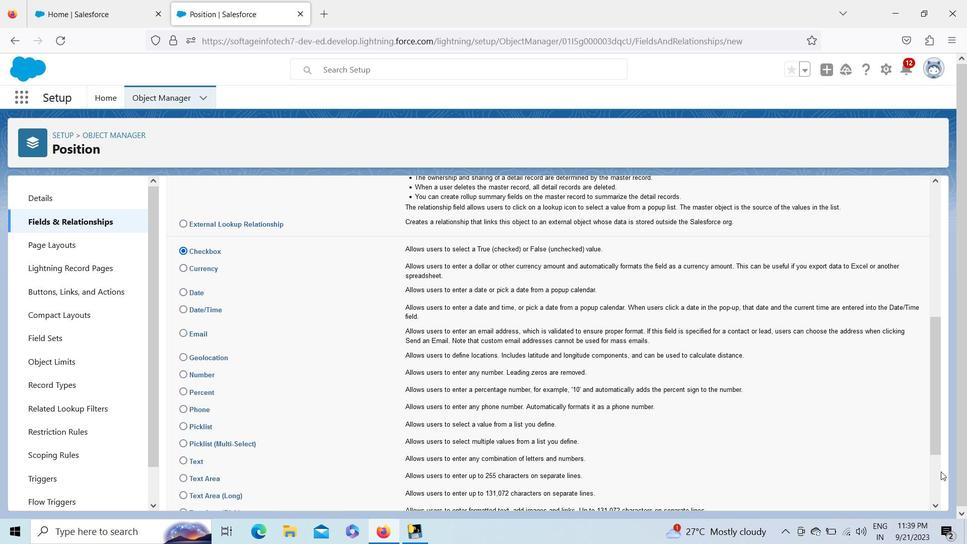 
Action: Mouse moved to (941, 481)
Screenshot: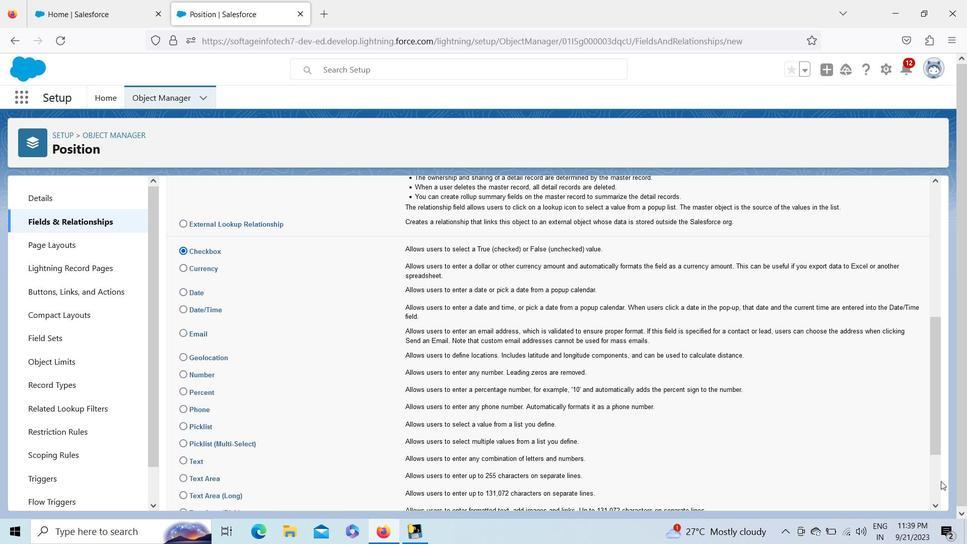 
Action: Mouse pressed left at (941, 481)
Screenshot: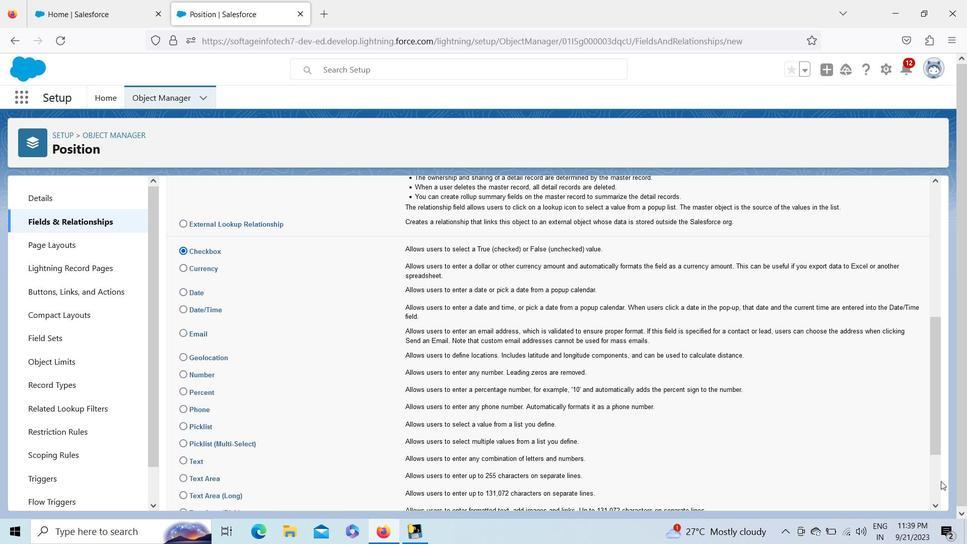 
Action: Mouse moved to (932, 495)
Screenshot: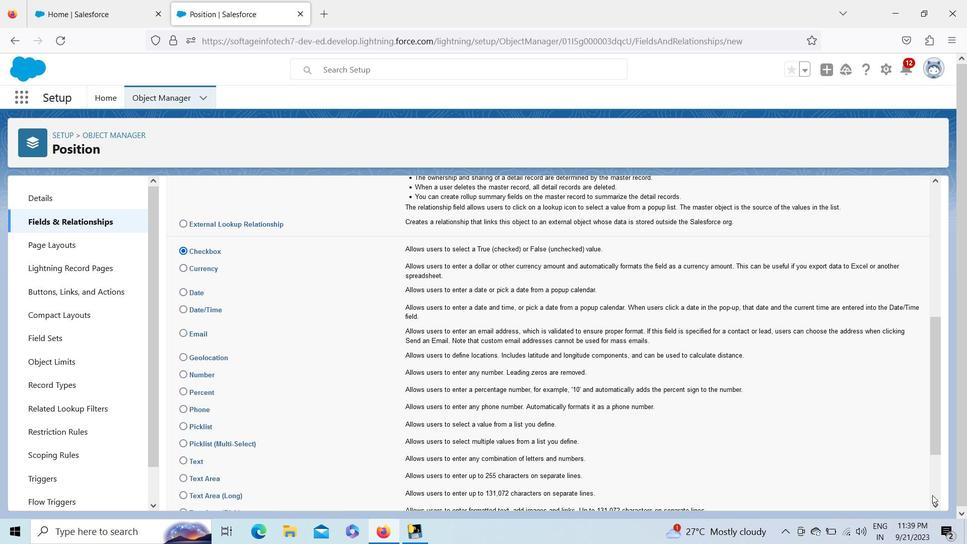 
Action: Mouse pressed left at (932, 495)
Screenshot: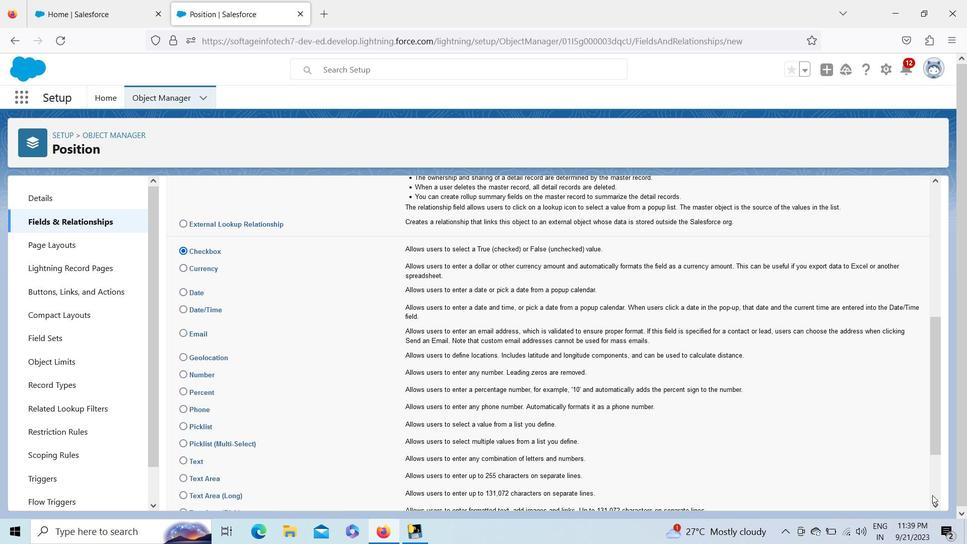 
Action: Mouse moved to (878, 497)
Screenshot: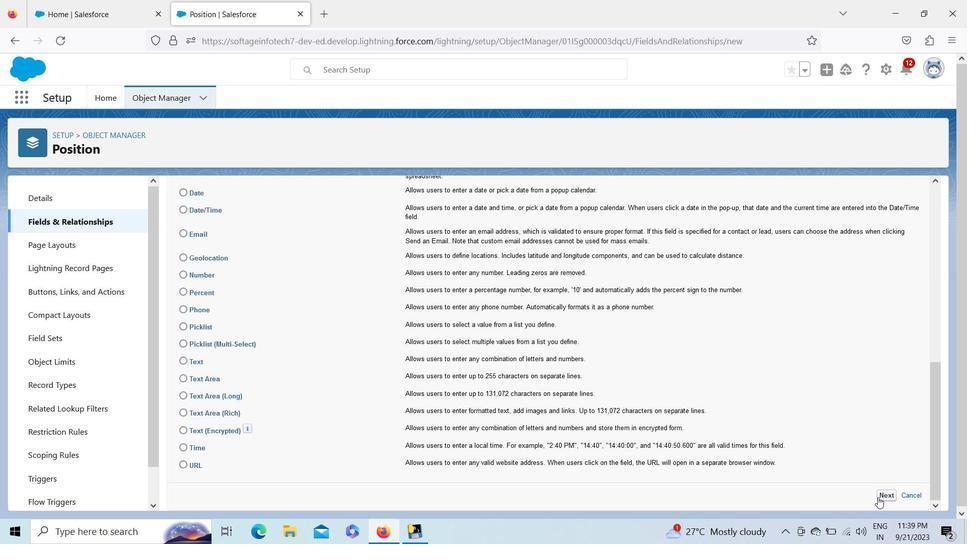 
Action: Mouse pressed left at (878, 497)
Screenshot: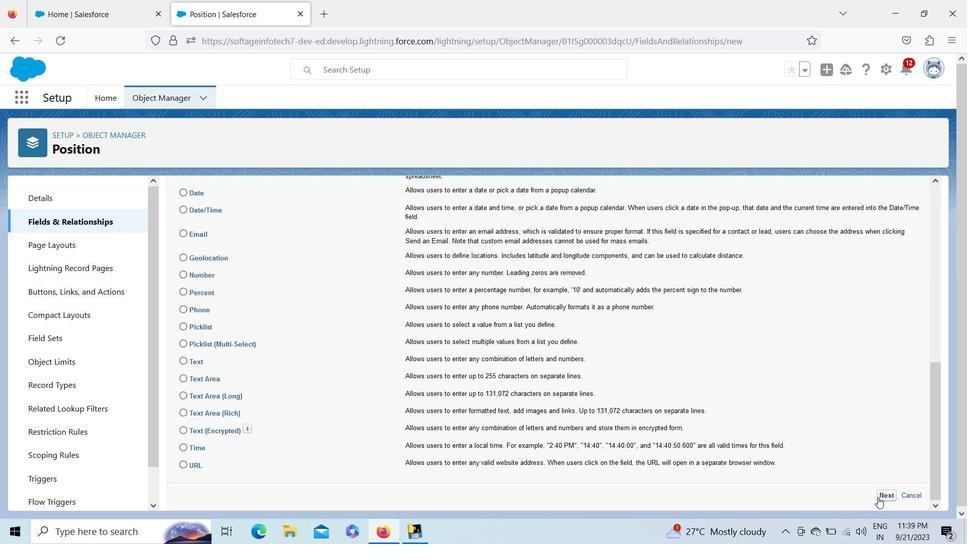 
Action: Mouse moved to (335, 284)
Screenshot: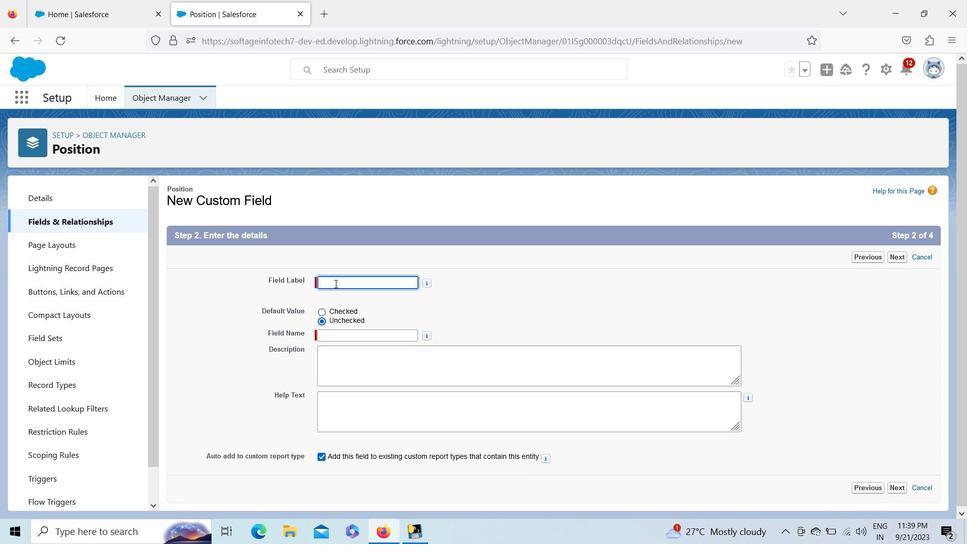 
Action: Mouse pressed left at (335, 284)
Screenshot: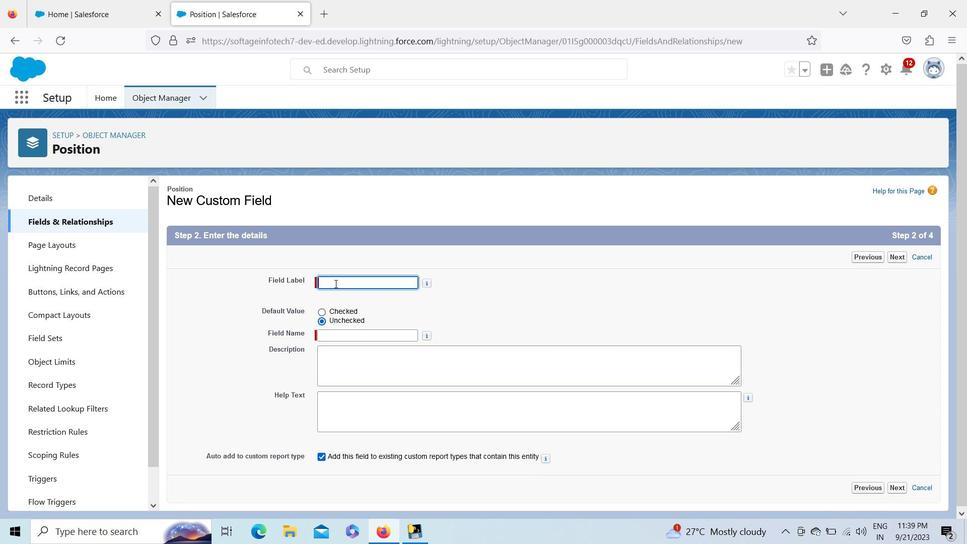 
Action: Key pressed <Key.shift><Key.shift><Key.shift><Key.shift><Key.shift><Key.shift><Key.shift>Javascript<Key.space><Key.shift_r>?
Screenshot: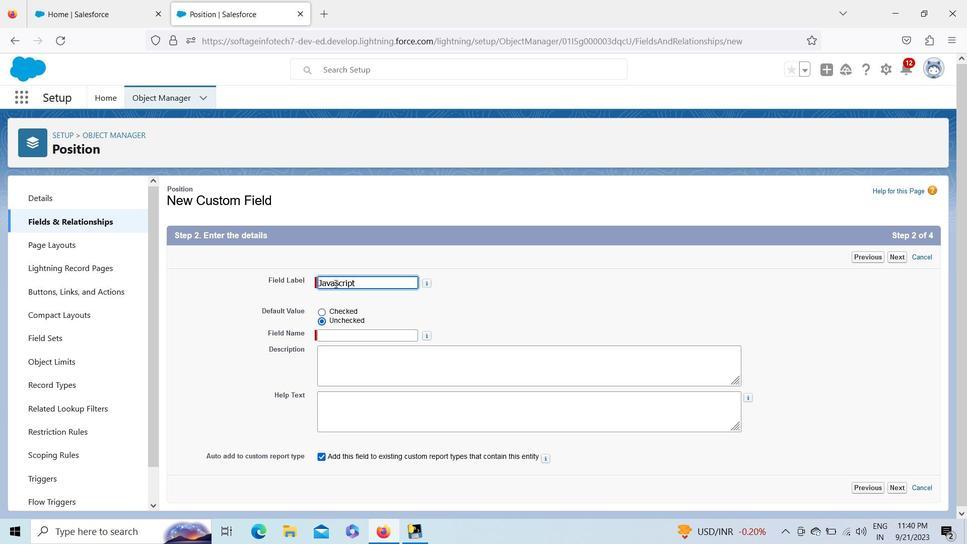 
Action: Mouse moved to (349, 350)
Screenshot: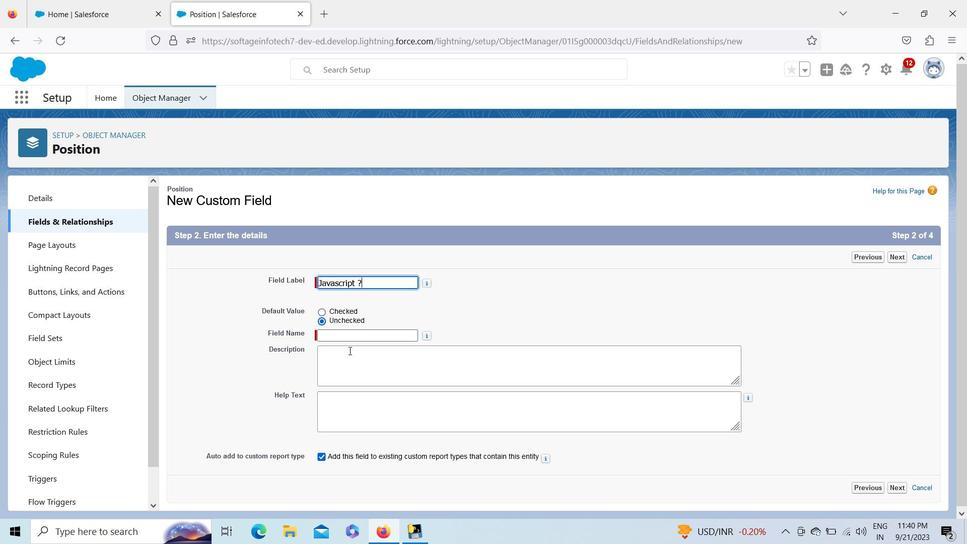 
Action: Mouse pressed left at (349, 350)
Screenshot: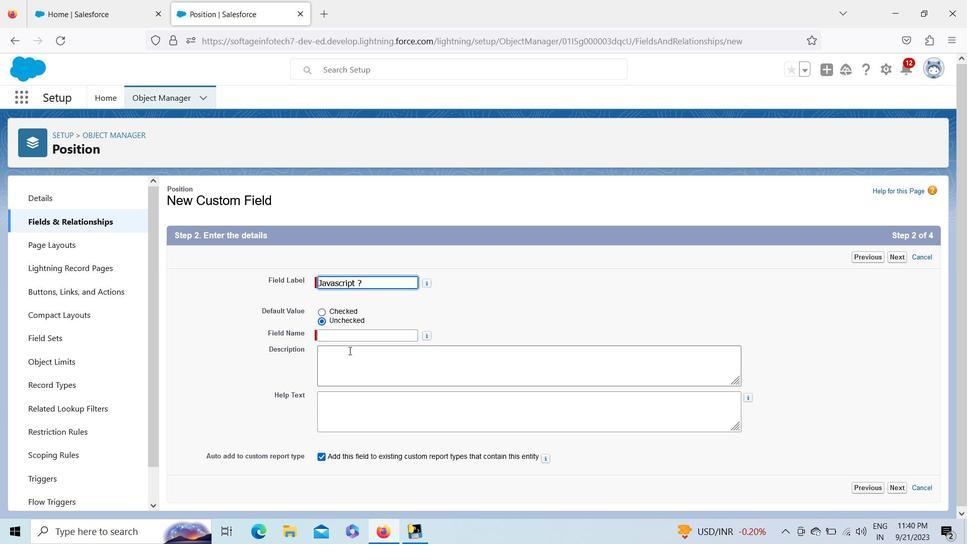 
Action: Key pressed <Key.shift><Key.shift><Key.shift><Key.shift><Key.shift><Key.shift><Key.shift><Key.shift><Key.shift><Key.shift><Key.shift><Key.shift><Key.shift><Key.shift><Key.shift><Key.shift><Key.shift><Key.shift><Key.shift><Key.shift><Key.shift><Key.shift><Key.shift>V<Key.backspace>ctrl+V
Screenshot: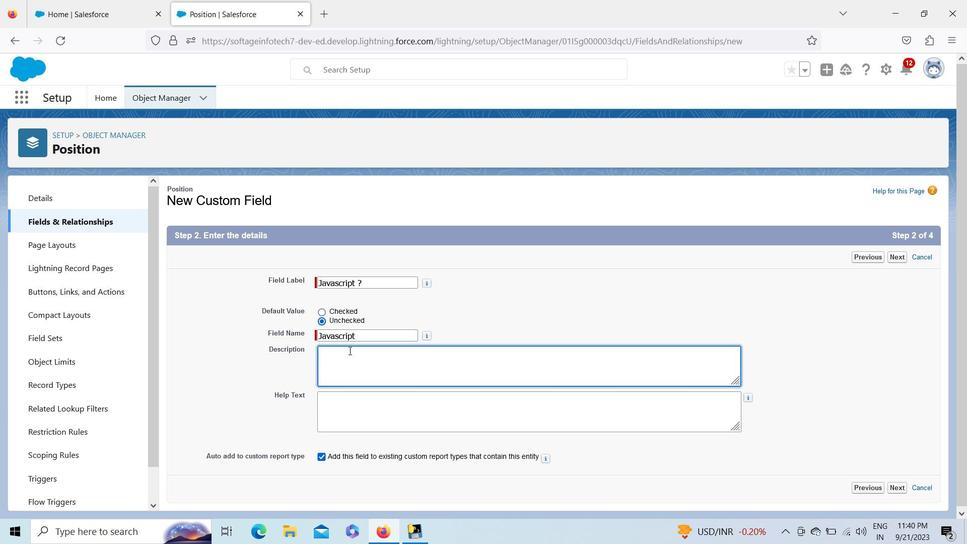 
Action: Mouse pressed left at (349, 350)
Screenshot: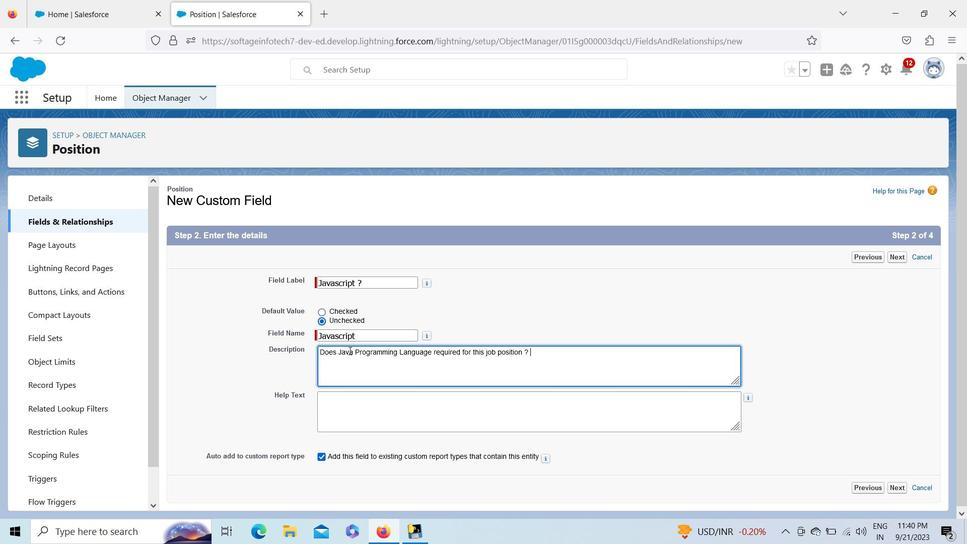 
Action: Key pressed <Key.right>ctrl+Script
Screenshot: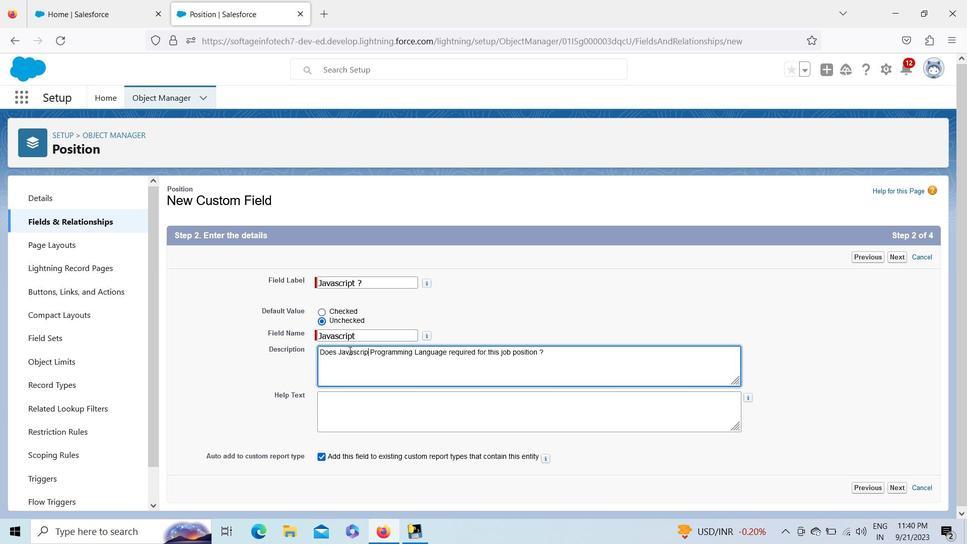 
Action: Mouse moved to (390, 356)
Screenshot: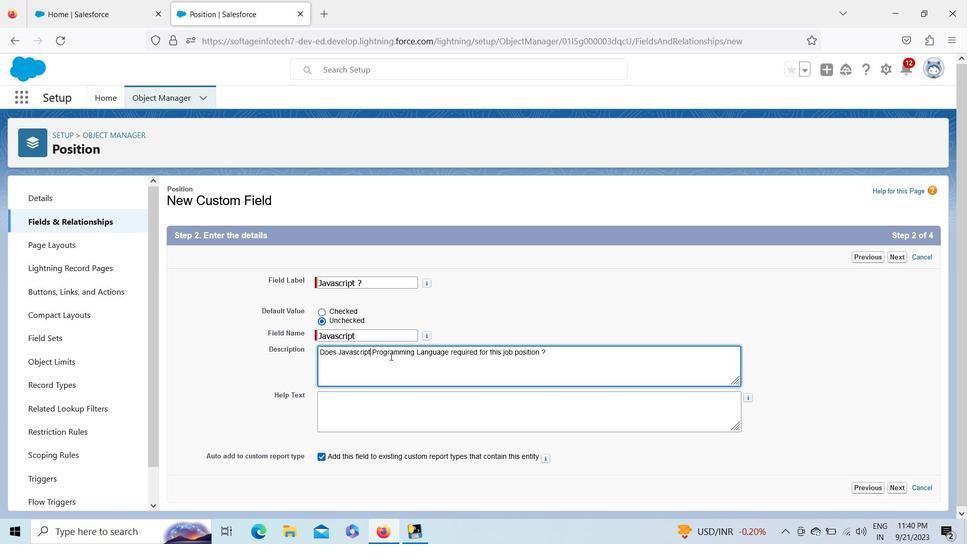 
Action: Key pressed ctrl+Actrl+C
Screenshot: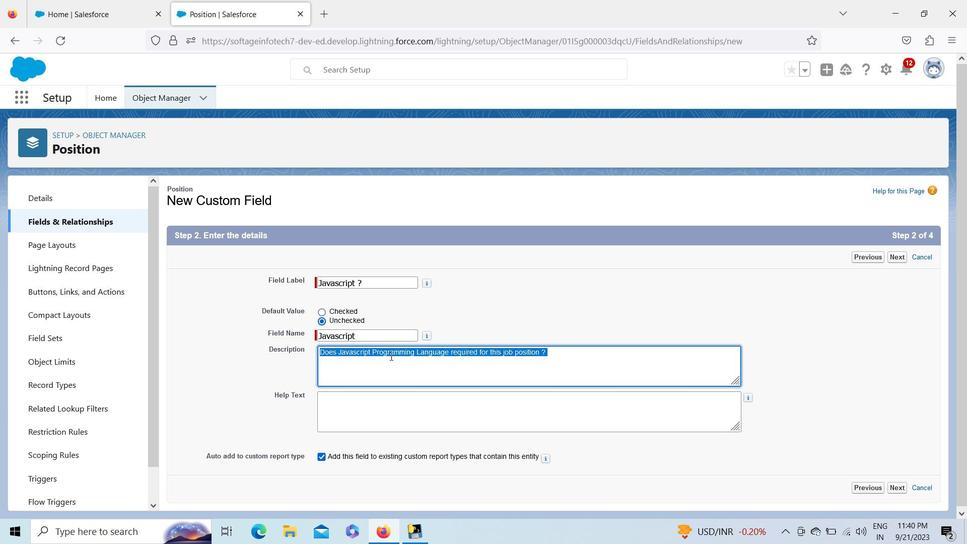 
Action: Mouse moved to (377, 415)
Screenshot: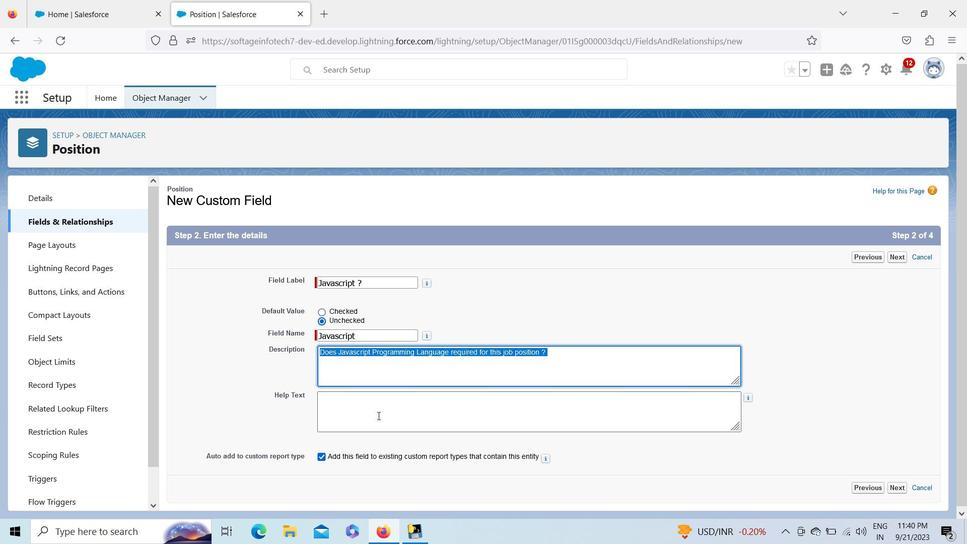 
Action: Mouse pressed left at (377, 415)
Screenshot: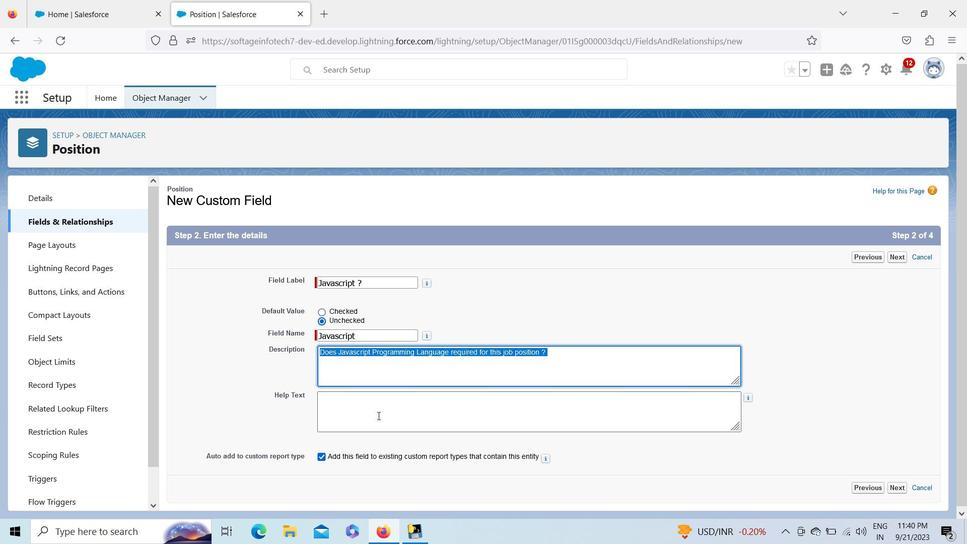 
Action: Key pressed ctrl+V
Screenshot: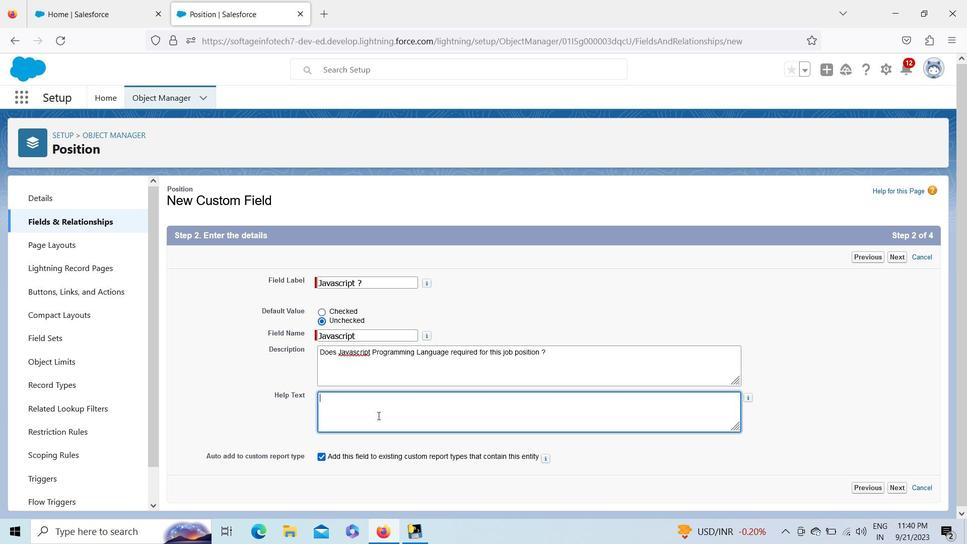 
Action: Mouse moved to (906, 486)
Screenshot: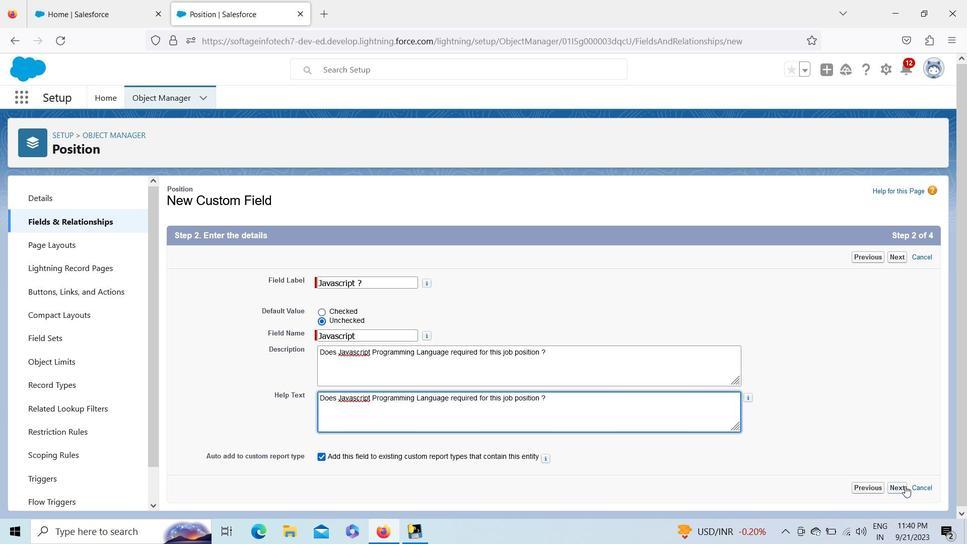 
Action: Mouse pressed left at (906, 486)
Screenshot: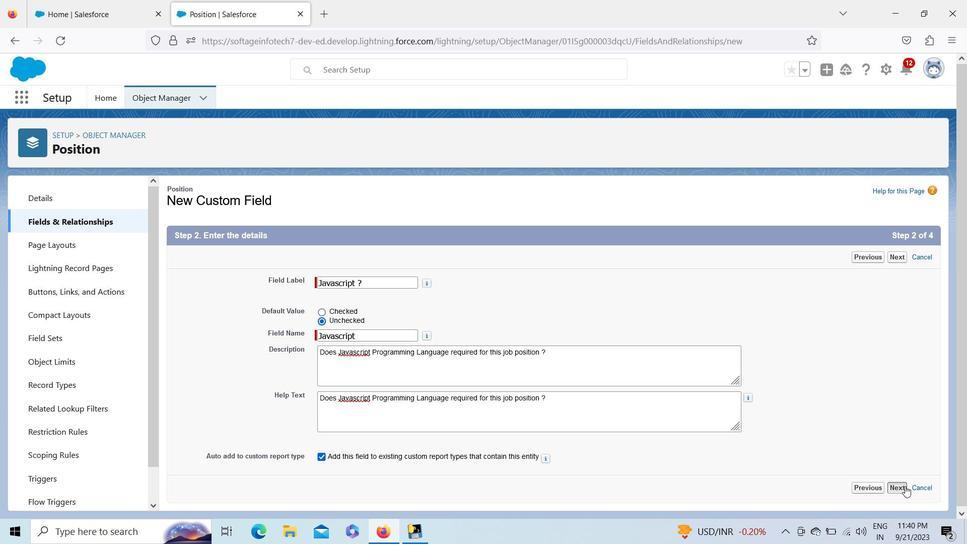 
Action: Mouse moved to (677, 367)
Screenshot: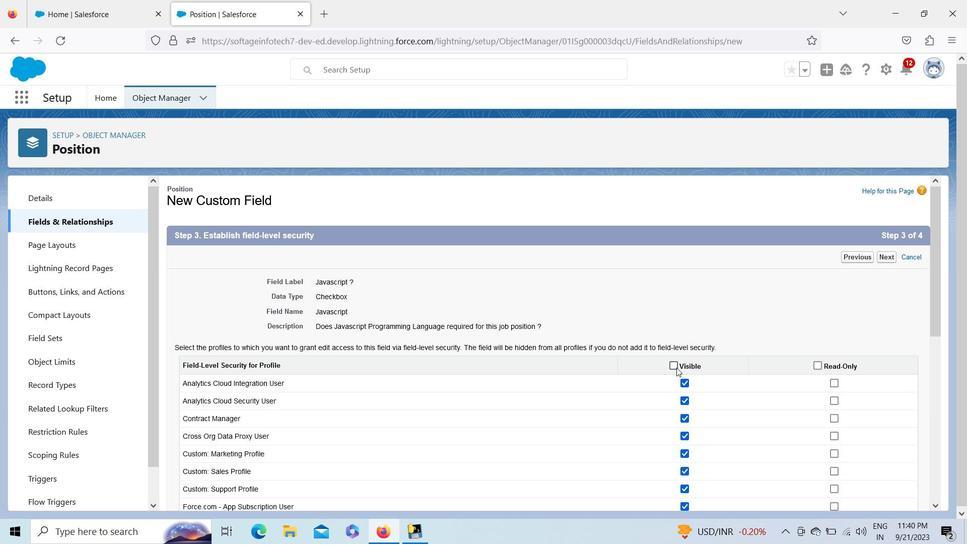 
Action: Mouse pressed left at (677, 367)
Screenshot: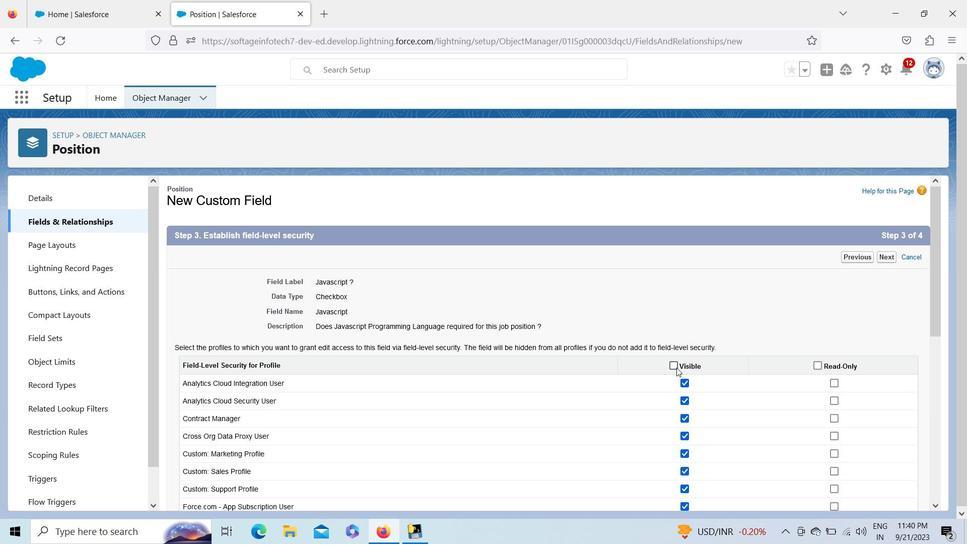 
Action: Mouse moved to (882, 257)
Screenshot: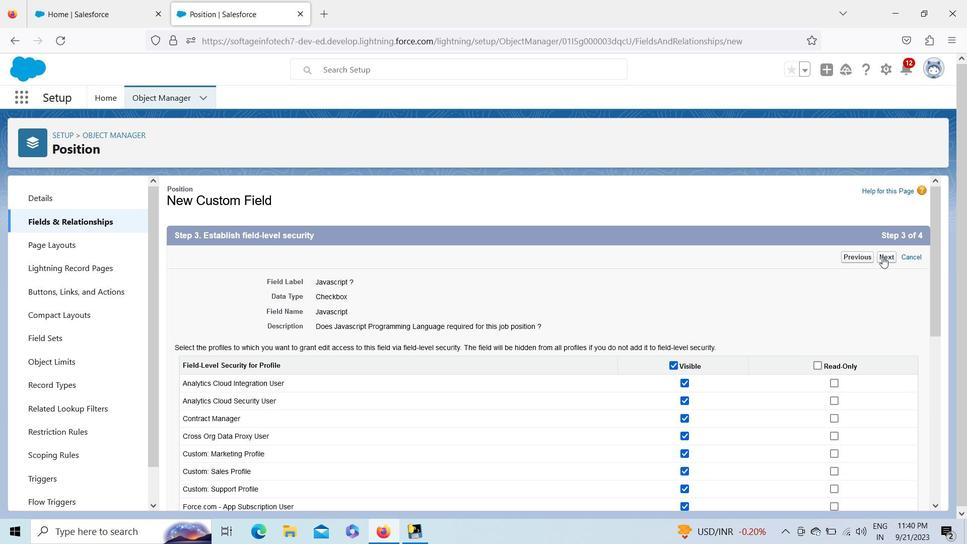 
Action: Mouse pressed left at (882, 257)
Screenshot: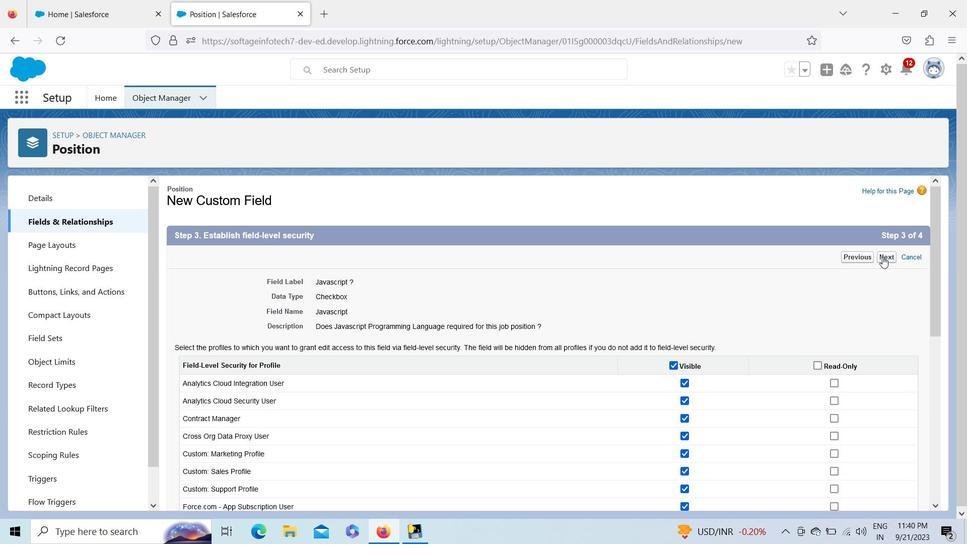
Action: Mouse moved to (892, 447)
Screenshot: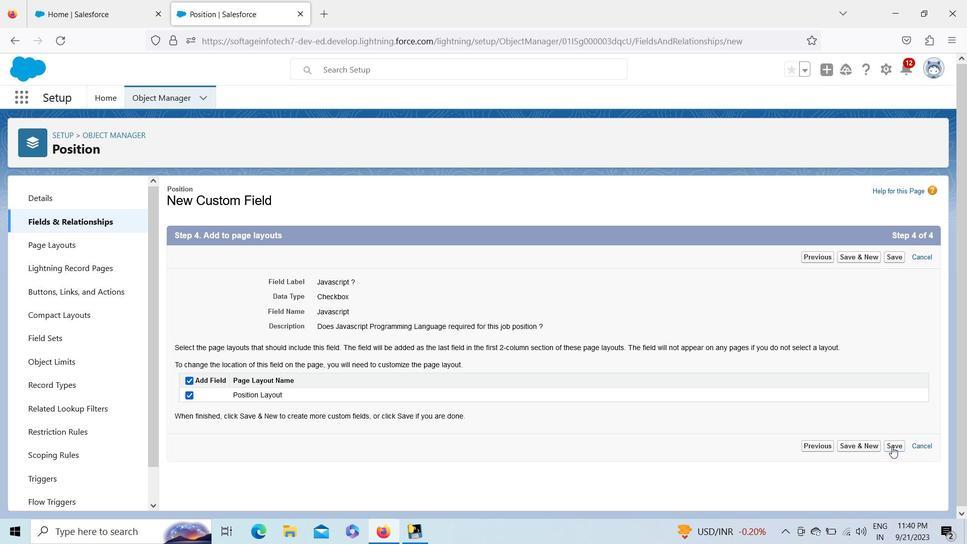 
Action: Mouse pressed left at (892, 447)
Screenshot: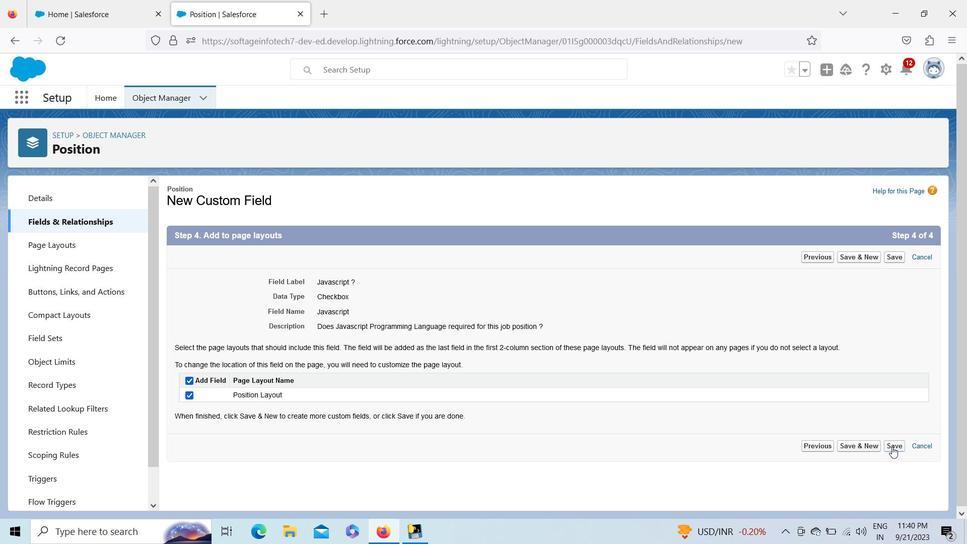 
Action: Mouse moved to (672, 204)
Screenshot: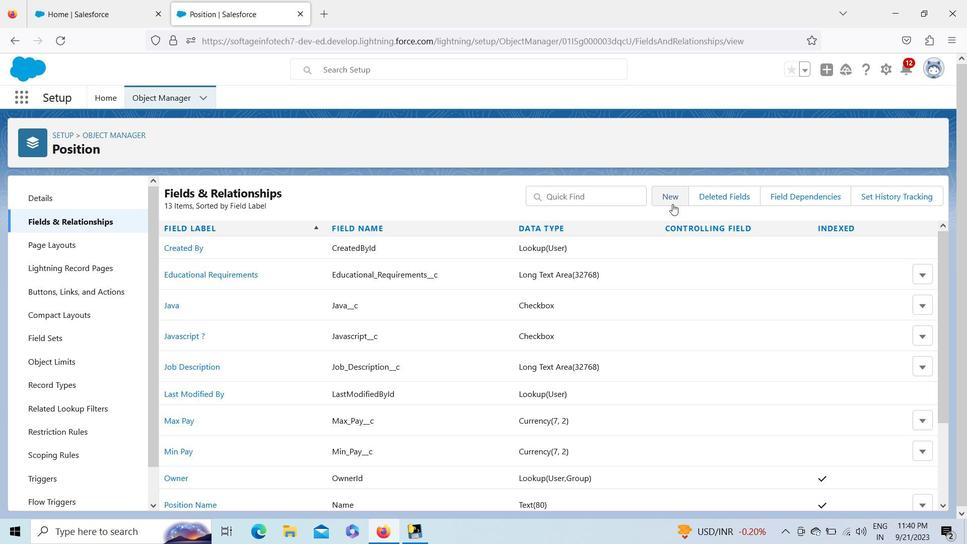 
Action: Mouse pressed left at (672, 204)
Screenshot: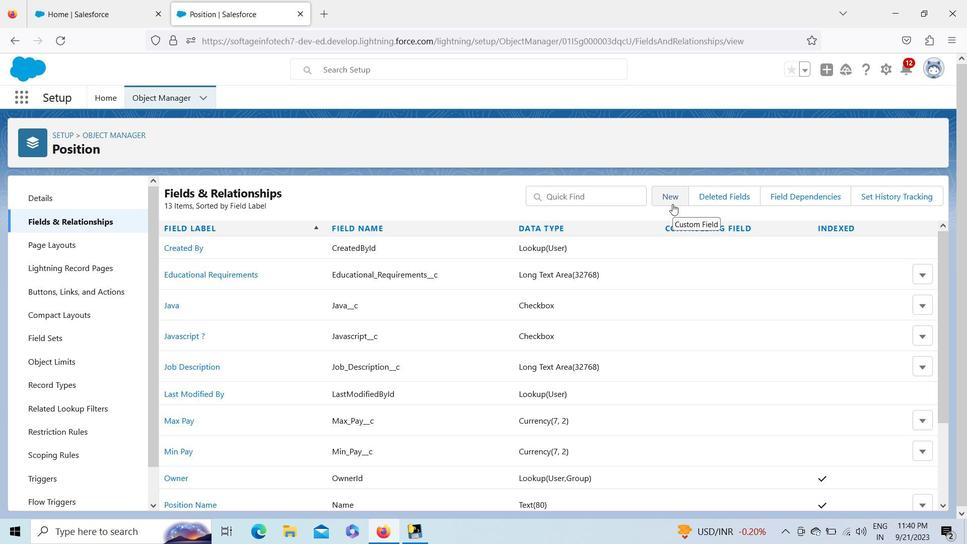 
Action: Mouse moved to (937, 502)
Screenshot: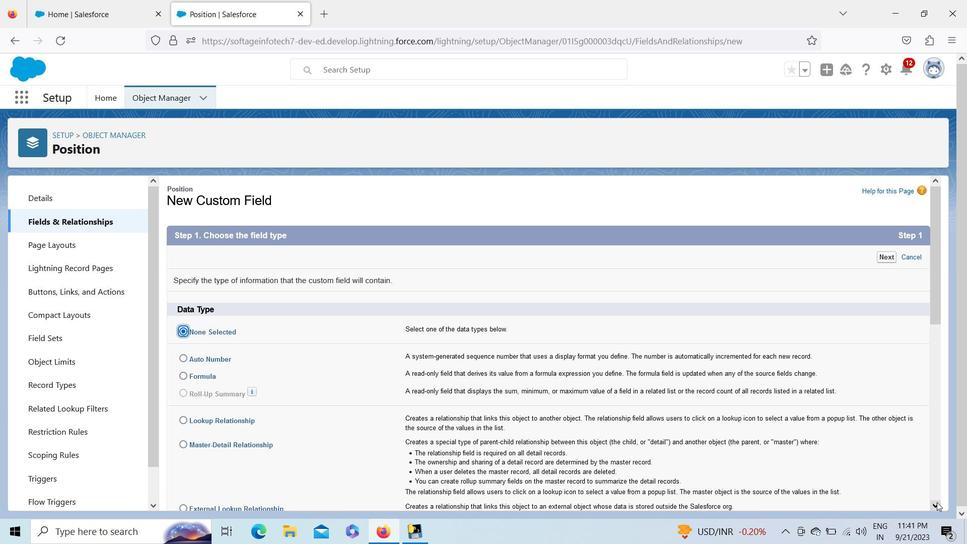 
Action: Mouse pressed left at (937, 502)
Screenshot: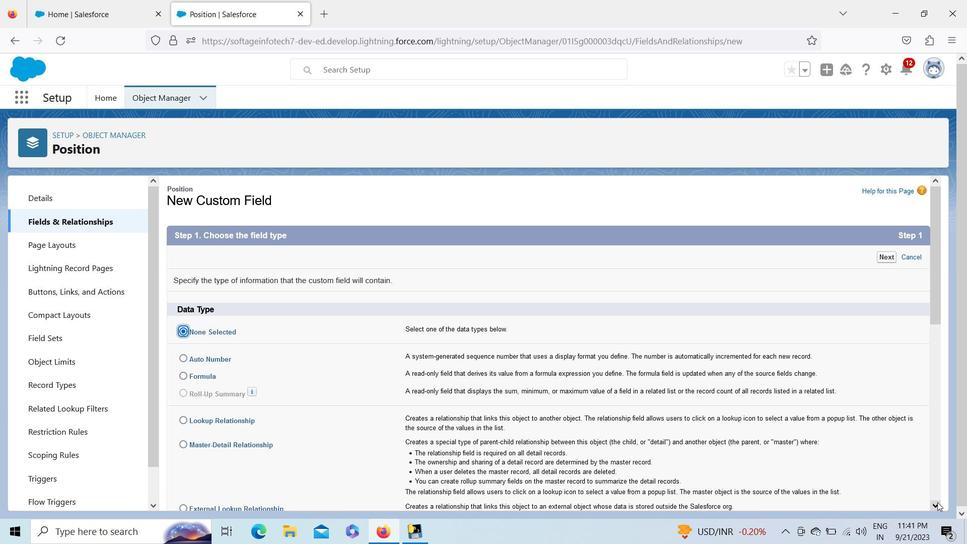 
Action: Mouse pressed left at (937, 502)
Screenshot: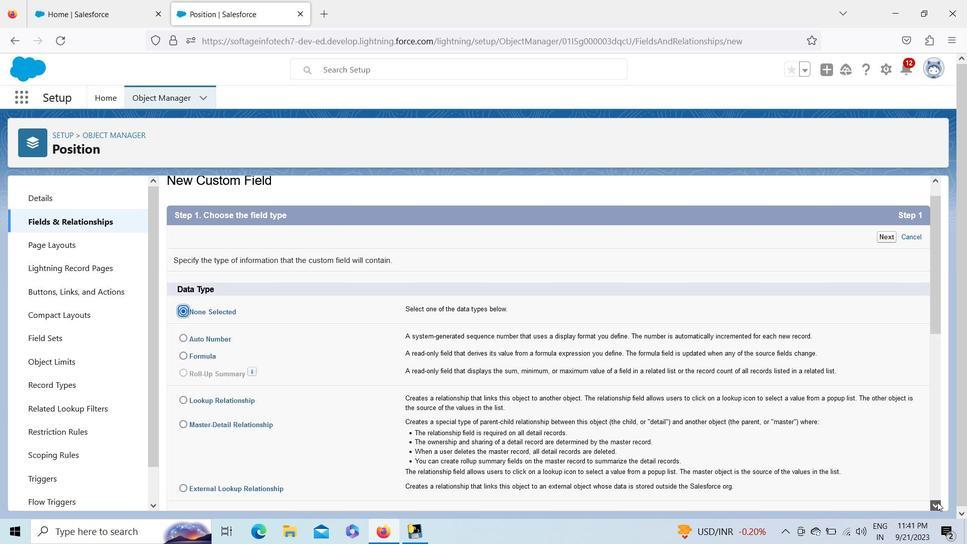 
Action: Mouse pressed left at (937, 502)
Screenshot: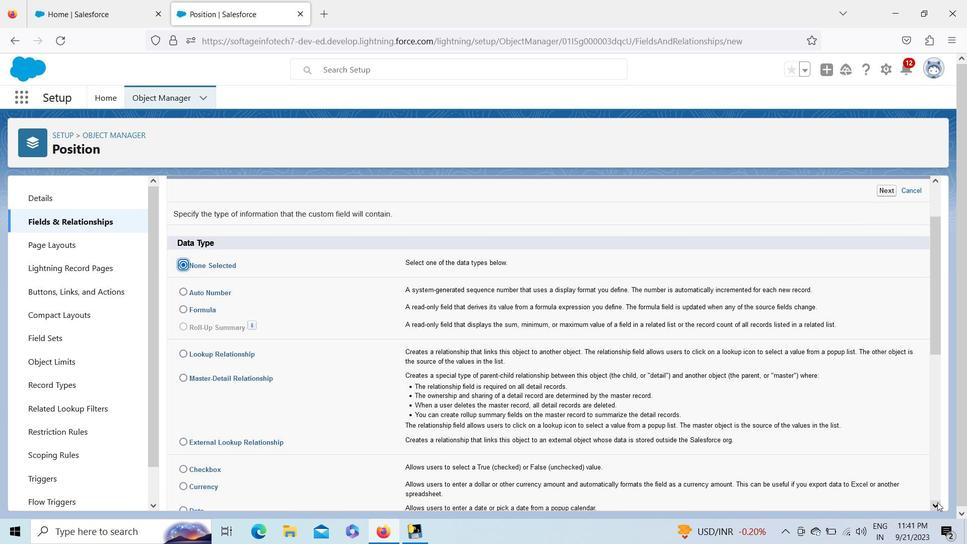 
Action: Mouse pressed left at (937, 502)
Screenshot: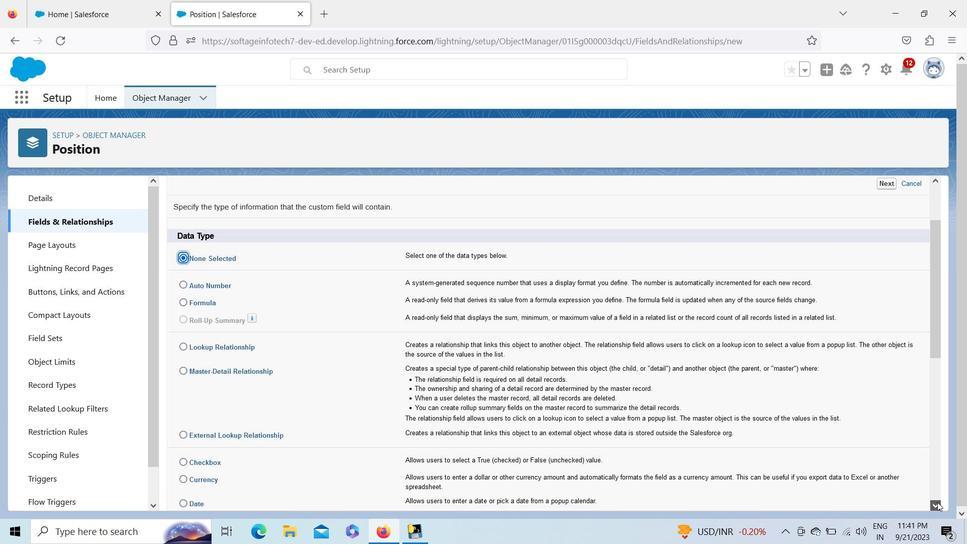 
Action: Mouse pressed left at (937, 502)
Screenshot: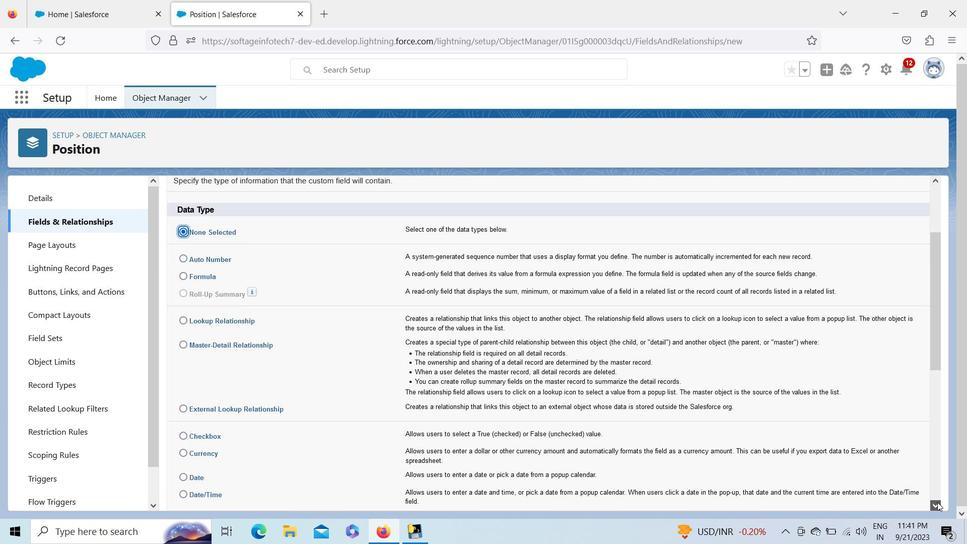 
Action: Mouse moved to (183, 368)
Screenshot: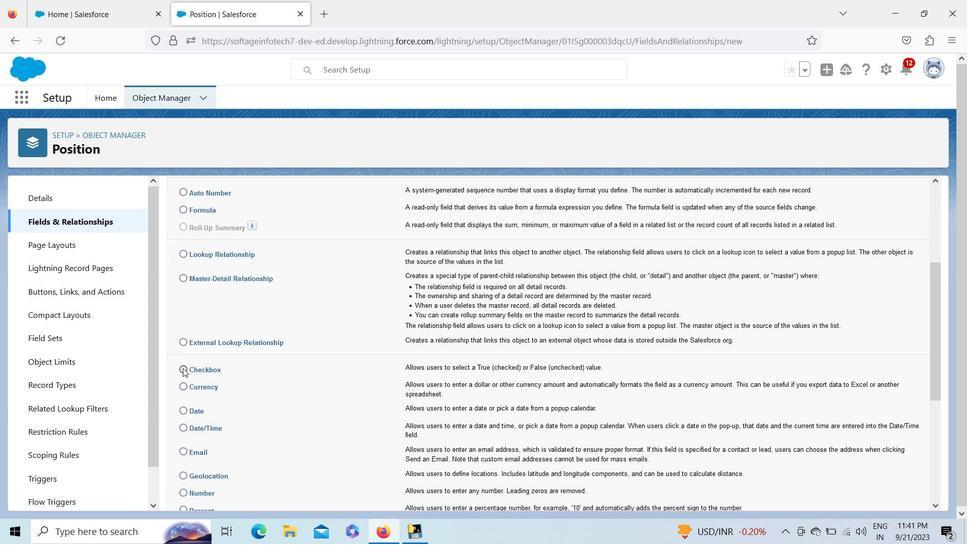 
Action: Mouse pressed left at (183, 368)
Screenshot: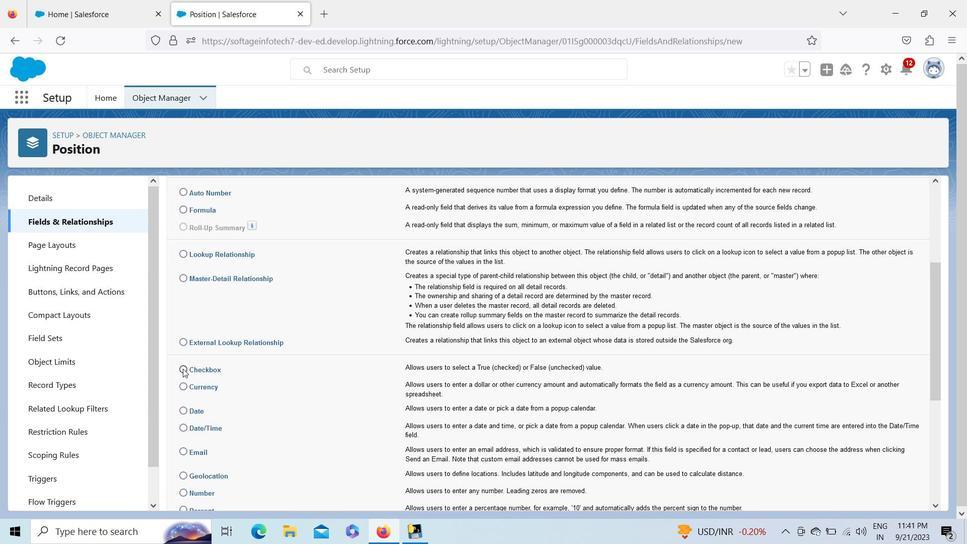
Action: Mouse moved to (937, 503)
Screenshot: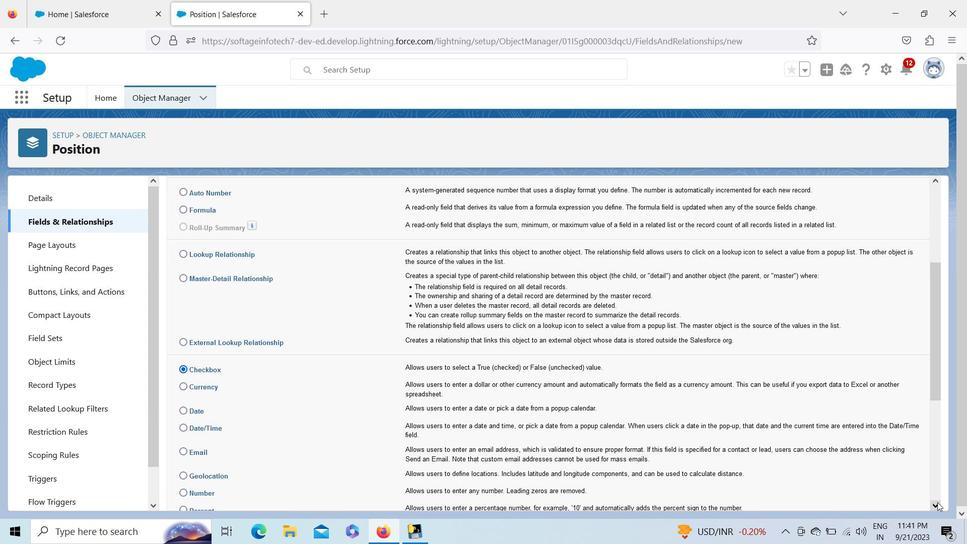 
Action: Mouse pressed left at (937, 503)
Screenshot: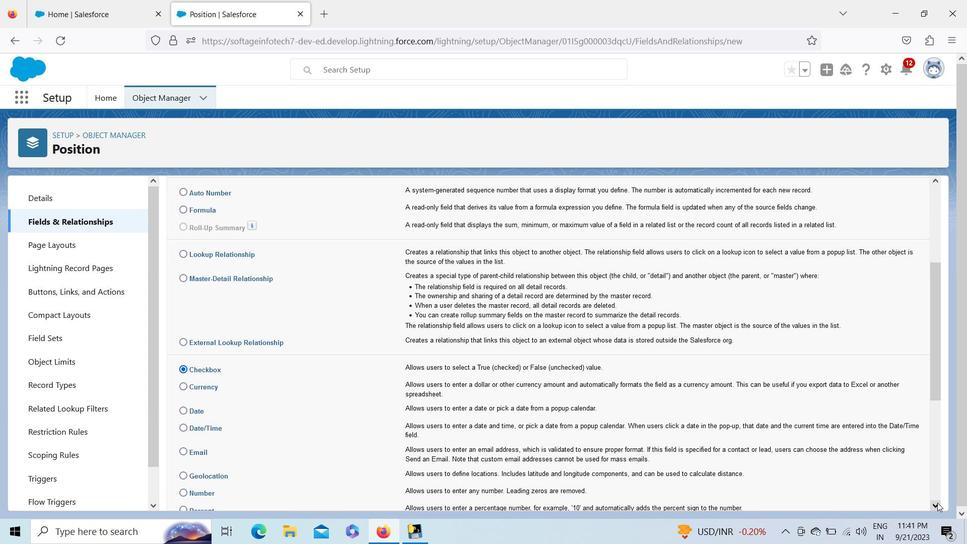 
Action: Mouse pressed left at (937, 503)
Screenshot: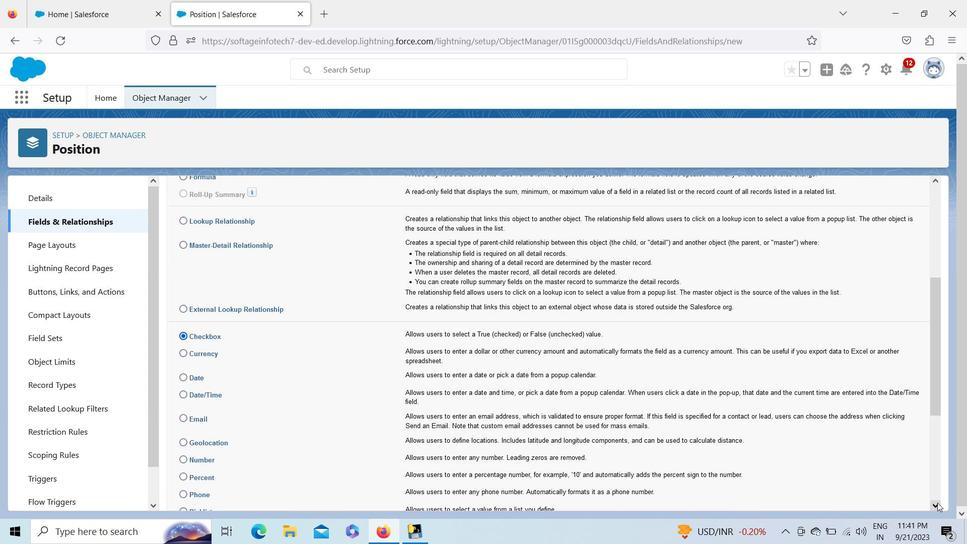 
Action: Mouse pressed left at (937, 503)
Screenshot: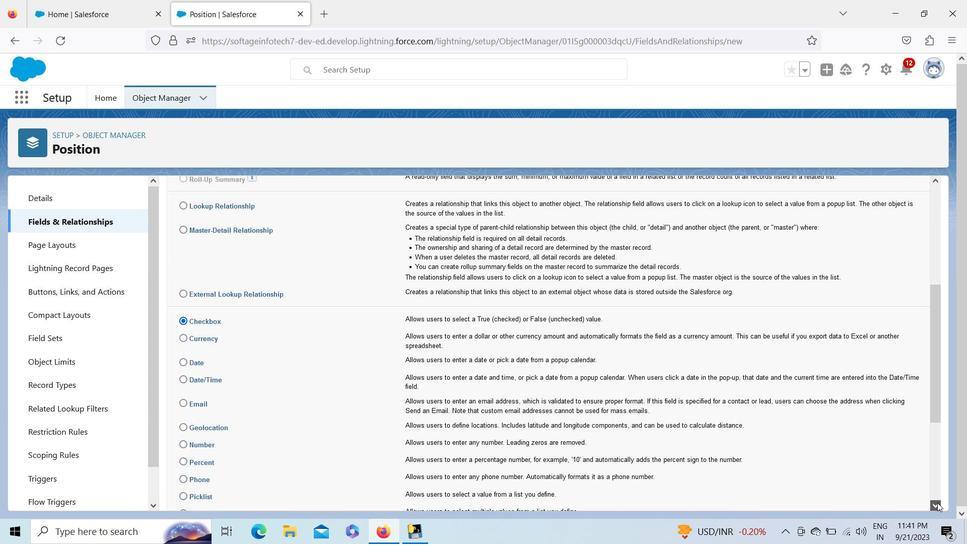 
Action: Mouse pressed left at (937, 503)
Screenshot: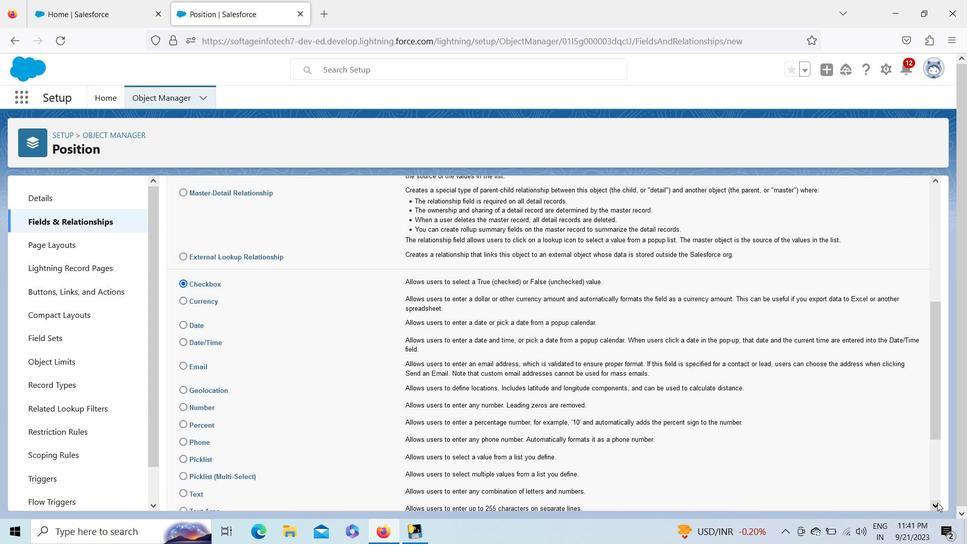 
Action: Mouse pressed left at (937, 503)
Screenshot: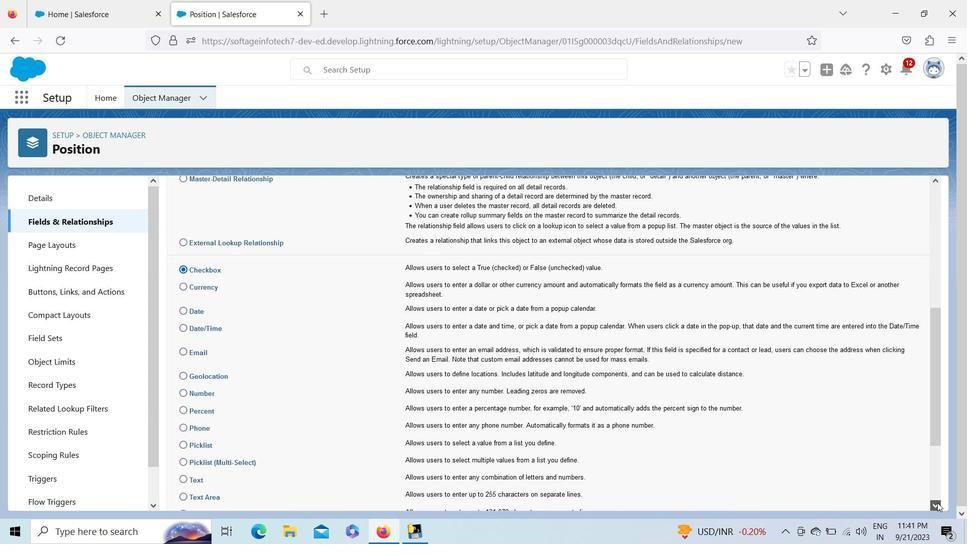 
Action: Mouse pressed left at (937, 503)
Screenshot: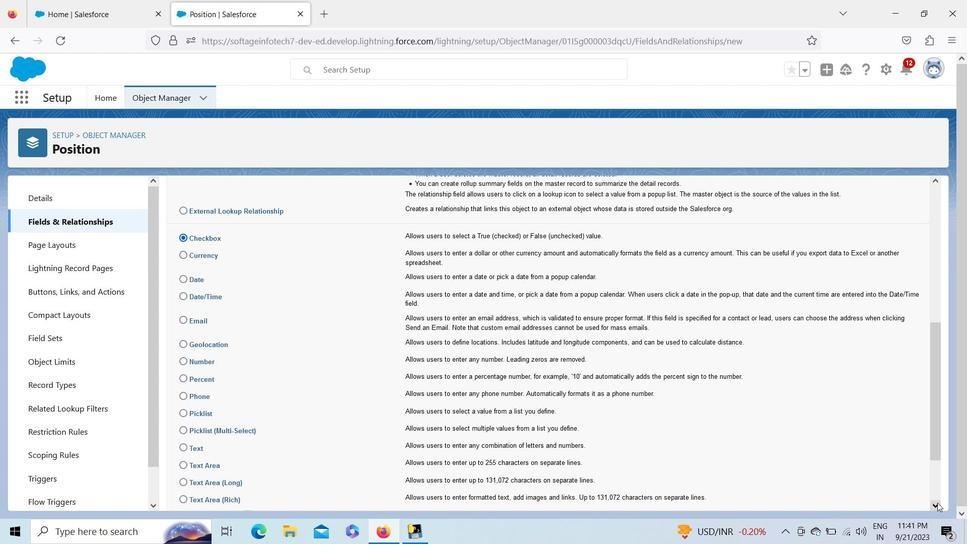 
Action: Mouse pressed left at (937, 503)
Screenshot: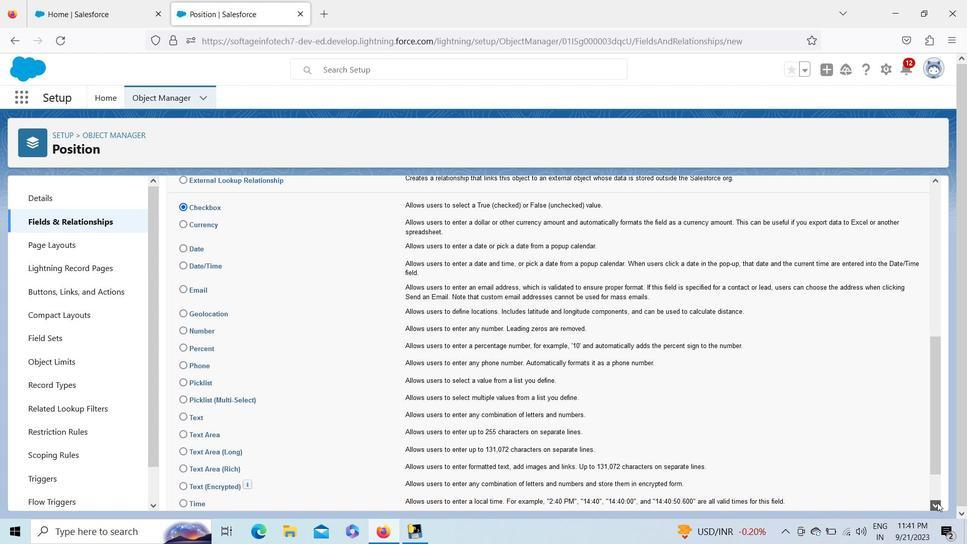 
Action: Mouse pressed left at (937, 503)
Screenshot: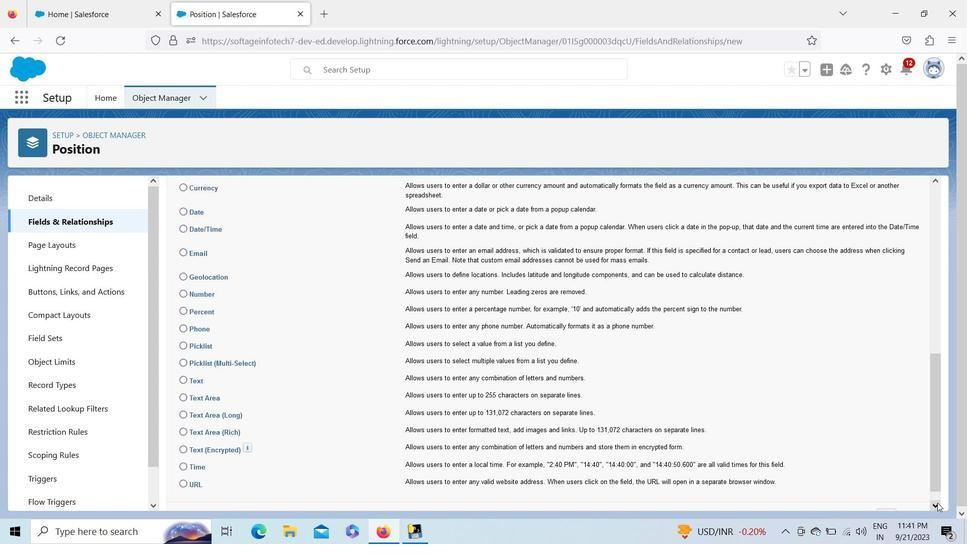 
Action: Mouse pressed left at (937, 503)
Screenshot: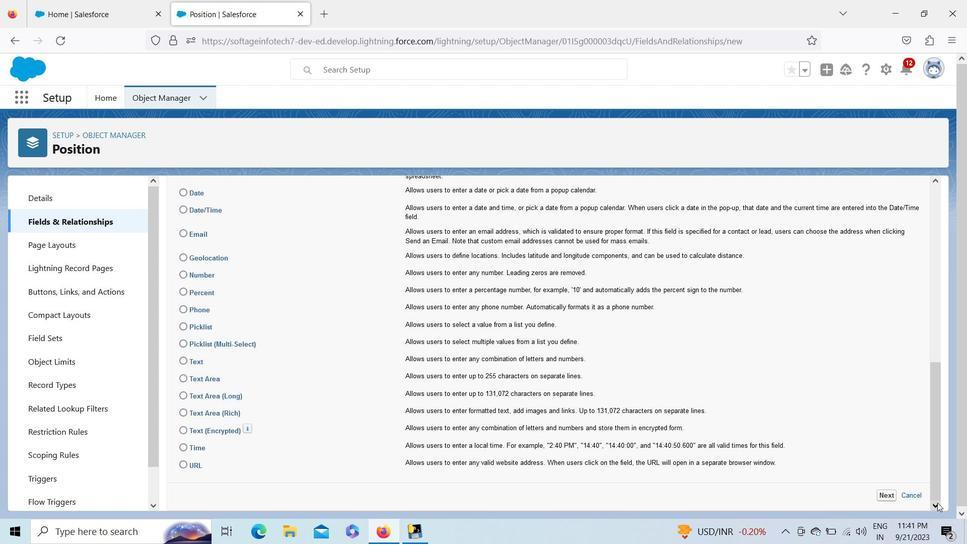 
Action: Mouse pressed left at (937, 503)
Screenshot: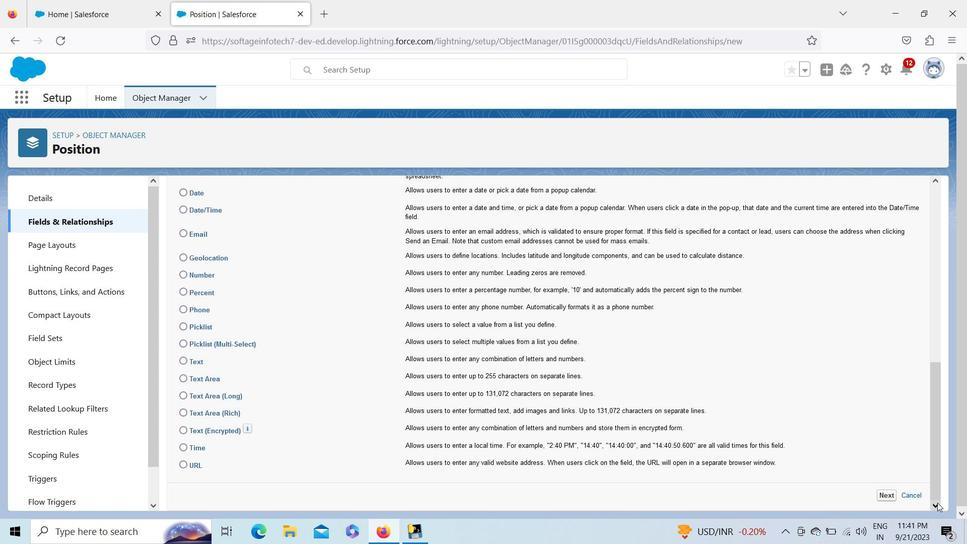 
Action: Mouse pressed left at (937, 503)
Screenshot: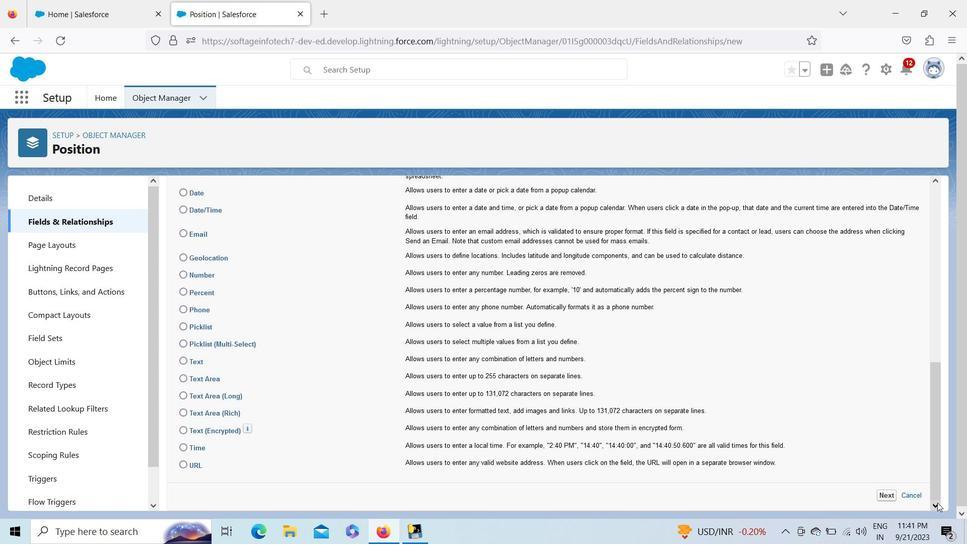 
Action: Mouse moved to (891, 492)
Screenshot: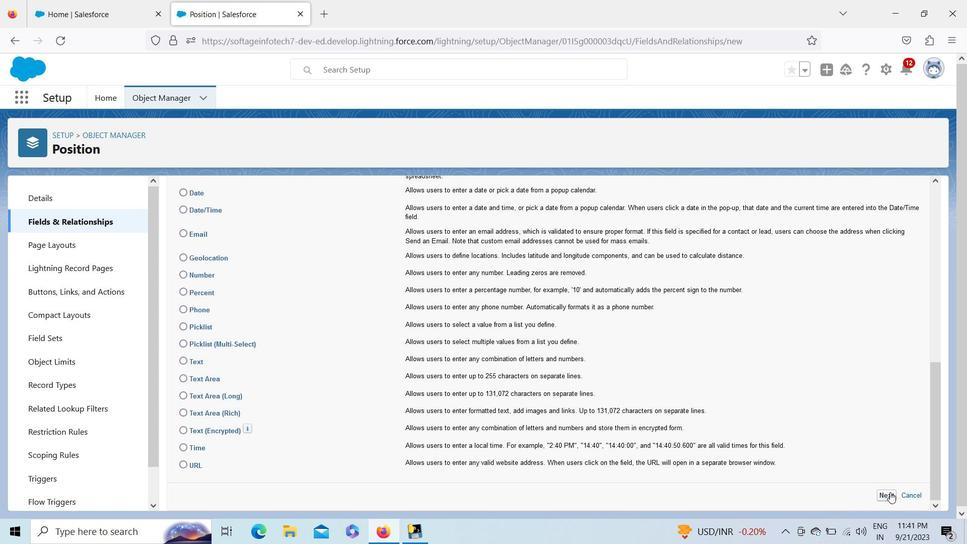 
Action: Mouse pressed left at (891, 492)
Screenshot: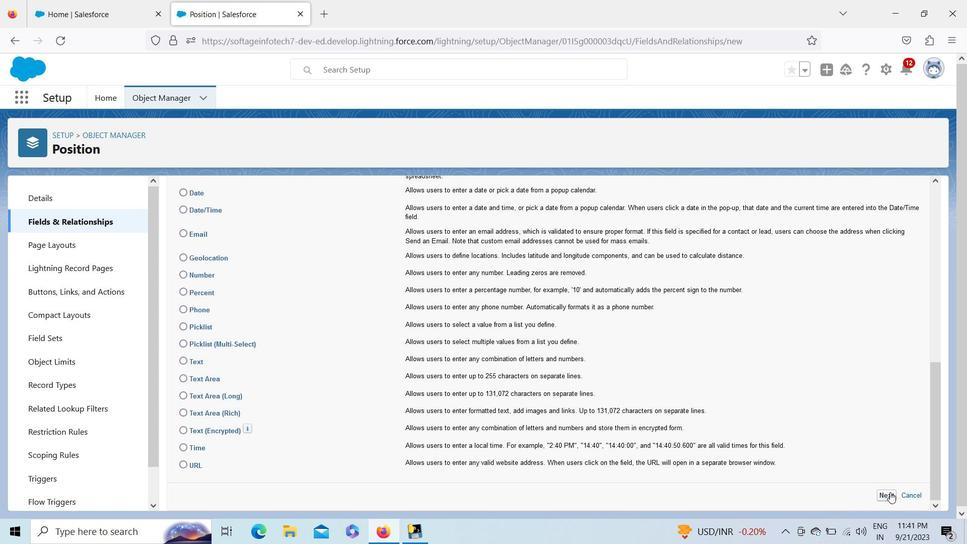 
Action: Mouse moved to (392, 309)
Screenshot: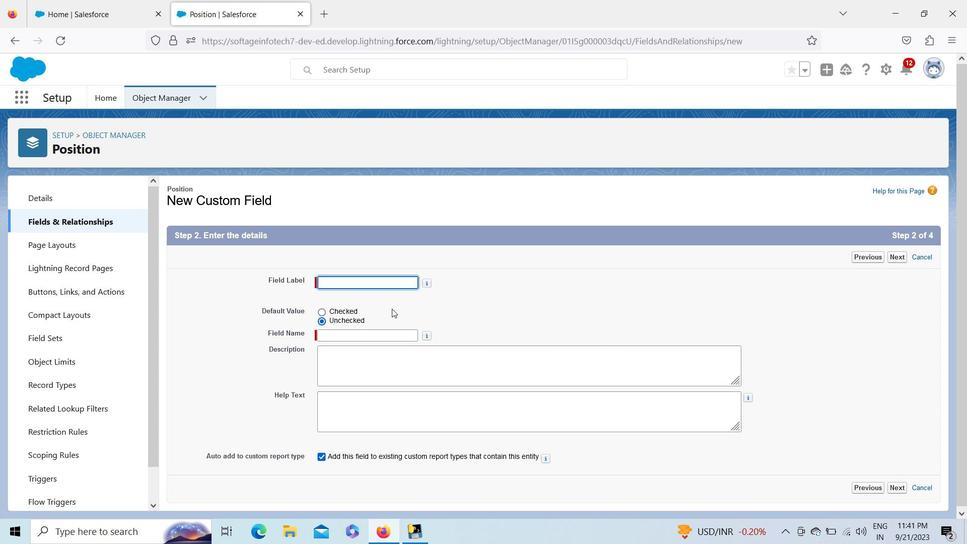 
Action: Key pressed <Key.shift><Key.shift><Key.shift><Key.shift><Key.shift><Key.shift>C<Key.shift>#
Screenshot: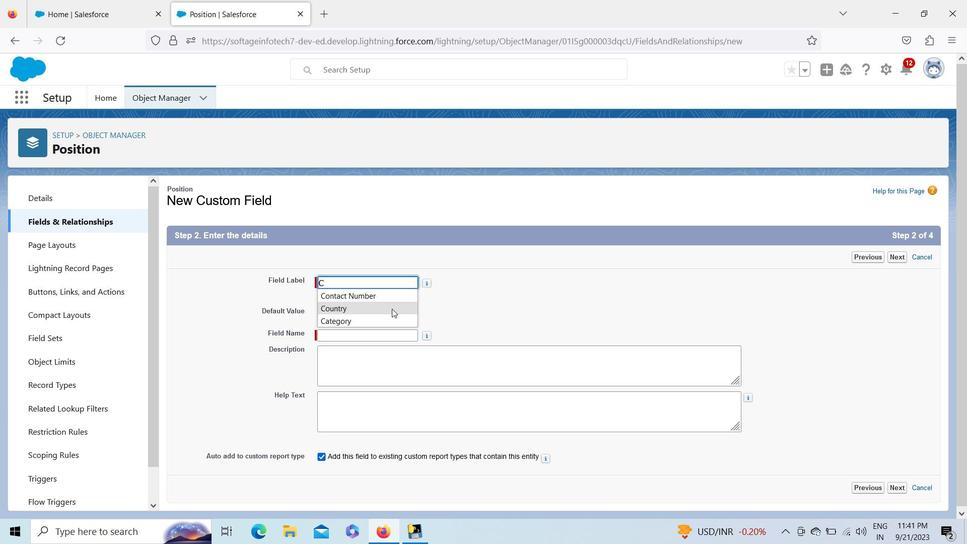 
Action: Mouse moved to (376, 368)
Screenshot: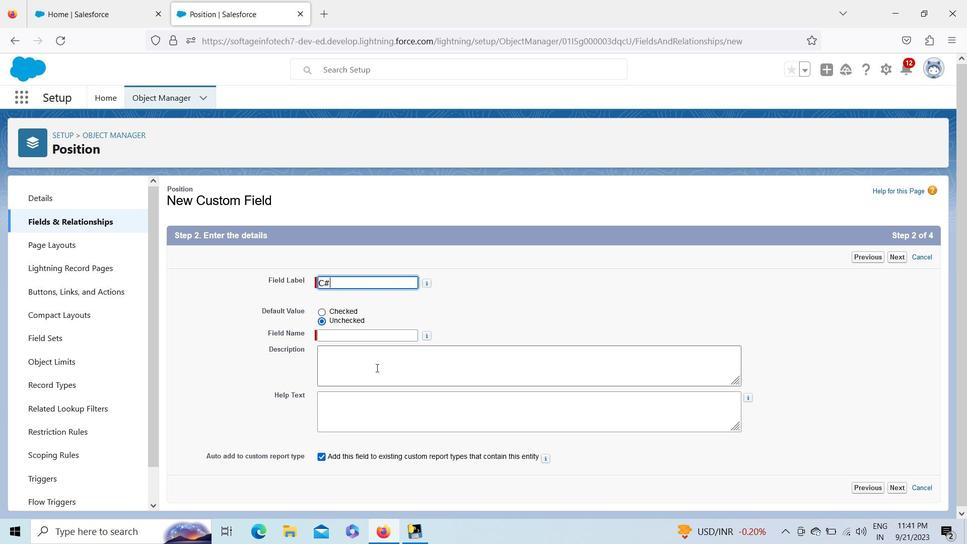 
Action: Mouse pressed left at (376, 368)
Screenshot: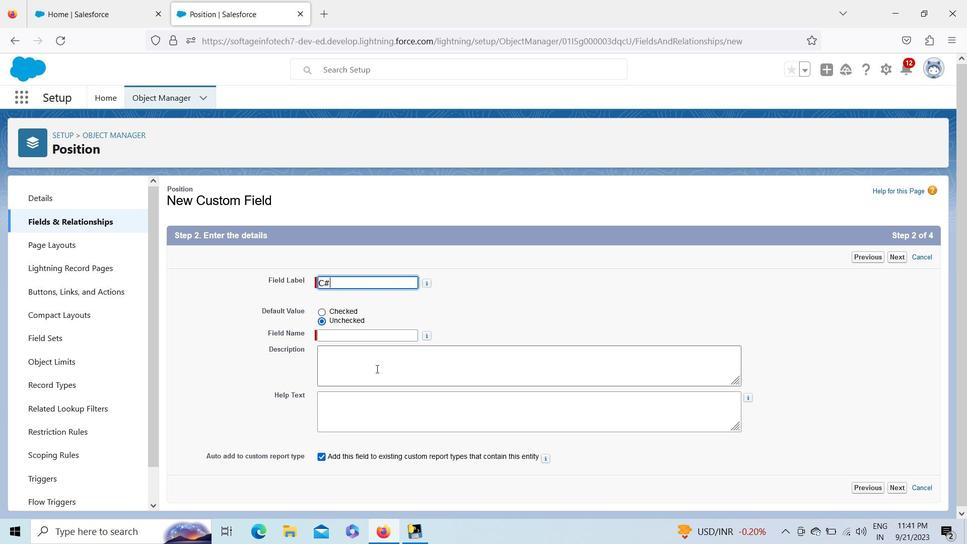 
Action: Key pressed <Key.shift>Des<Key.space><Key.shift><Key.backspace><Key.backspace><Key.backspace>oes<Key.space>ctrl+C<Key.shift><Key.shift><Key.shift><Key.shift><Key.shift><Key.shift><Key.shift><Key.shift><Key.shift><Key.shift><Key.shift><Key.shift><Key.shift><Key.shift><Key.shift><Key.shift><Key.shift>ctrl+C<Key.shift><Key.shift>#<Key.space>required<Key.space>fir<Key.space>thid<Key.backspace>s<Key.space>jobh<Key.space><Key.backspace><Key.backspace>n<Key.num_lock><Key.backspace><Key.space>position<Key.space><Key.shift_r><Key.shift_r>?
Screenshot: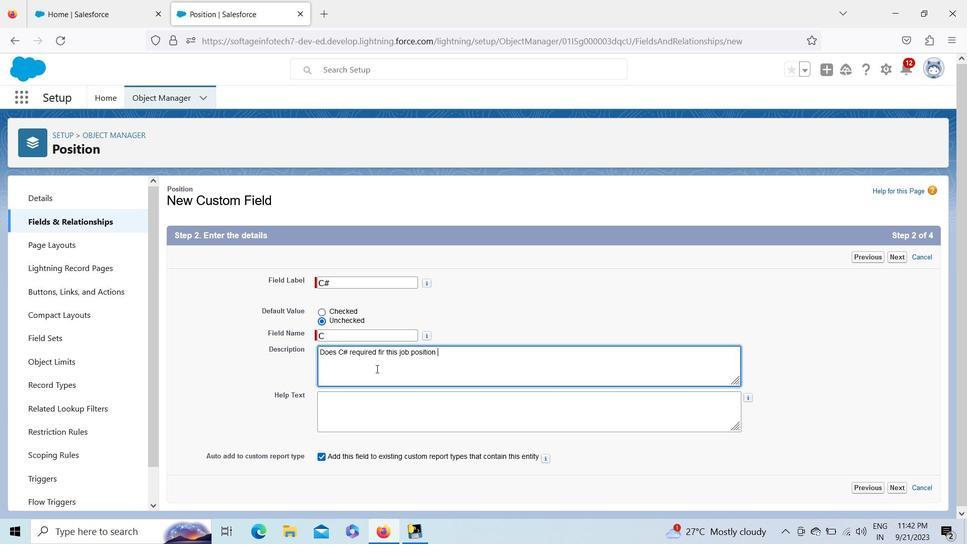 
Action: Mouse moved to (383, 356)
Screenshot: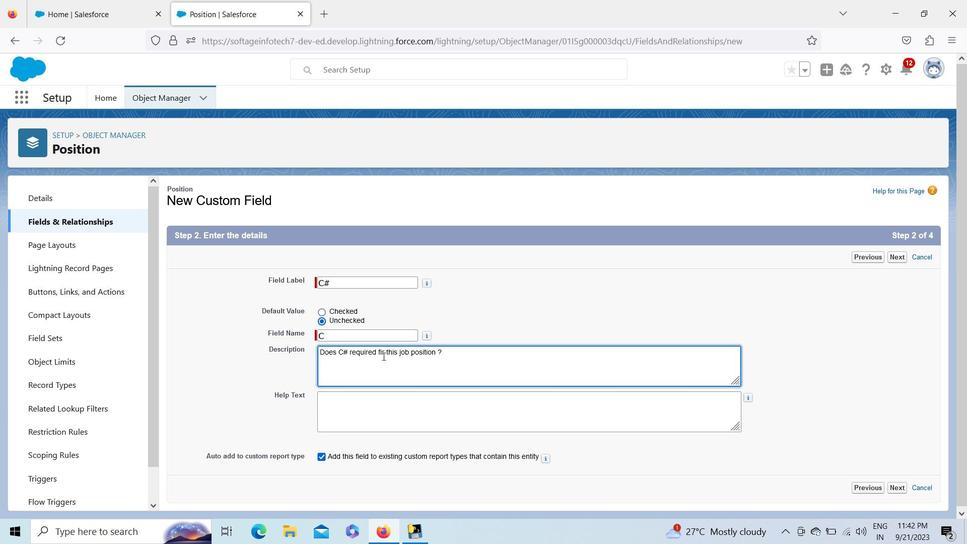 
Action: Mouse pressed left at (383, 356)
Screenshot: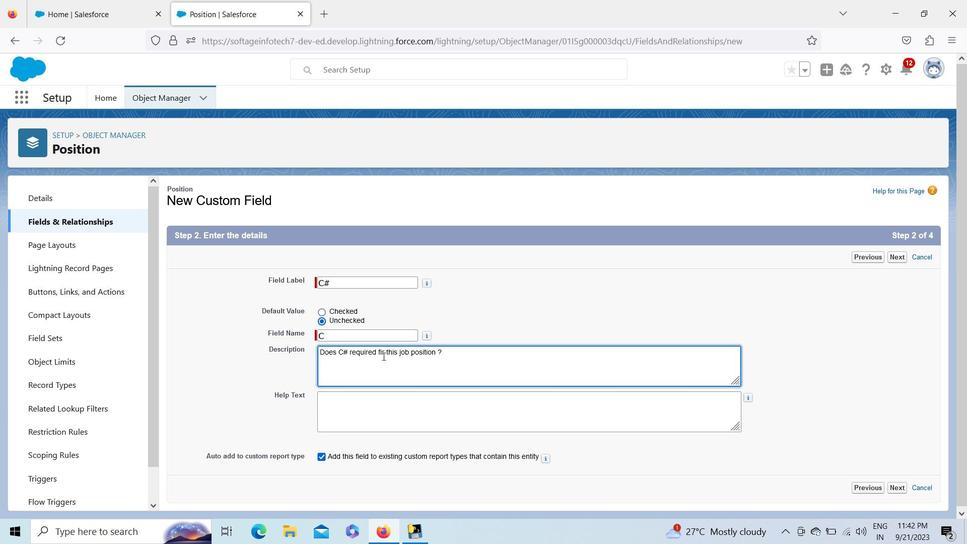 
Action: Key pressed <Key.backspace><Key.enter><Key.backspace>o
Screenshot: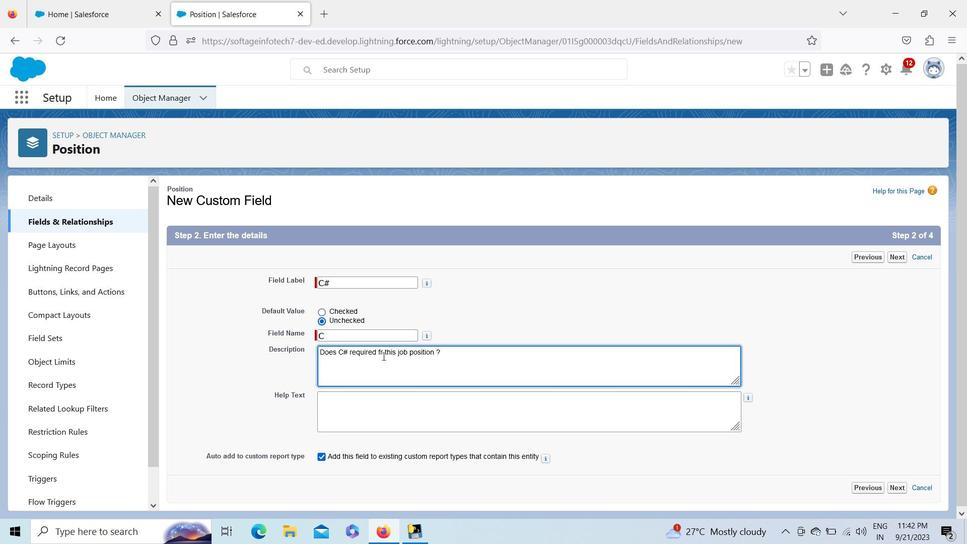 
Action: Mouse moved to (372, 351)
Screenshot: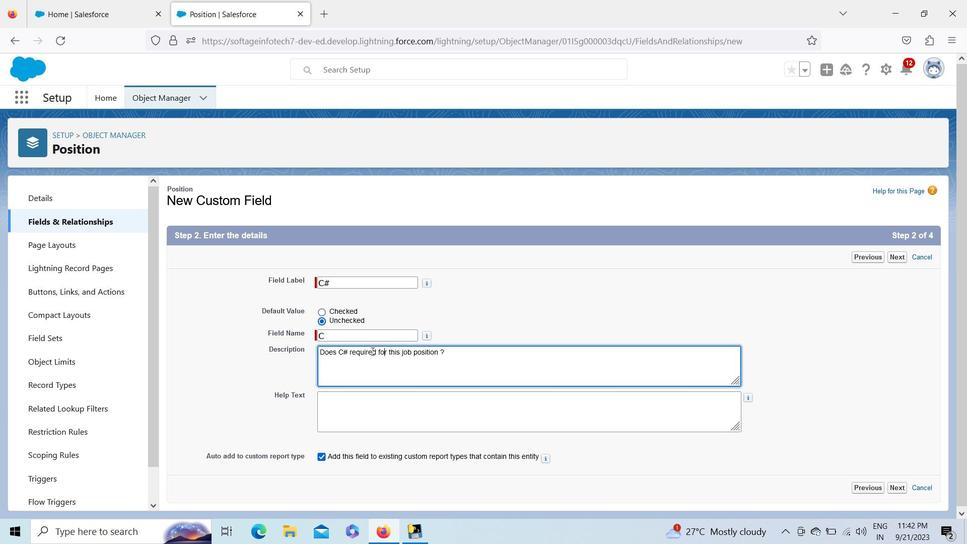 
Action: Mouse pressed left at (372, 351)
Screenshot: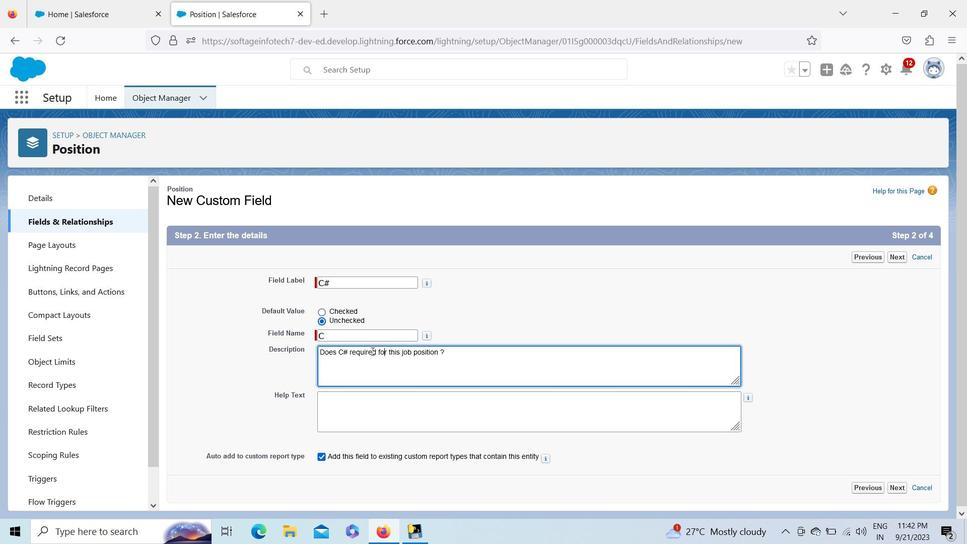 
Action: Mouse pressed left at (372, 351)
Screenshot: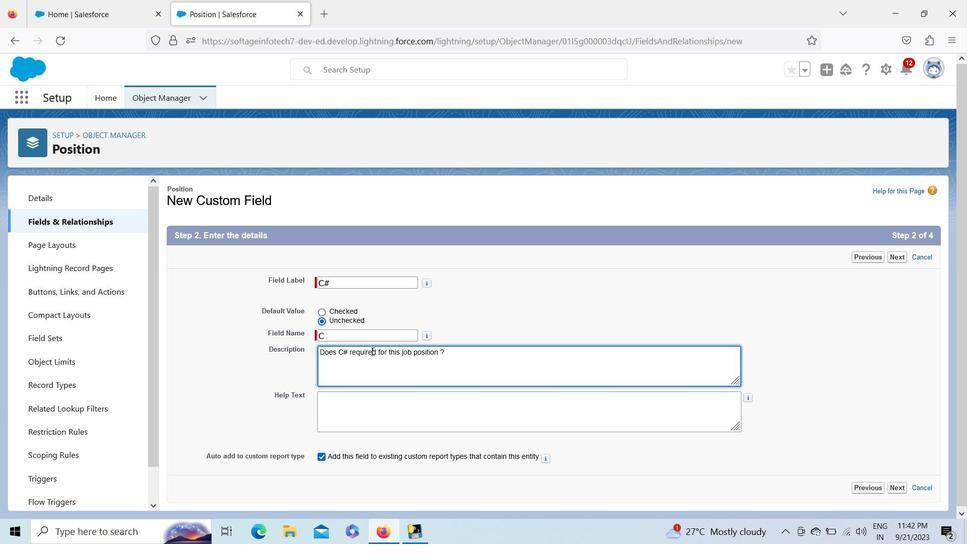 
Action: Key pressed ctrl+Actrl+C
Screenshot: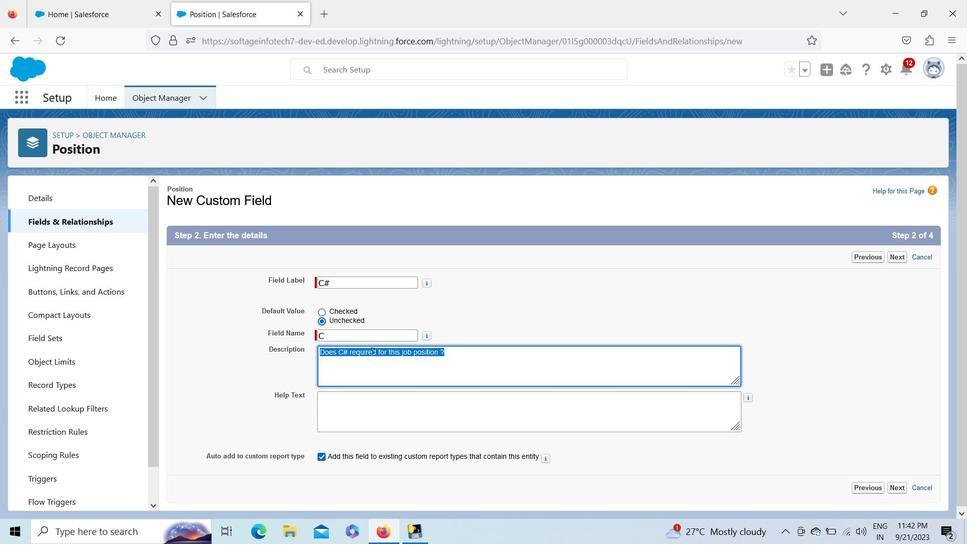 
Action: Mouse moved to (346, 436)
Screenshot: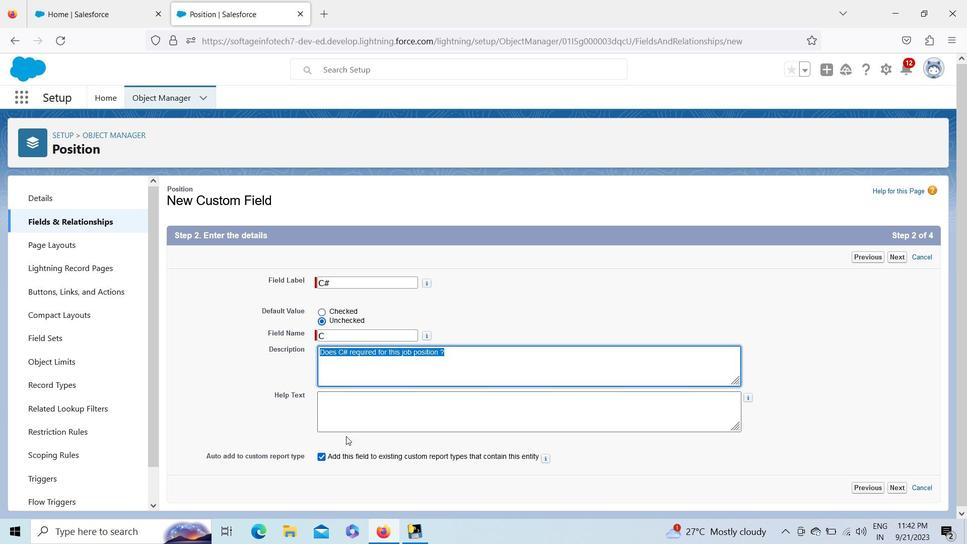 
Action: Mouse pressed left at (346, 436)
Screenshot: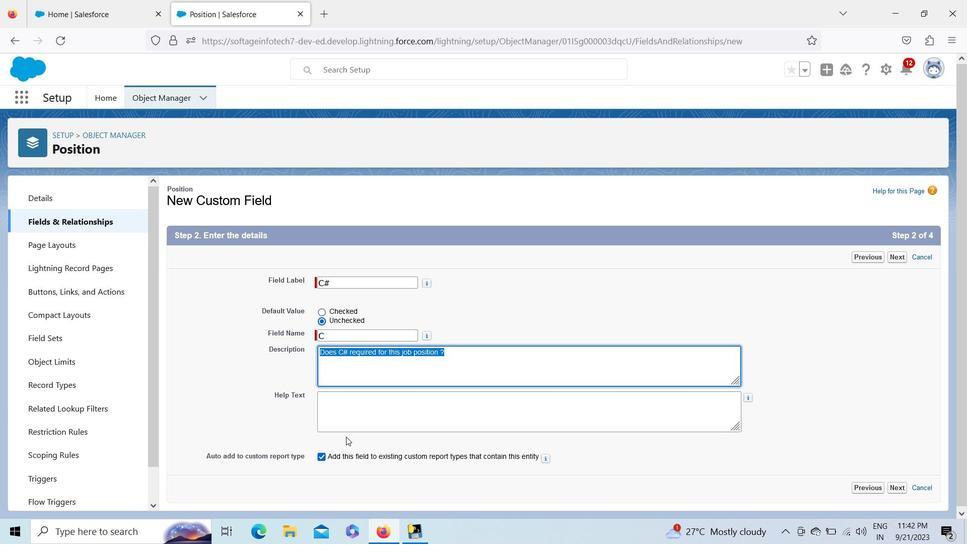 
Action: Mouse moved to (354, 417)
Screenshot: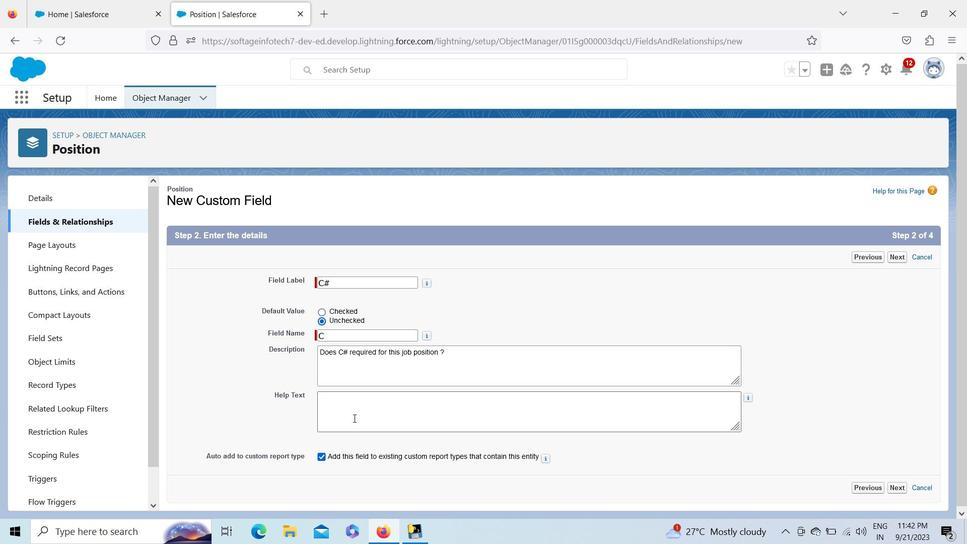 
Action: Mouse pressed left at (354, 417)
Screenshot: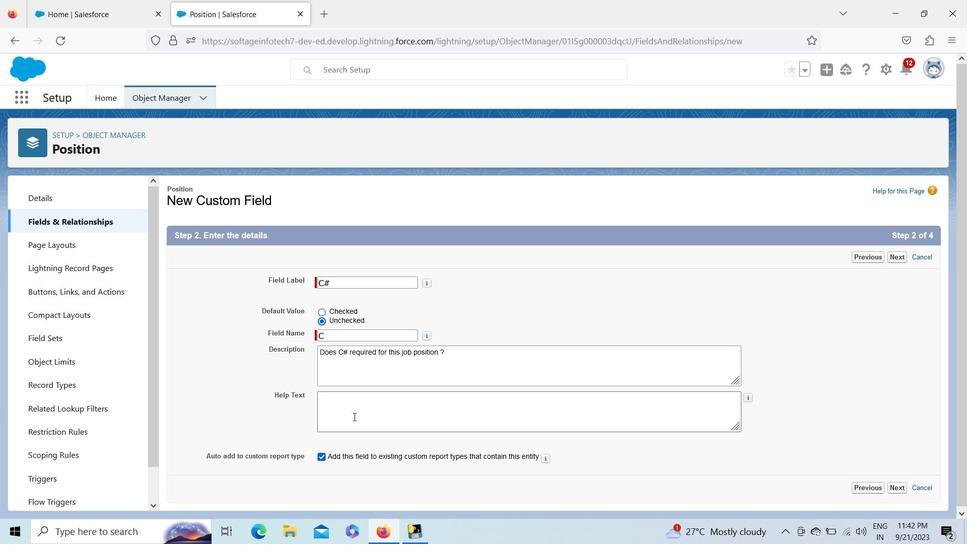 
Action: Key pressed ctrl+V
Screenshot: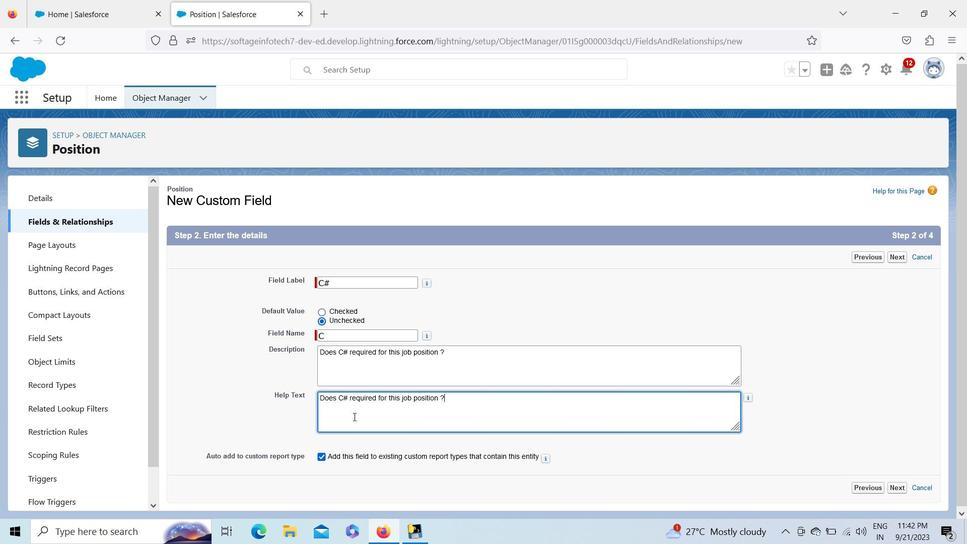 
Action: Mouse moved to (334, 337)
Screenshot: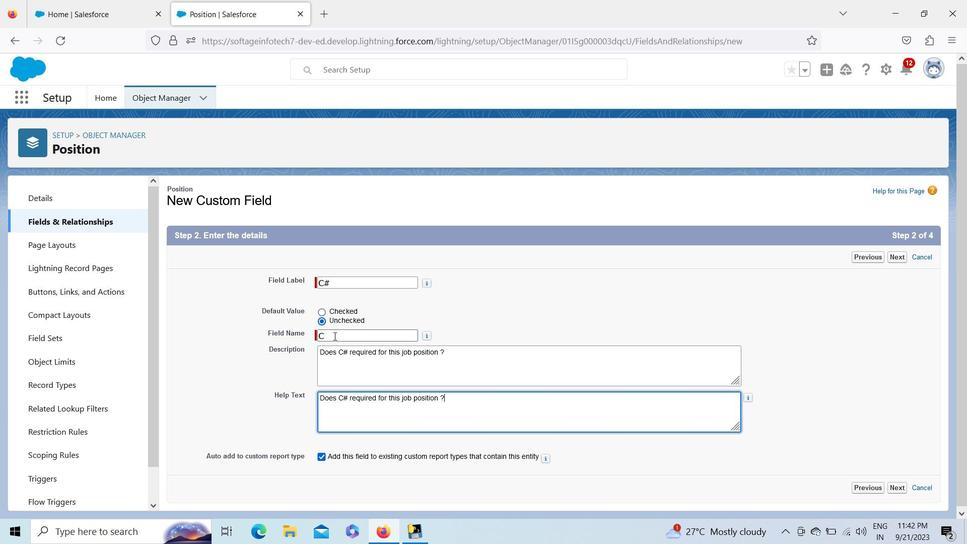 
Action: Mouse pressed left at (334, 337)
Screenshot: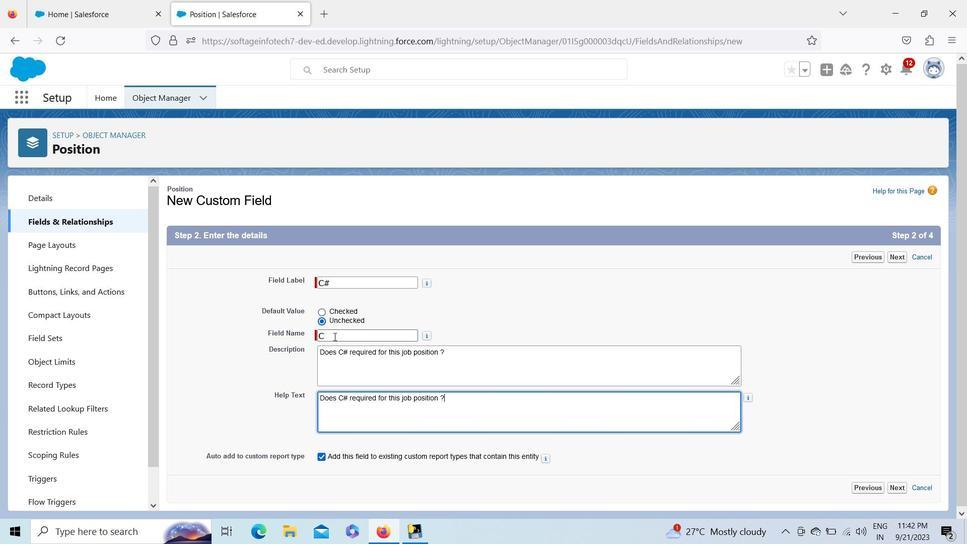 
Action: Mouse moved to (339, 329)
Screenshot: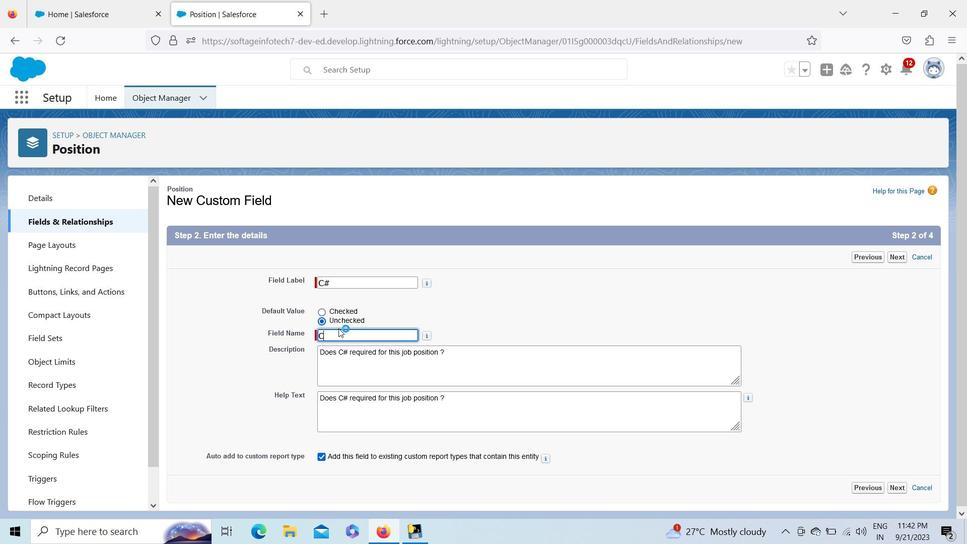 
Action: Key pressed <Key.shift>ctrl+3
Screenshot: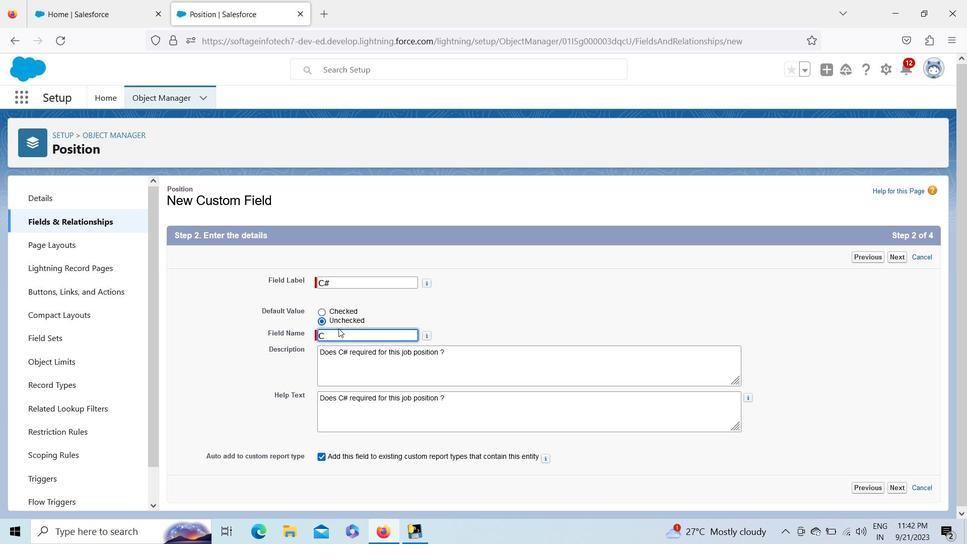 
Action: Mouse moved to (358, 415)
Screenshot: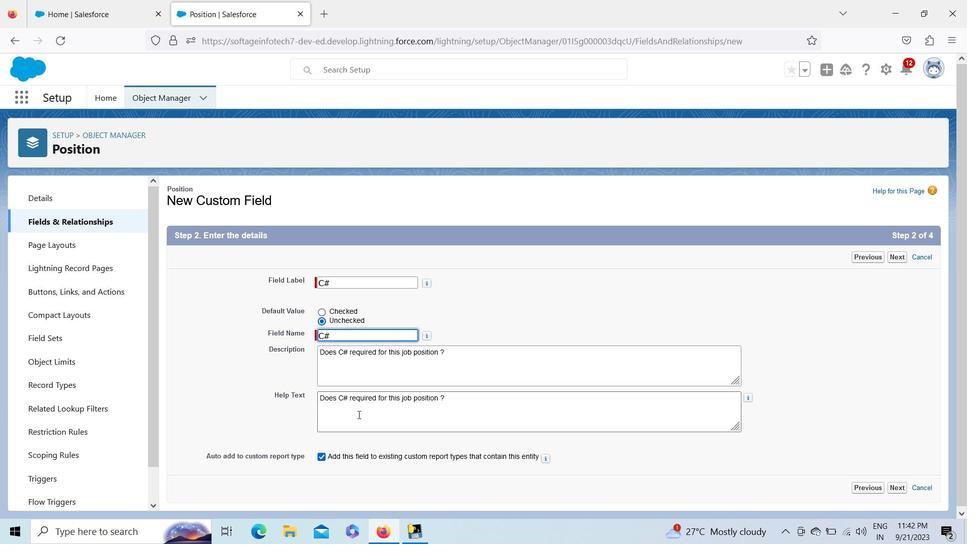 
Action: Mouse pressed left at (358, 415)
Screenshot: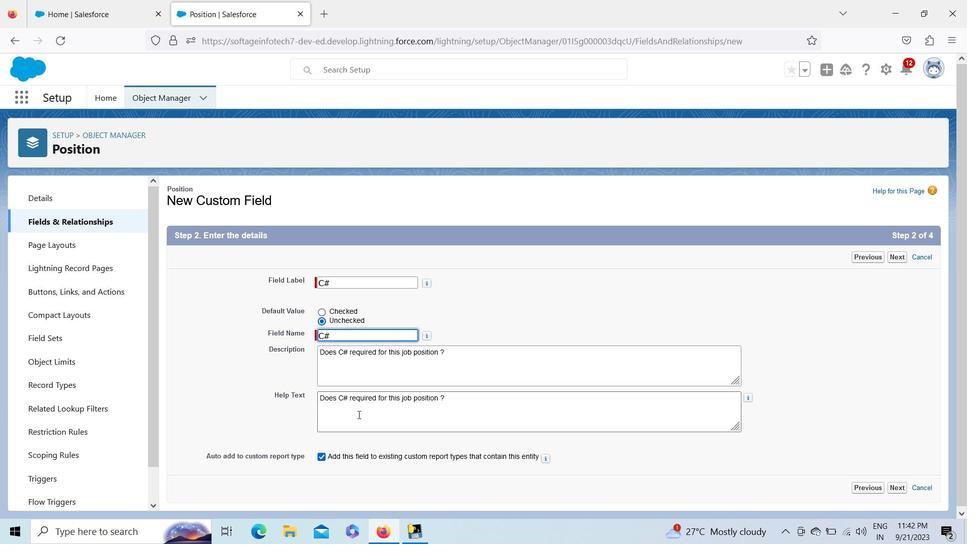 
Action: Mouse moved to (897, 489)
Screenshot: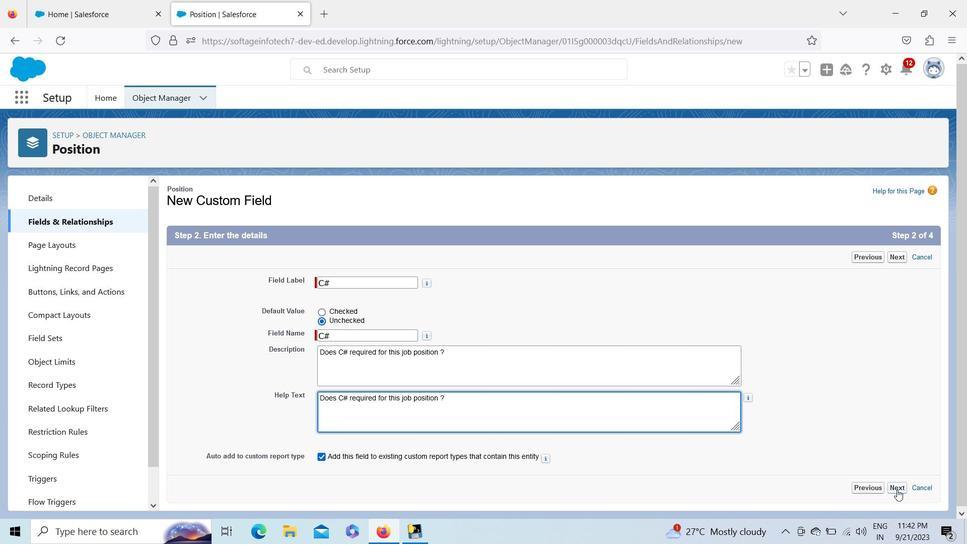 
Action: Mouse pressed left at (897, 489)
Screenshot: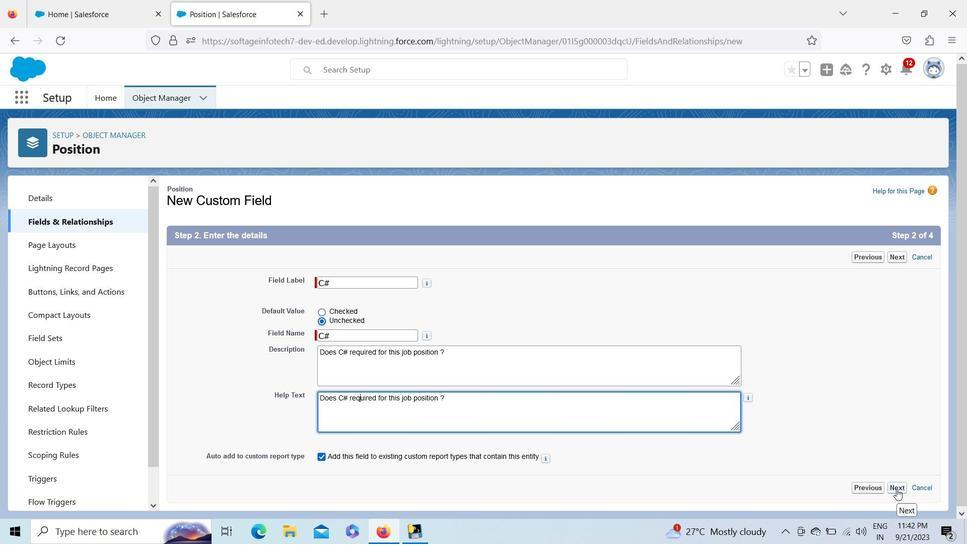 
Action: Mouse moved to (337, 315)
Screenshot: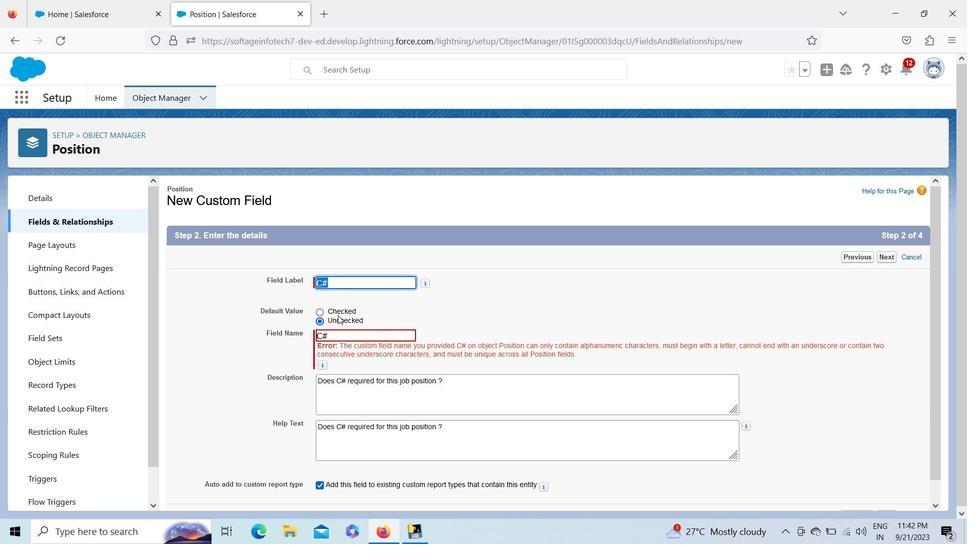
Action: Key pressed <Key.backspace>
Screenshot: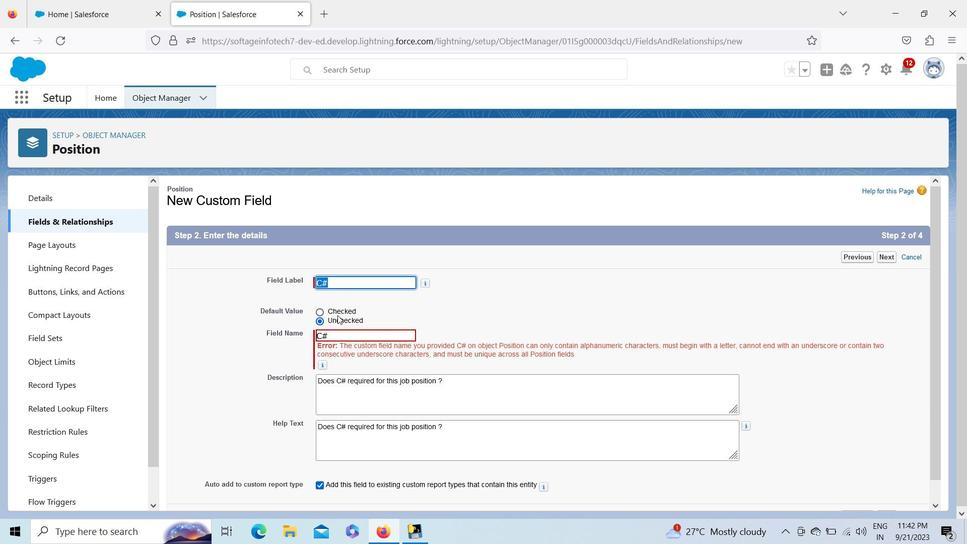 
Action: Mouse moved to (338, 336)
Screenshot: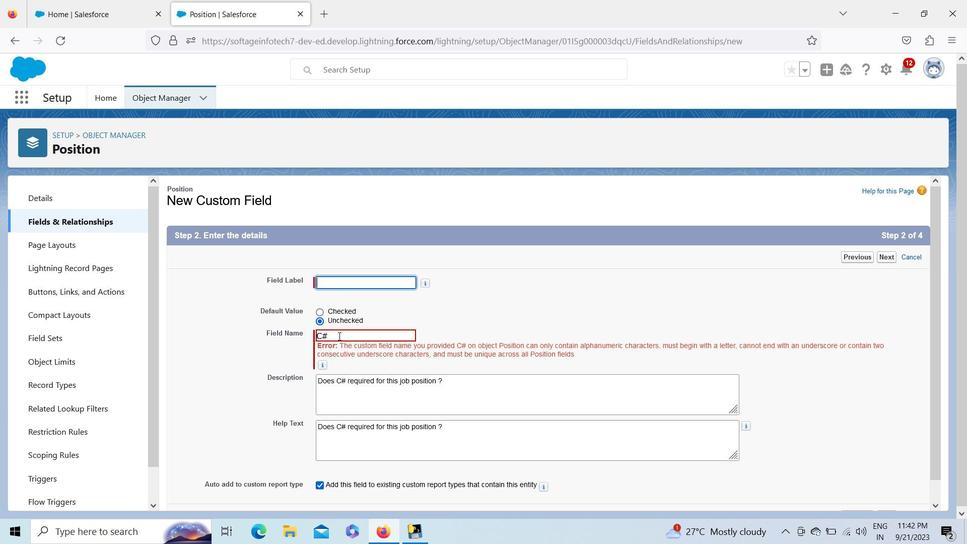 
Action: Mouse pressed left at (338, 336)
Screenshot: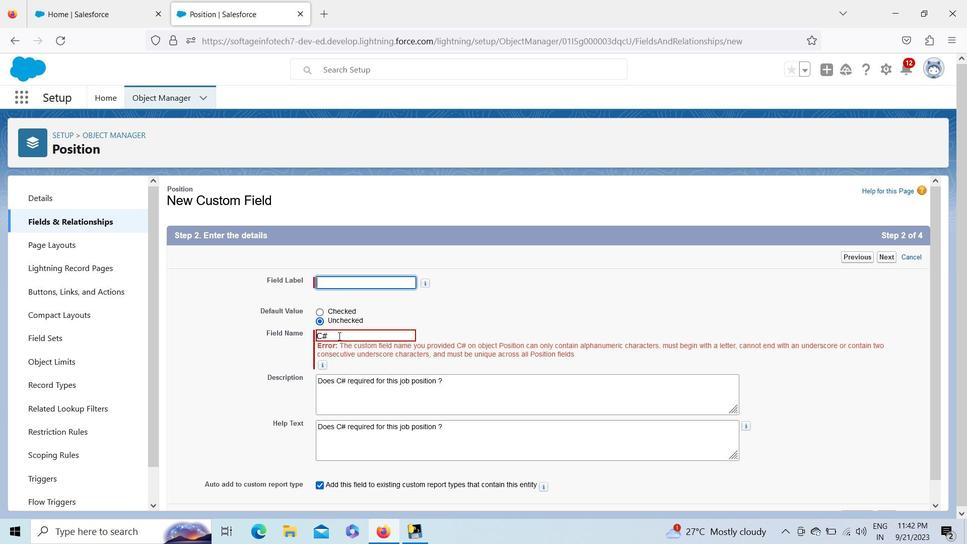 
Action: Mouse pressed left at (338, 336)
Screenshot: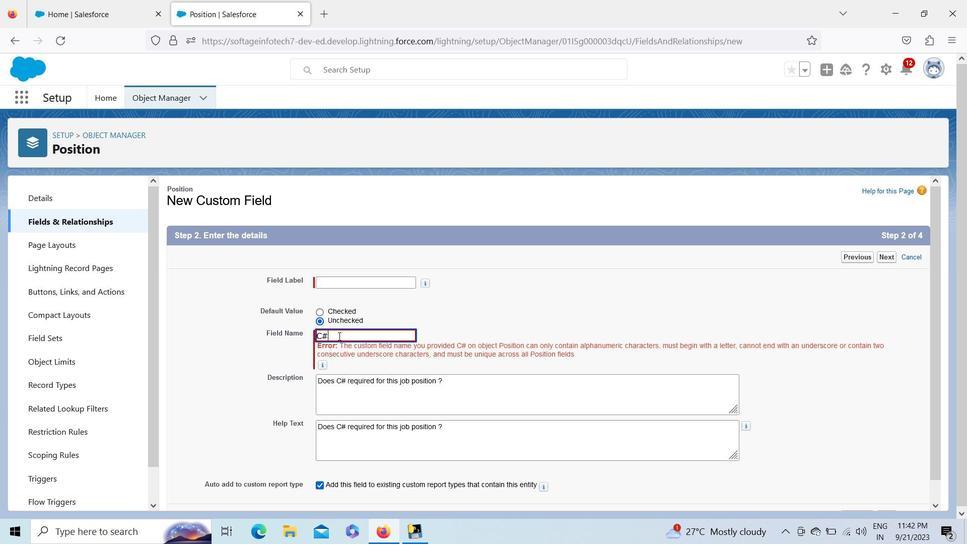 
Action: Mouse pressed left at (338, 336)
Screenshot: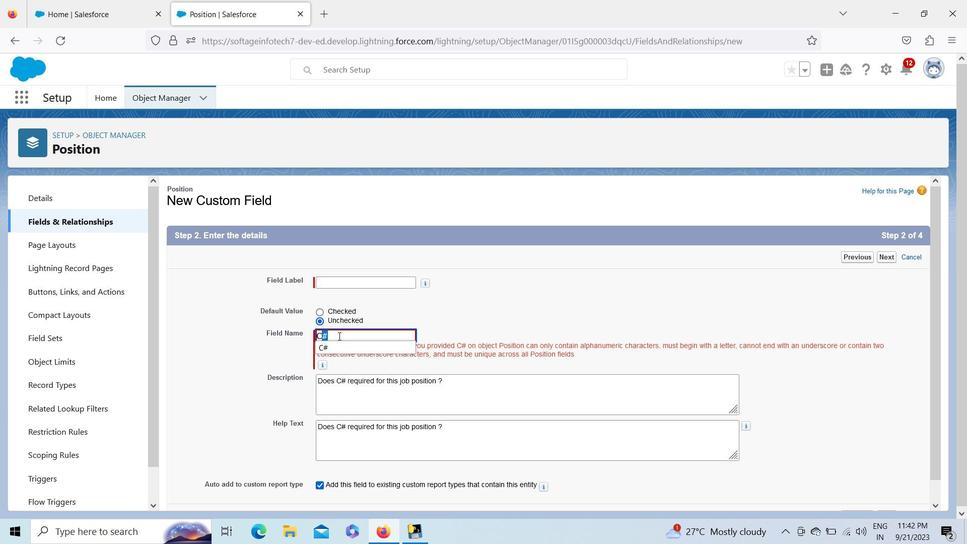 
Action: Key pressed <Key.backspace>
Screenshot: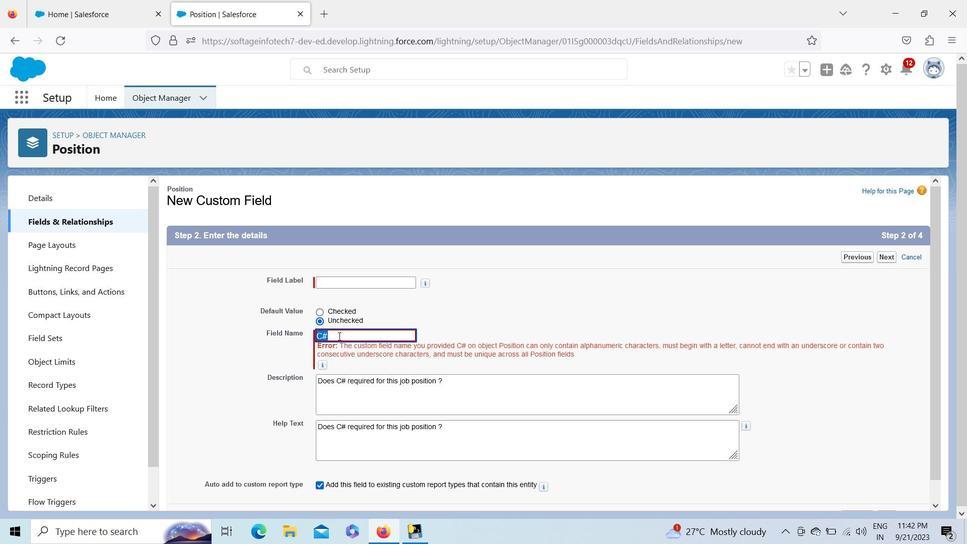 
Action: Mouse moved to (353, 285)
Screenshot: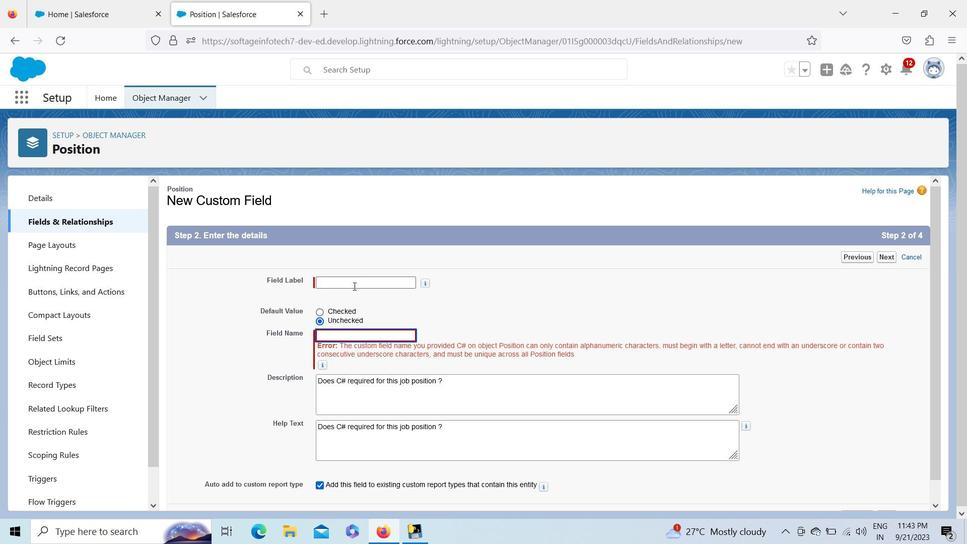 
Action: Mouse pressed left at (353, 285)
Screenshot: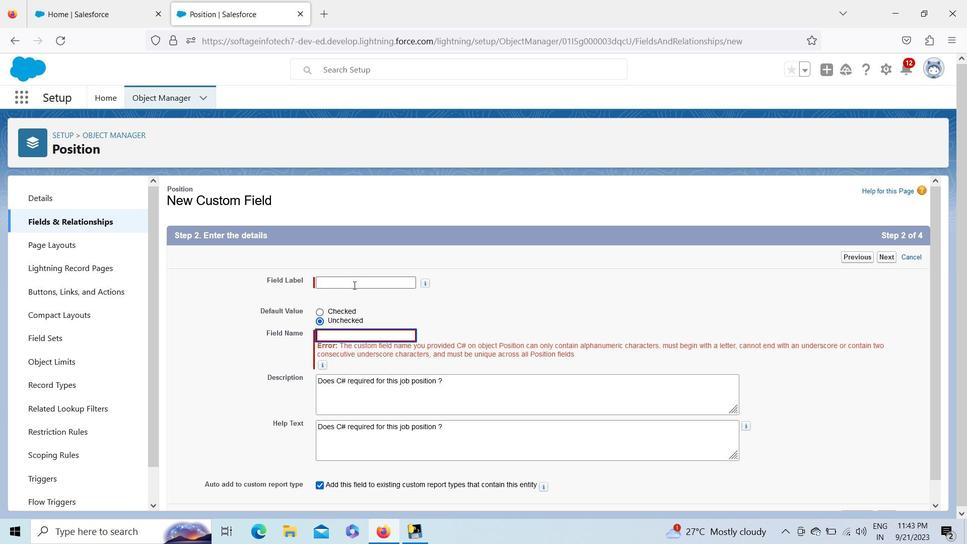 
Action: Key pressed <Key.shift>ctrl+C
Screenshot: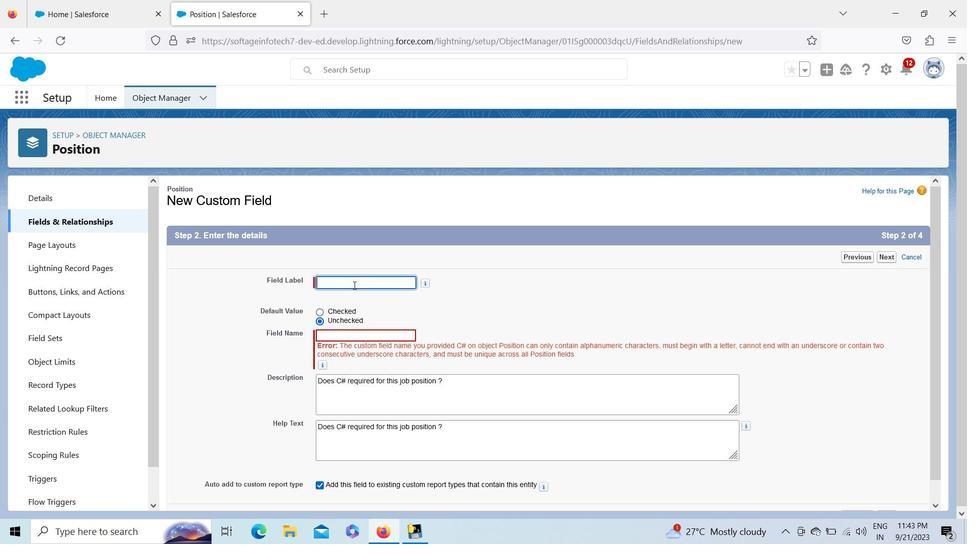 
Action: Mouse moved to (393, 305)
Screenshot: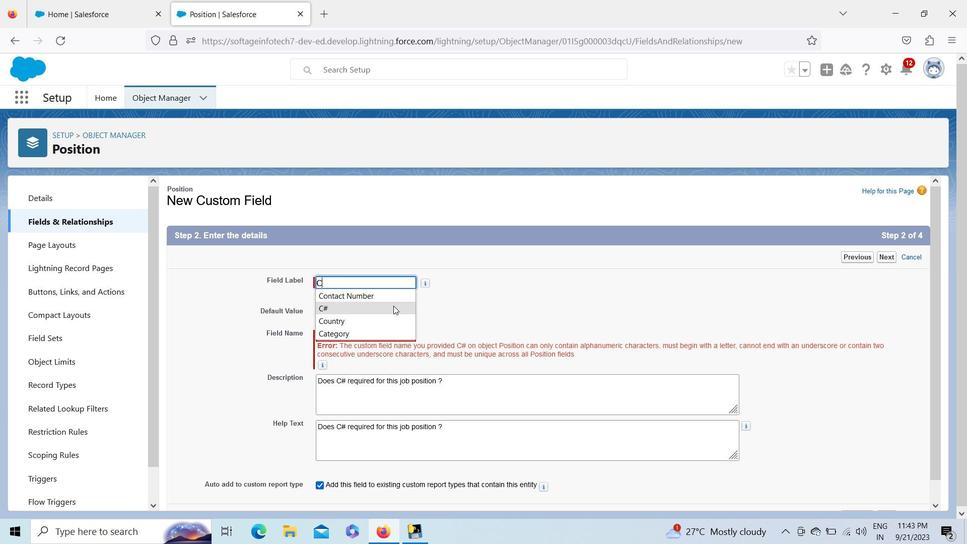 
Action: Mouse pressed left at (393, 305)
Screenshot: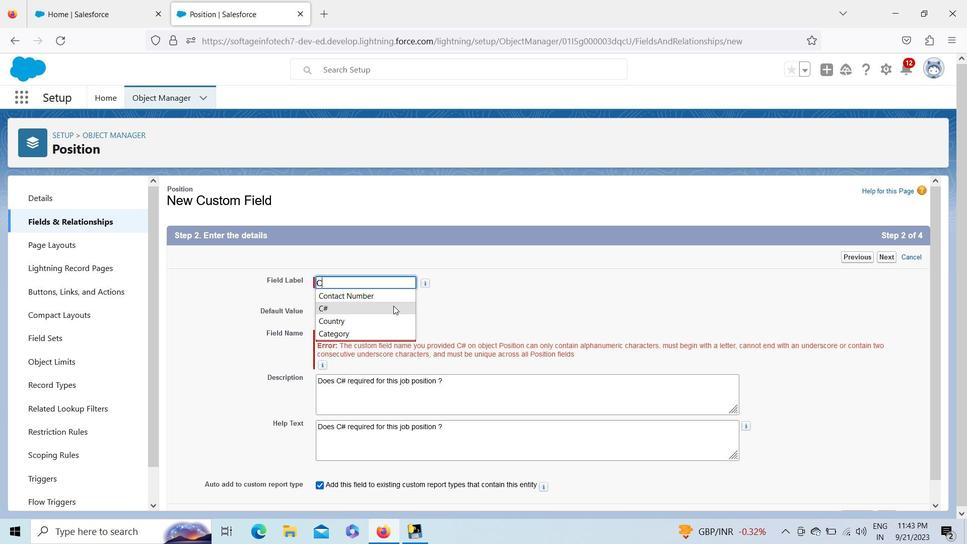 
Action: Mouse moved to (370, 335)
Screenshot: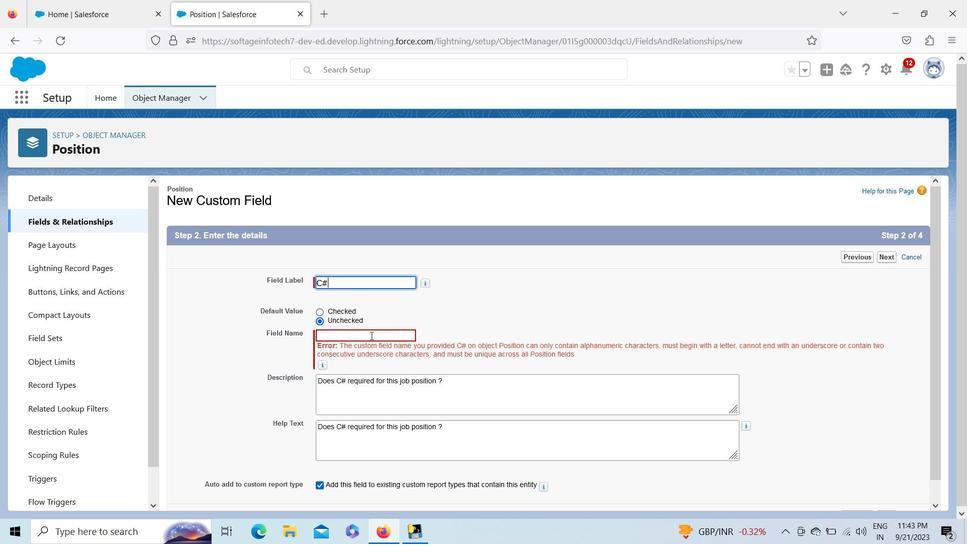 
Action: Mouse pressed left at (370, 335)
Screenshot: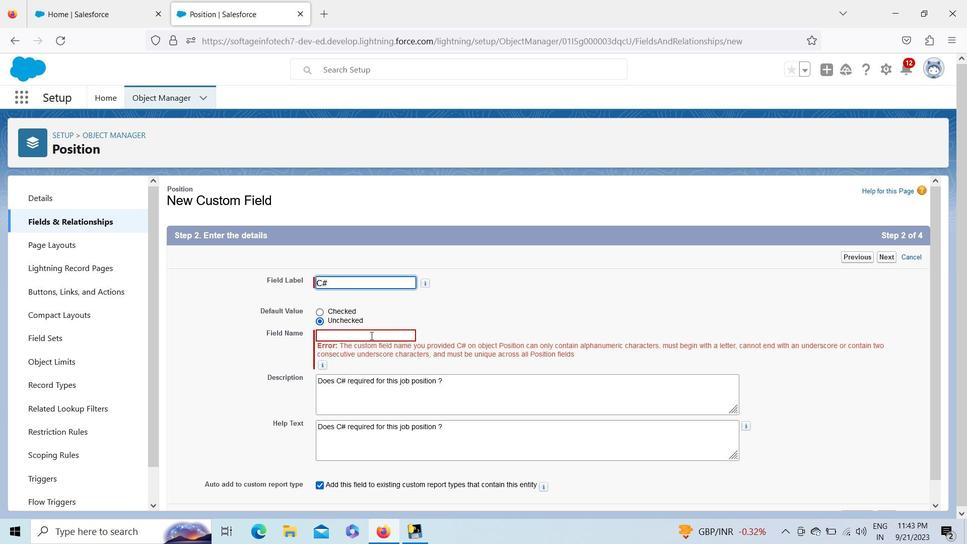 
Action: Mouse moved to (364, 398)
Screenshot: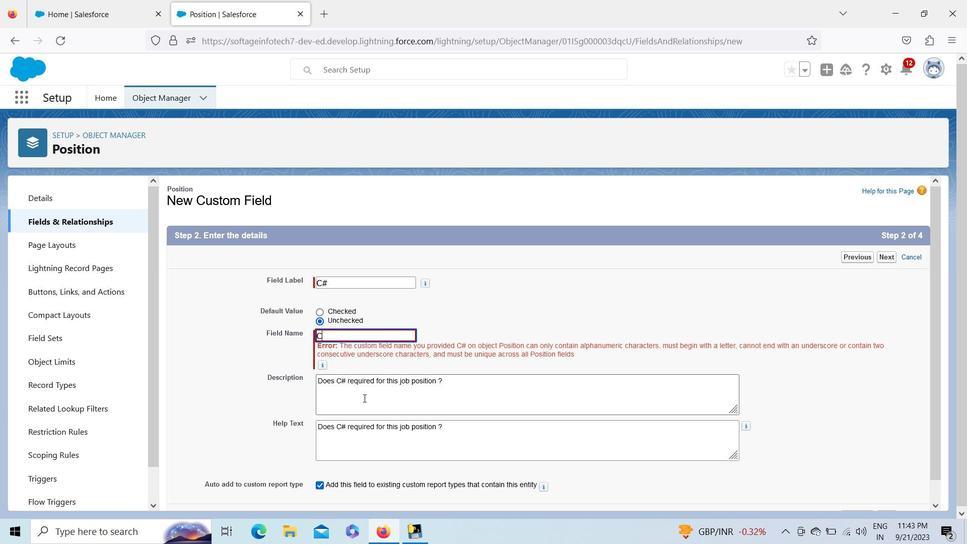 
Action: Mouse pressed left at (364, 398)
Screenshot: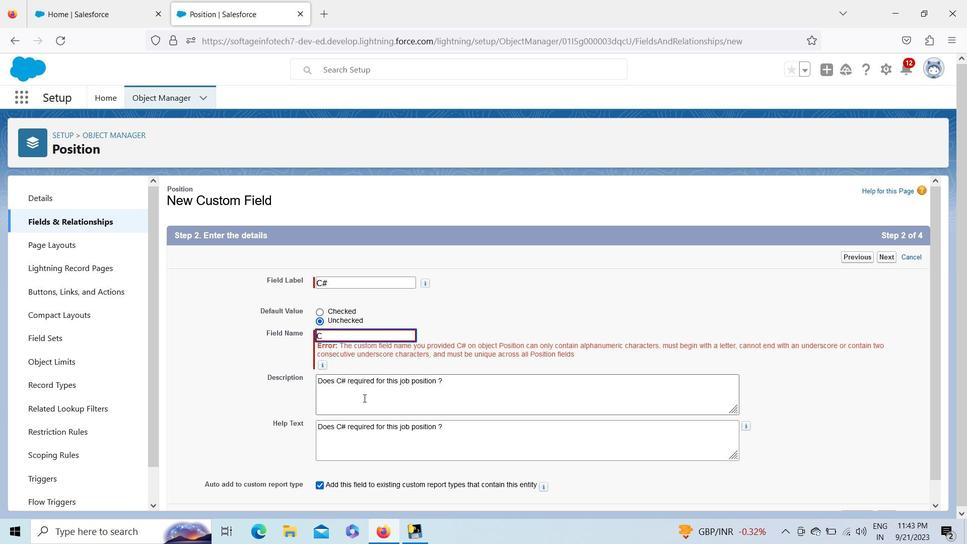 
Action: Mouse moved to (935, 496)
Screenshot: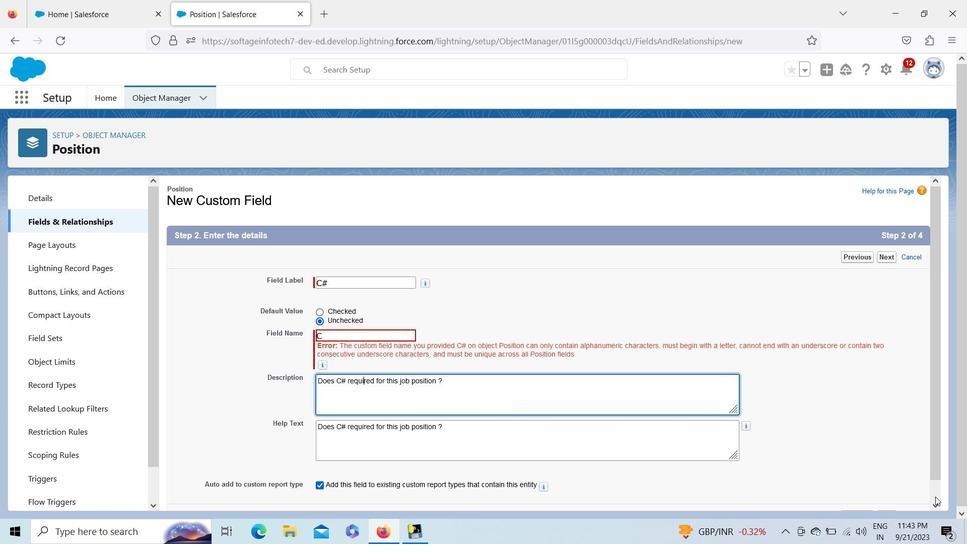 
Action: Mouse pressed left at (935, 496)
Screenshot: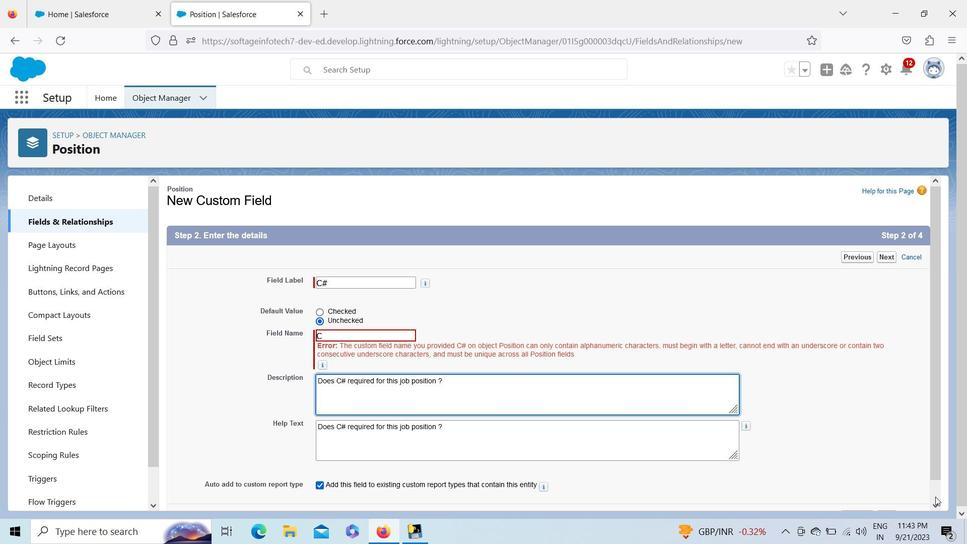 
Action: Mouse moved to (882, 496)
Screenshot: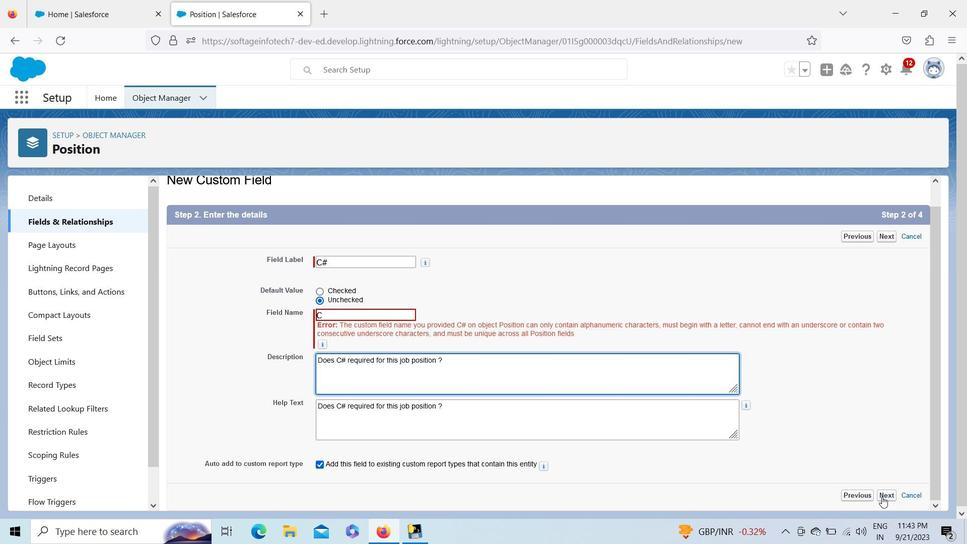 
Action: Mouse pressed left at (882, 496)
Screenshot: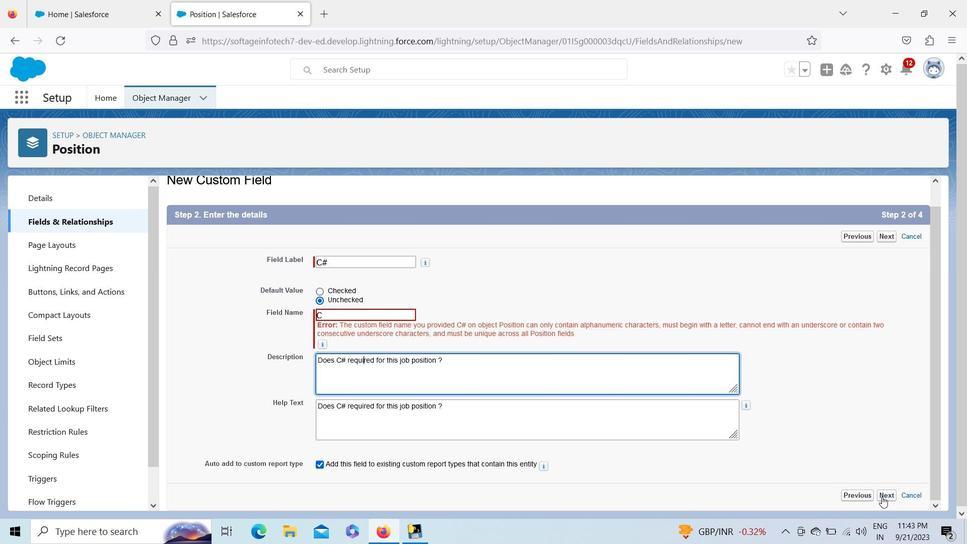 
Action: Mouse moved to (671, 366)
Screenshot: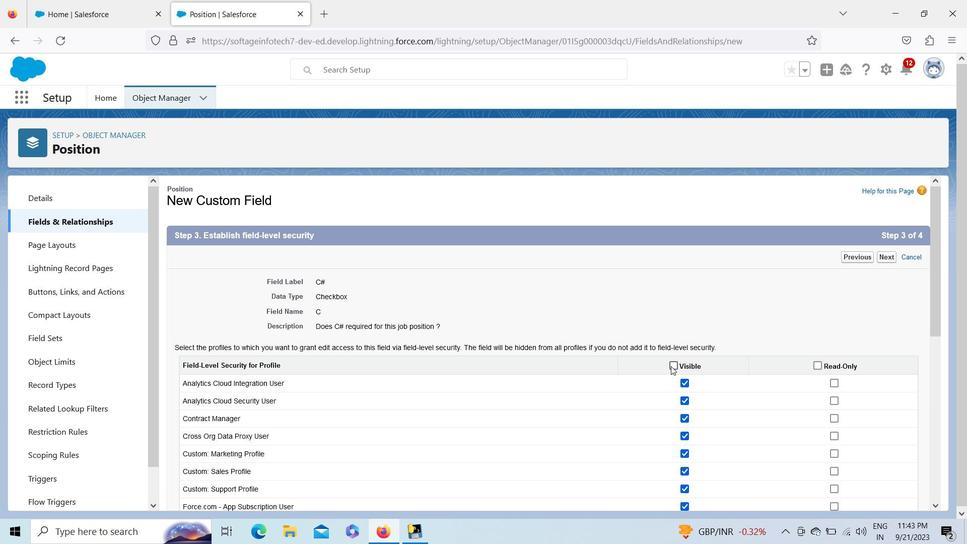 
Action: Mouse pressed left at (671, 366)
Screenshot: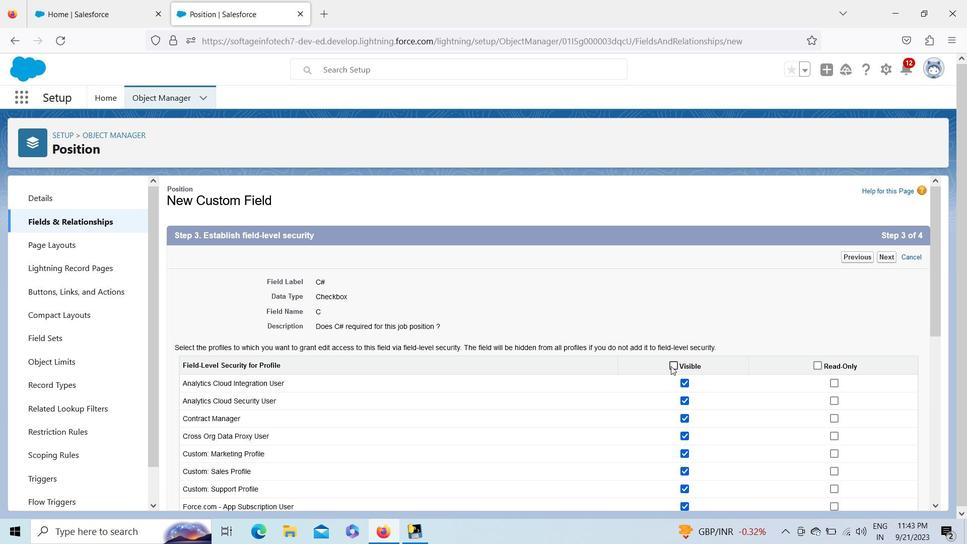 
Action: Mouse moved to (937, 476)
Screenshot: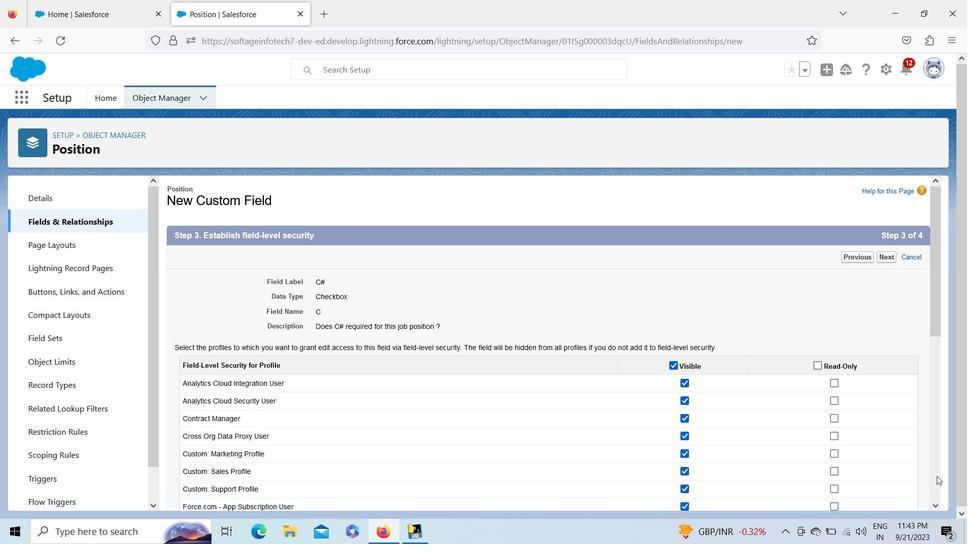 
Action: Mouse pressed left at (937, 476)
Screenshot: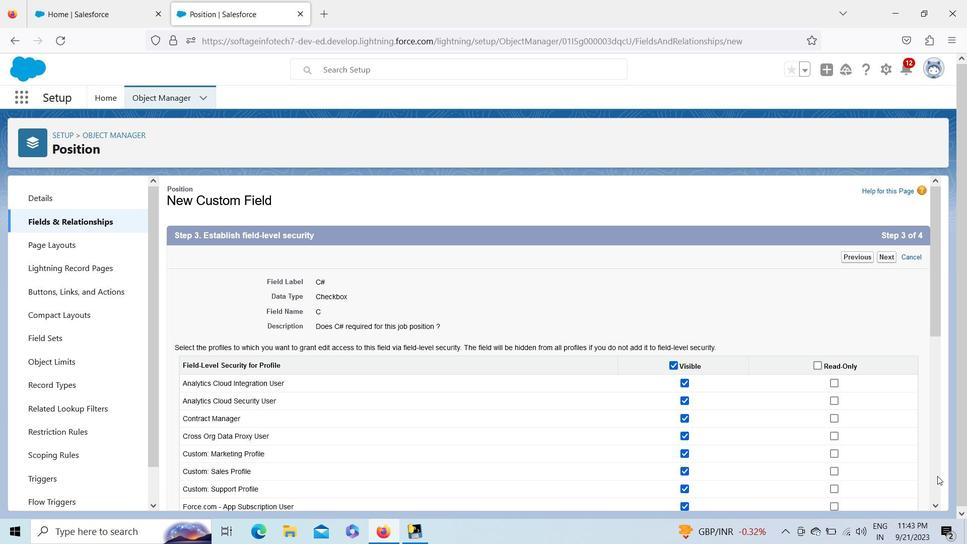 
Action: Mouse pressed left at (937, 476)
Screenshot: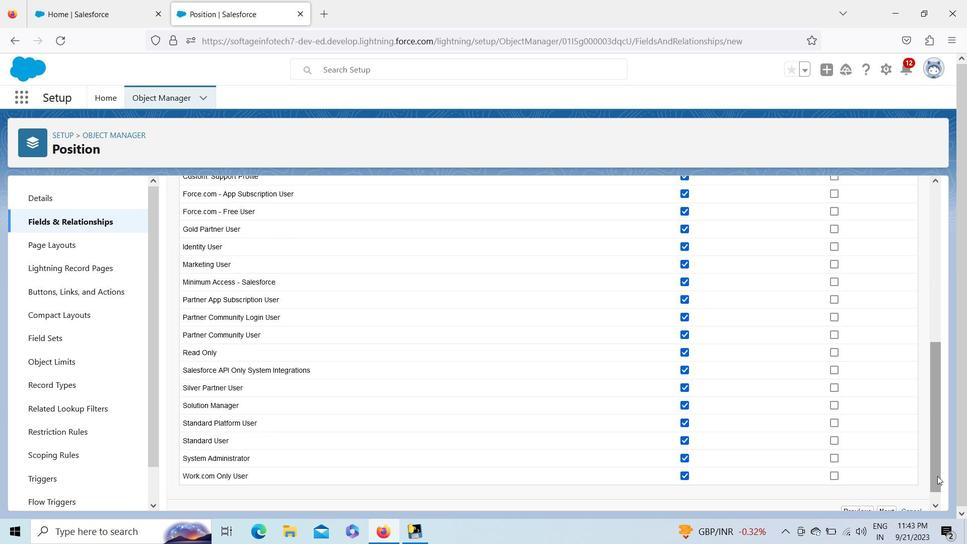 
Action: Mouse moved to (938, 507)
Screenshot: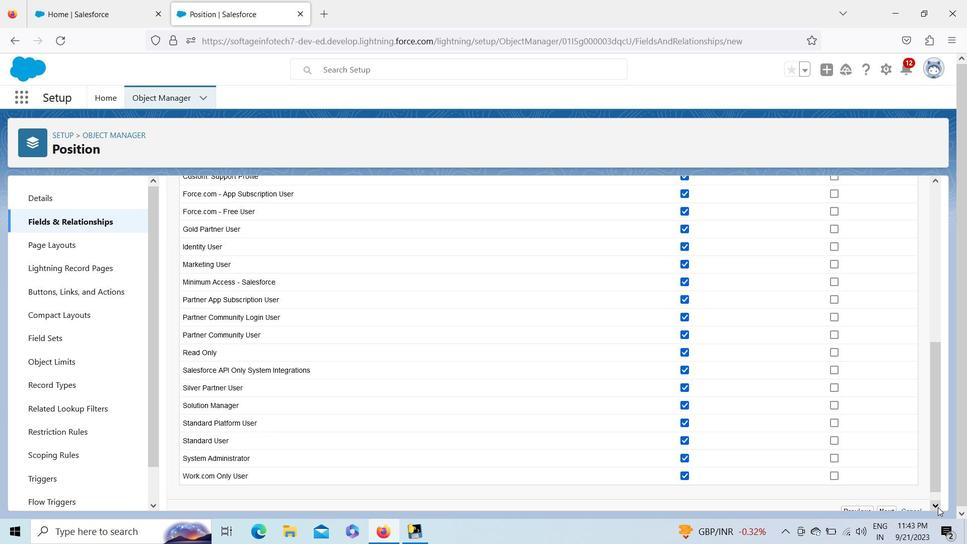 
Action: Mouse pressed left at (938, 507)
Screenshot: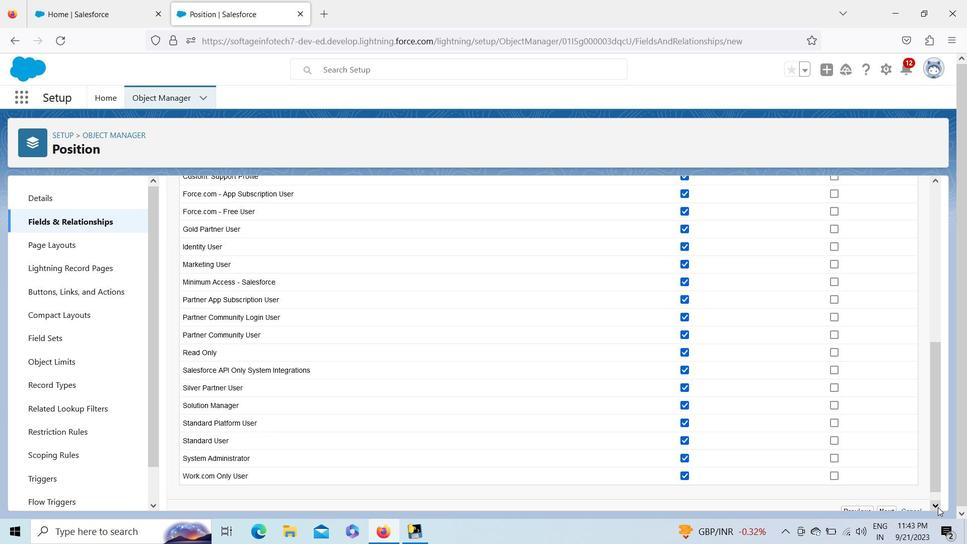 
Action: Mouse pressed left at (938, 507)
Screenshot: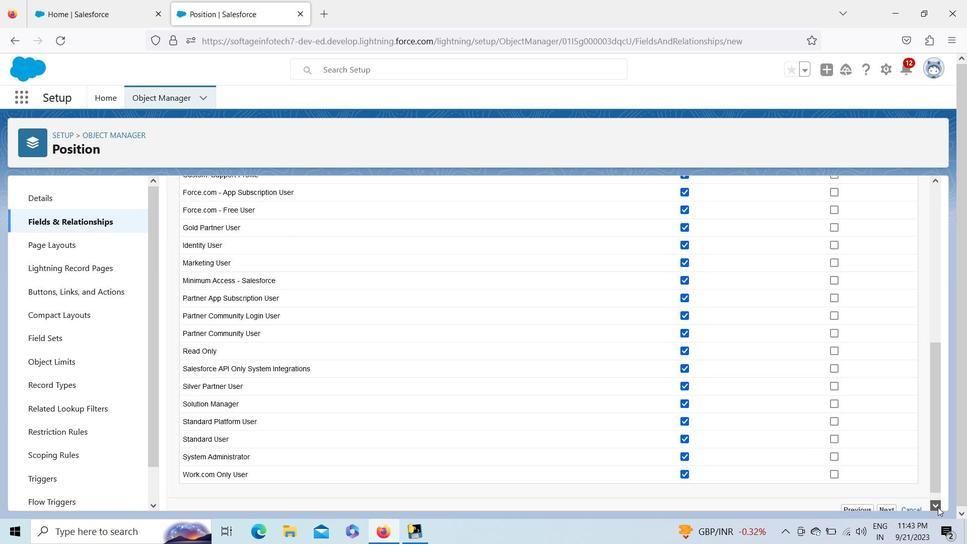 
Action: Mouse pressed left at (938, 507)
Screenshot: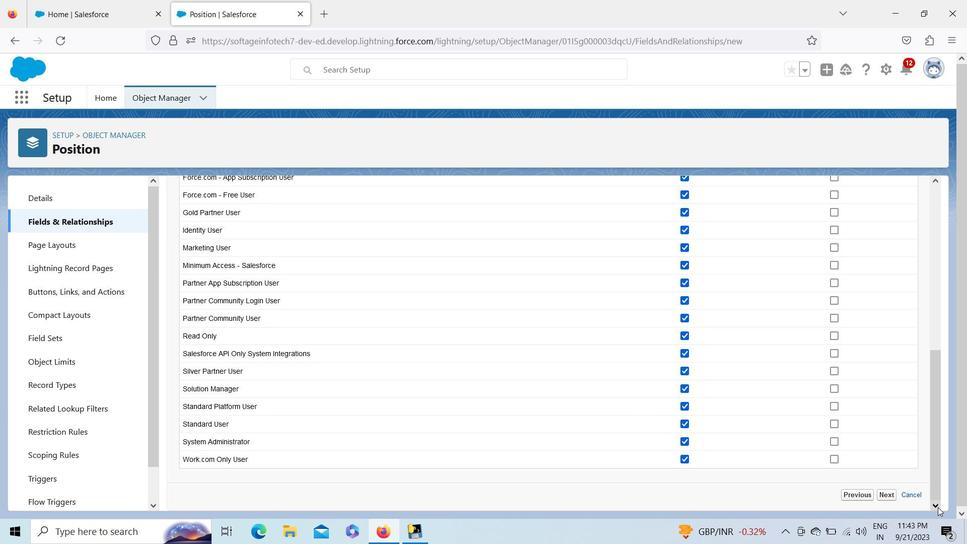 
Action: Mouse pressed left at (938, 507)
Screenshot: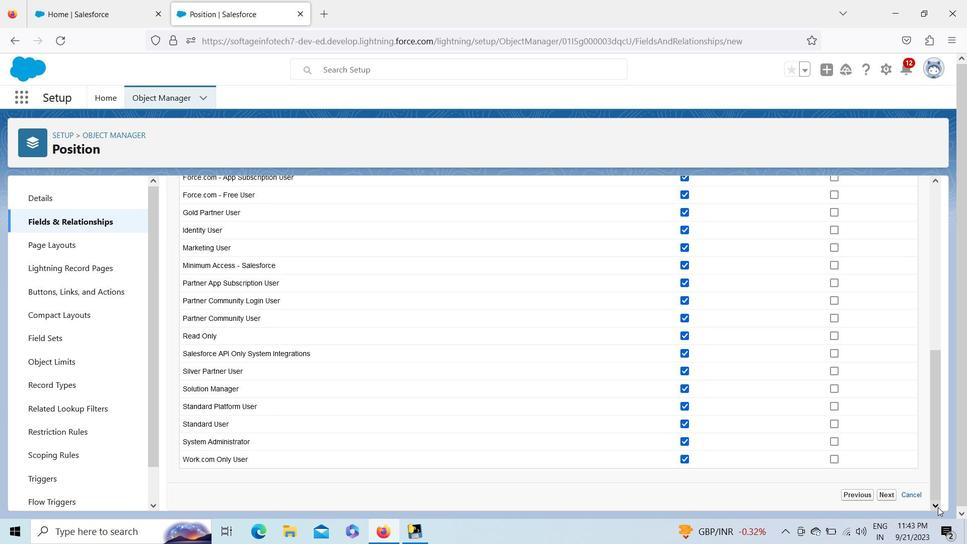 
Action: Mouse moved to (880, 489)
Screenshot: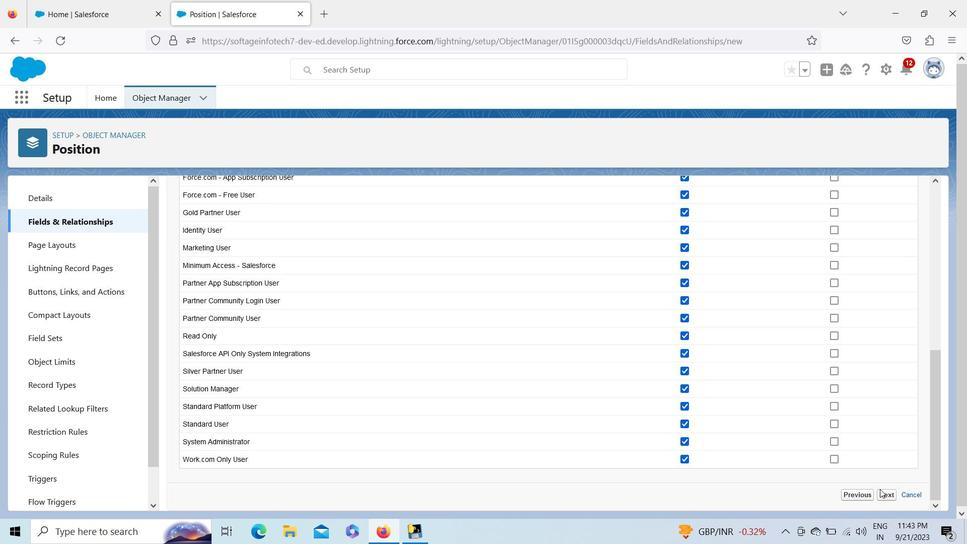 
Action: Mouse pressed left at (880, 489)
Screenshot: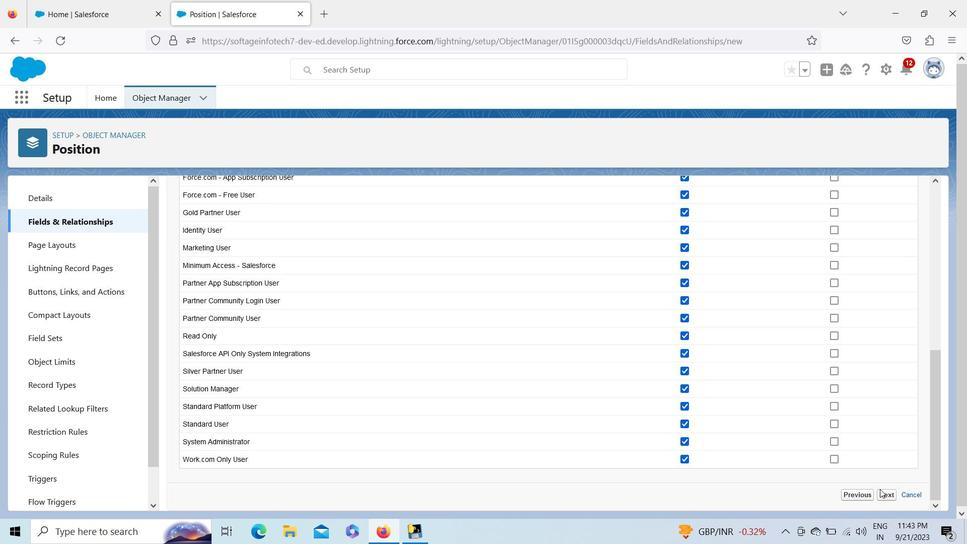 
Action: Mouse moved to (883, 498)
Screenshot: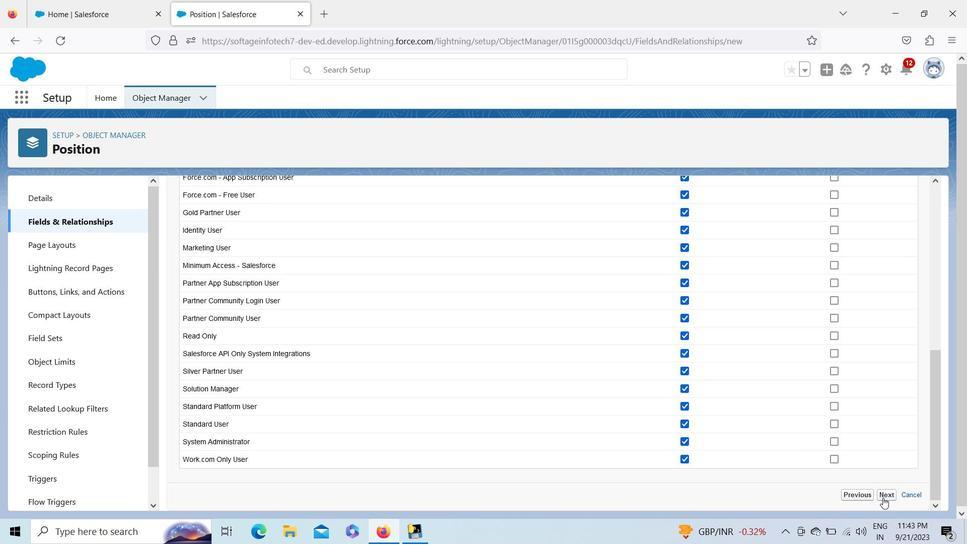 
Action: Mouse pressed left at (883, 498)
Screenshot: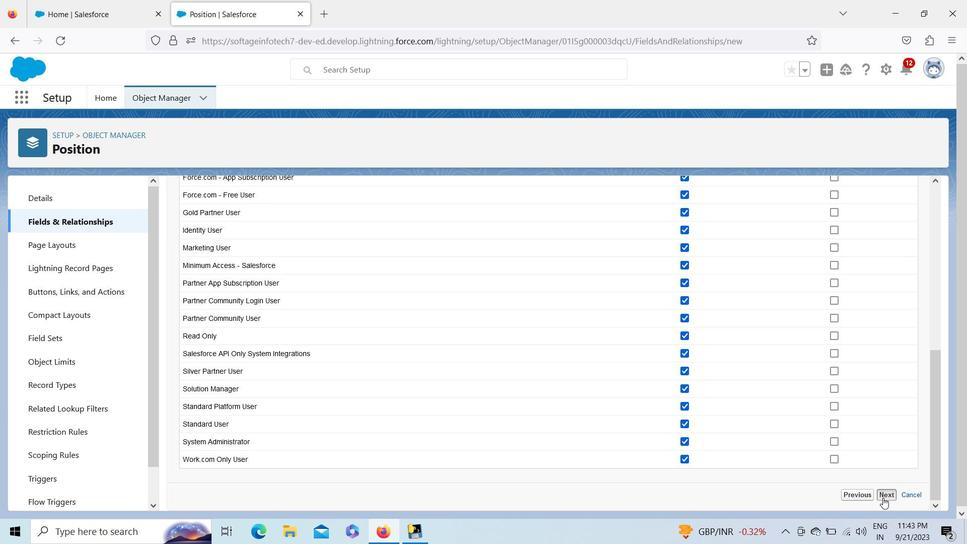 
Action: Mouse moved to (892, 448)
Screenshot: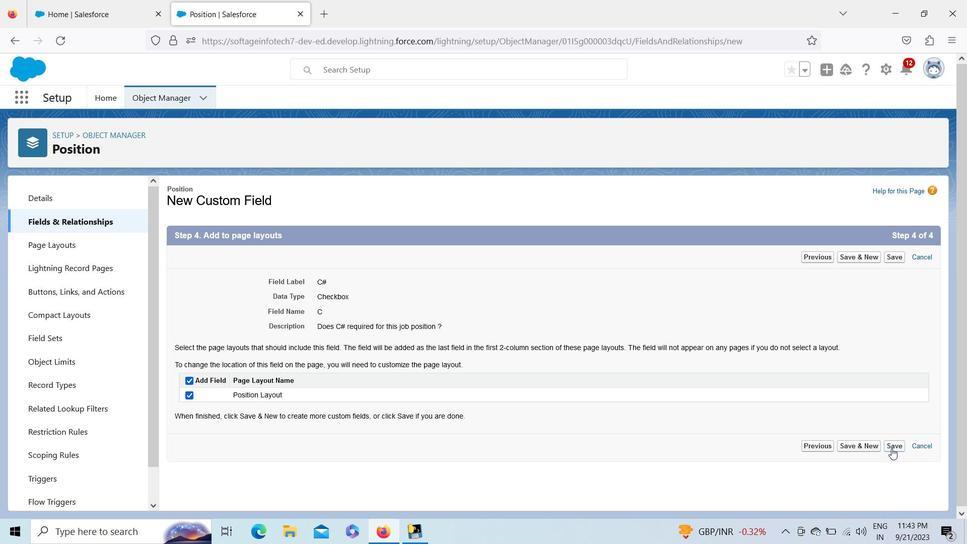 
Action: Mouse pressed left at (892, 448)
Screenshot: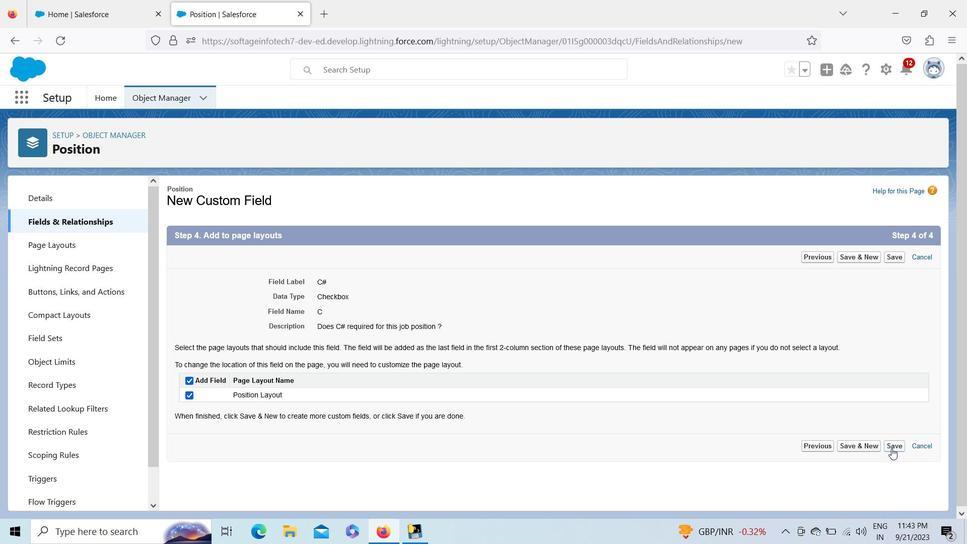
Action: Mouse moved to (682, 191)
Screenshot: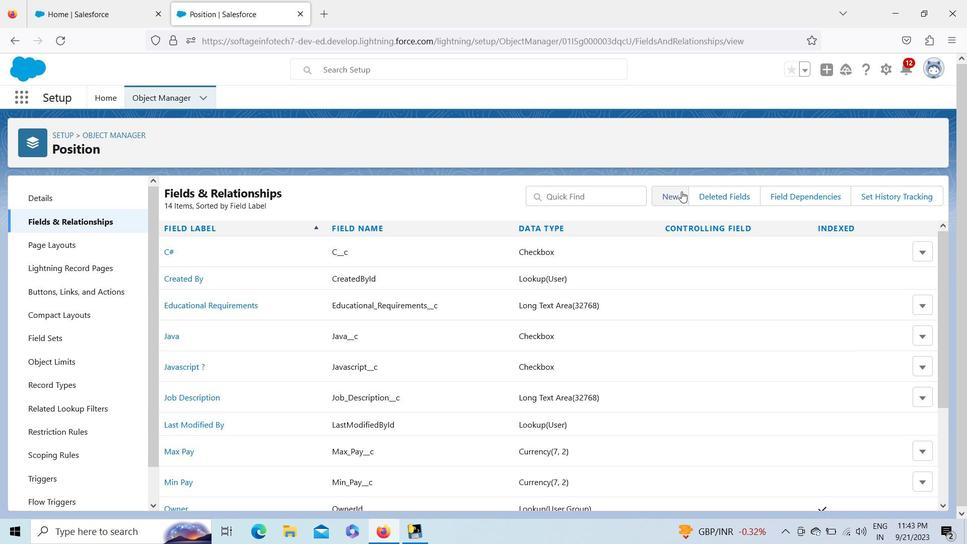 
Action: Mouse pressed left at (682, 191)
Screenshot: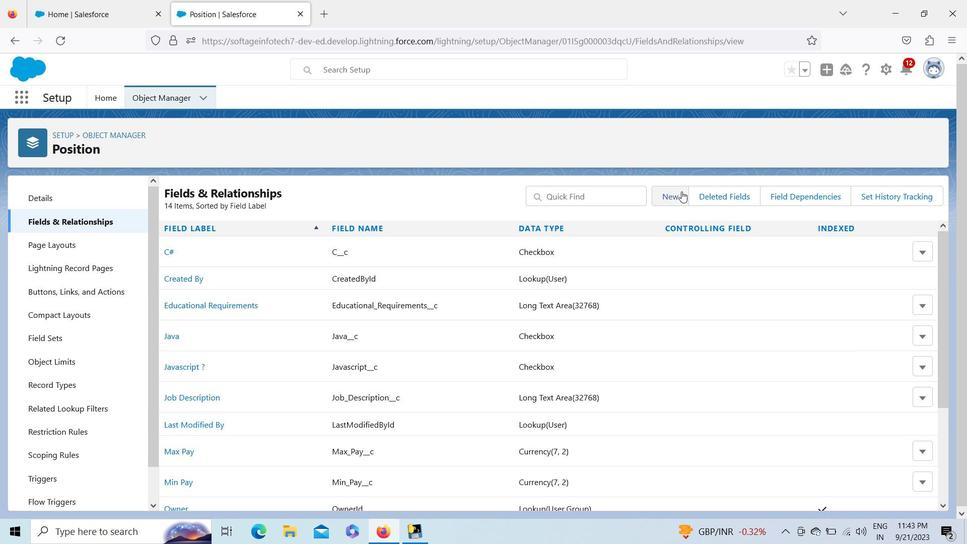 
Action: Mouse moved to (933, 302)
Screenshot: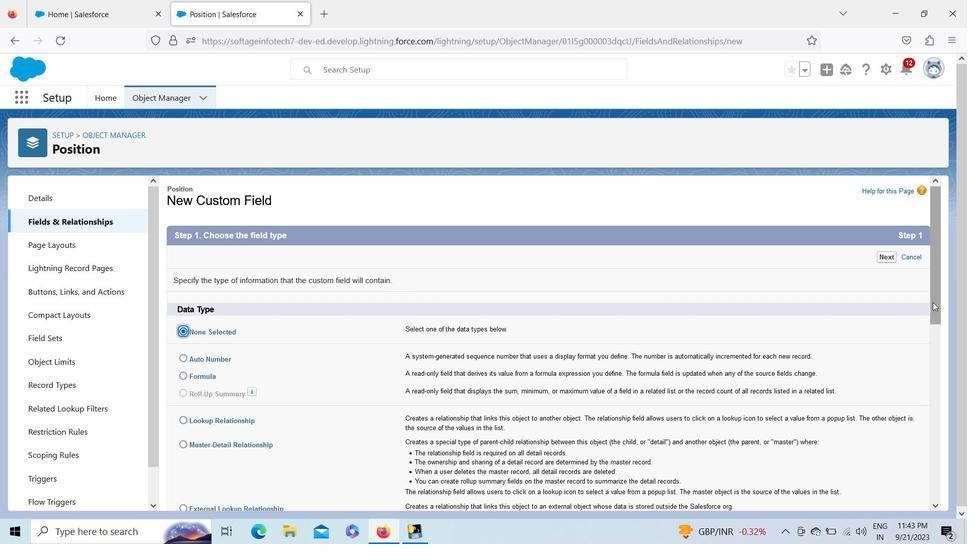 
Action: Mouse pressed left at (933, 302)
Screenshot: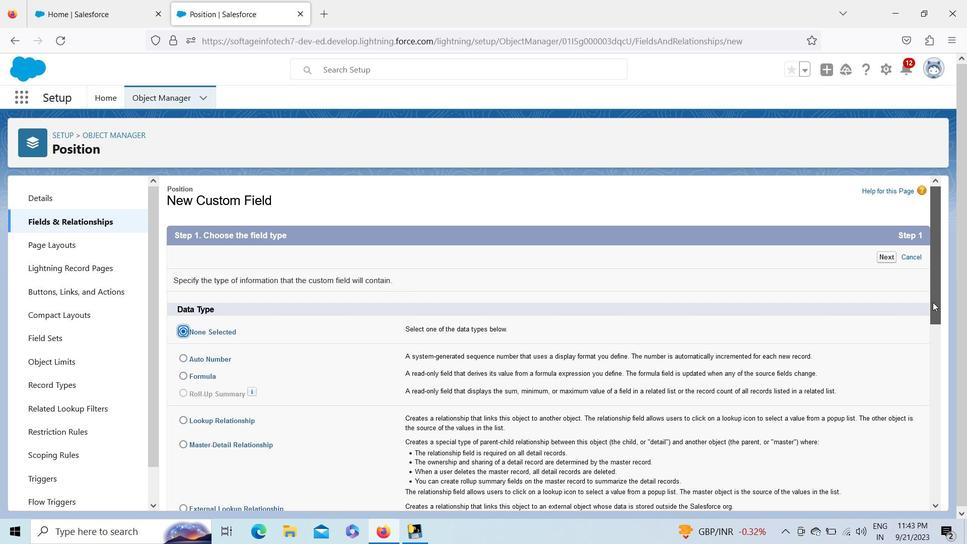 
Action: Mouse moved to (217, 402)
Screenshot: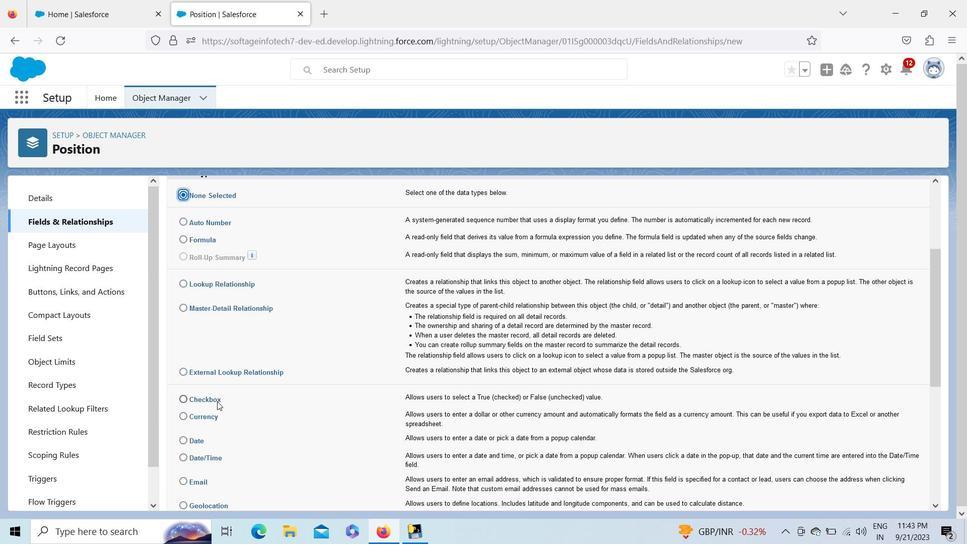 
Action: Mouse pressed left at (217, 402)
Screenshot: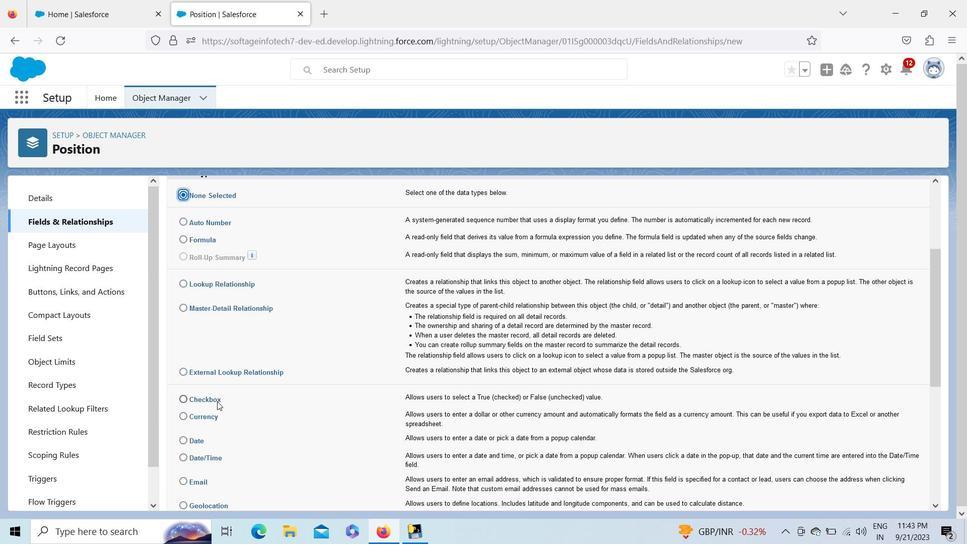 
Action: Mouse moved to (934, 431)
Screenshot: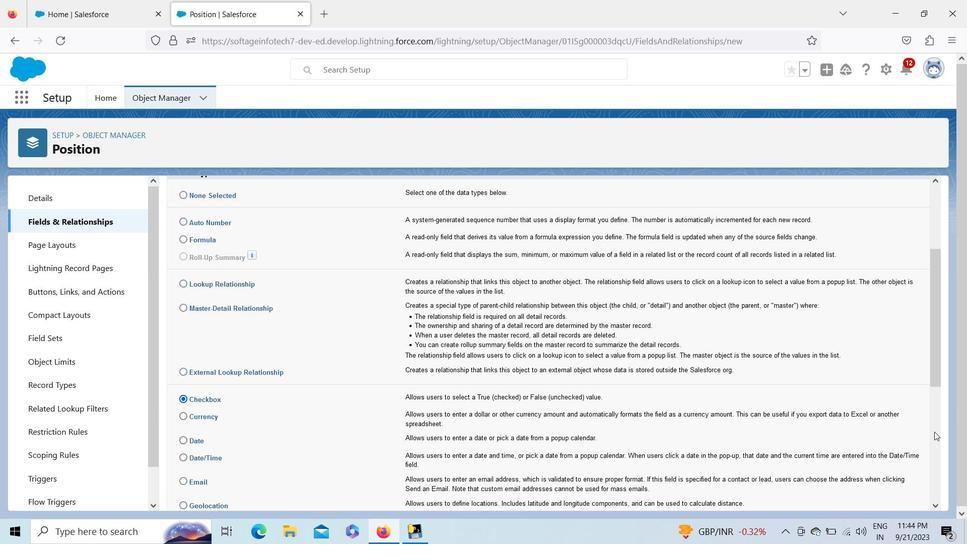 
Action: Mouse pressed left at (934, 431)
Screenshot: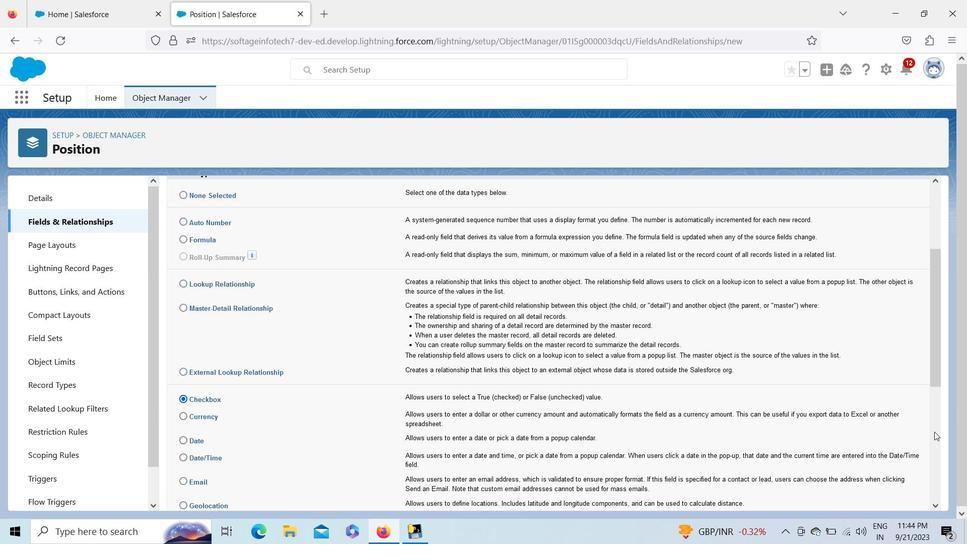 
Action: Mouse moved to (885, 498)
Screenshot: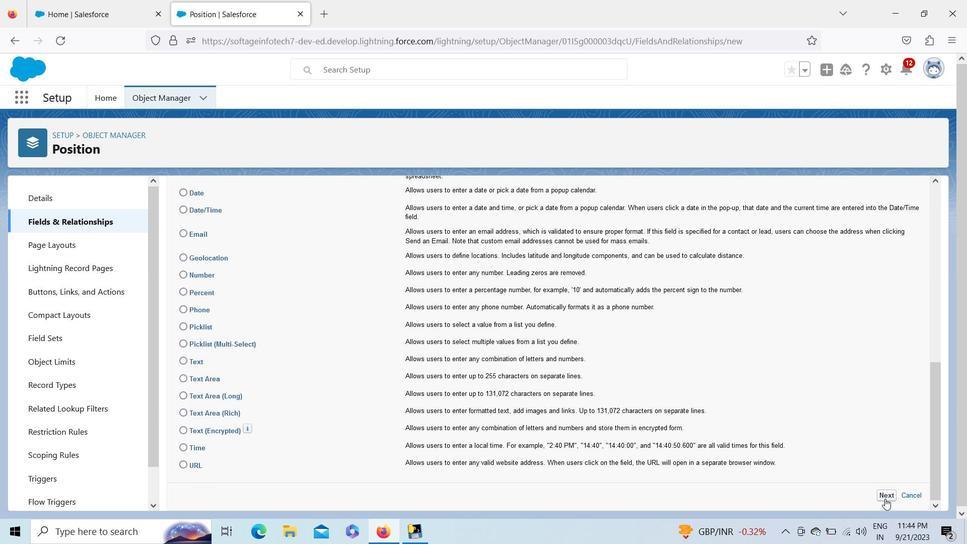 
Action: Mouse pressed left at (885, 498)
Screenshot: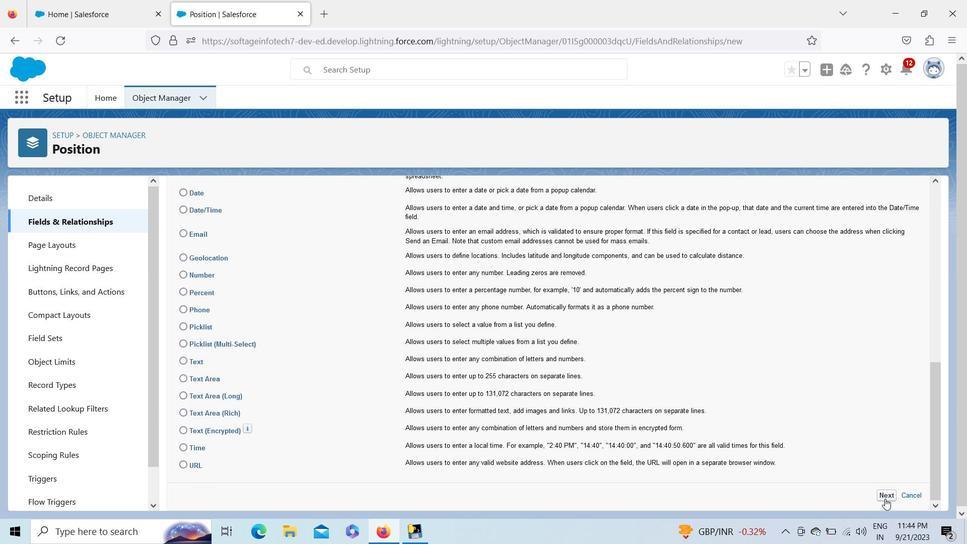 
Action: Mouse moved to (512, 332)
Screenshot: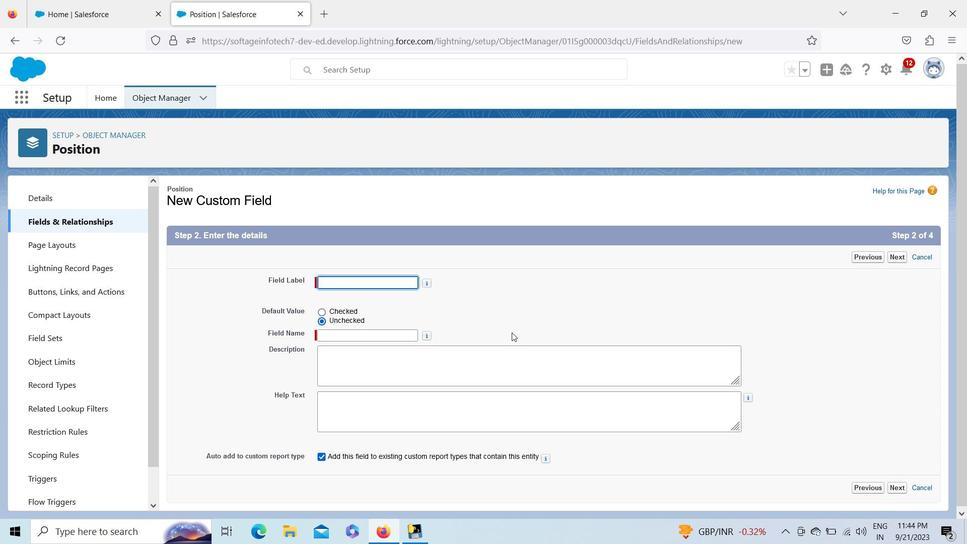
Action: Key pressed <Key.shift>Apex
